 Task: Look for Airbnb options in Wamba, Democratic Republic of the Congo from 1st December, 2023 to 8th December, 2023 for 2 adults, 1 child.1  bedroom having 1 bed and 1 bathroom. Property type can be hotel. Booking option can be shelf check-in. Look for 4 properties as per requirement.
Action: Mouse moved to (525, 168)
Screenshot: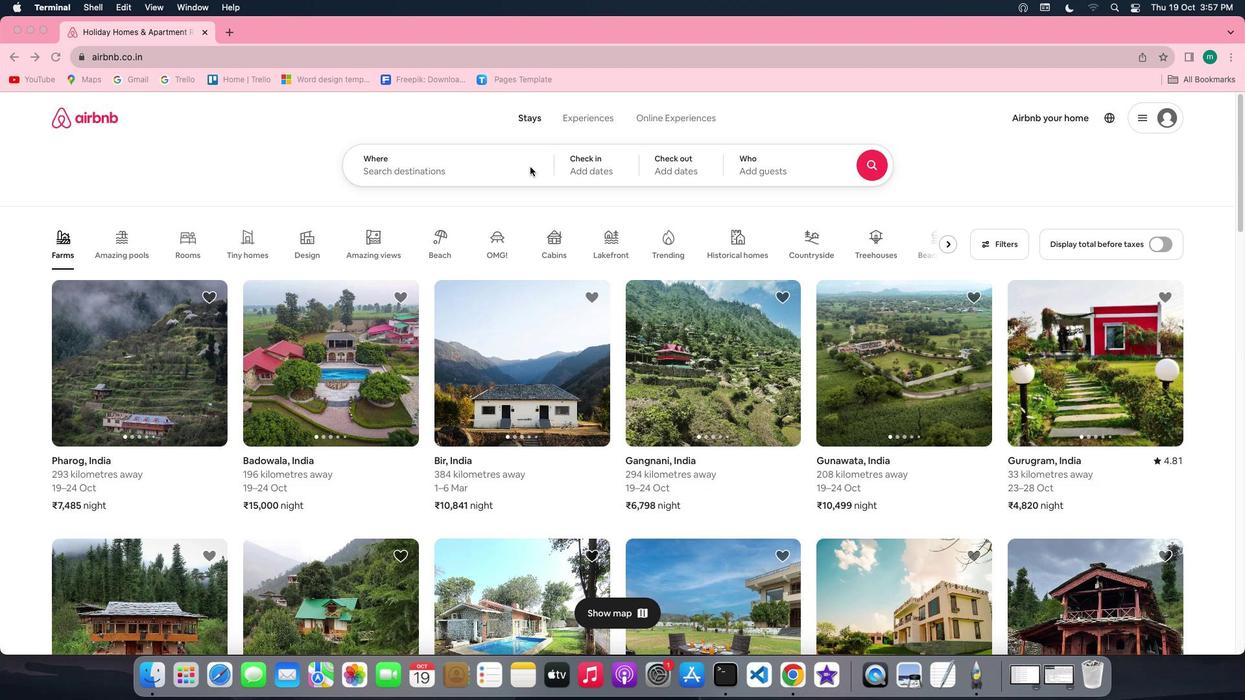 
Action: Mouse pressed left at (525, 168)
Screenshot: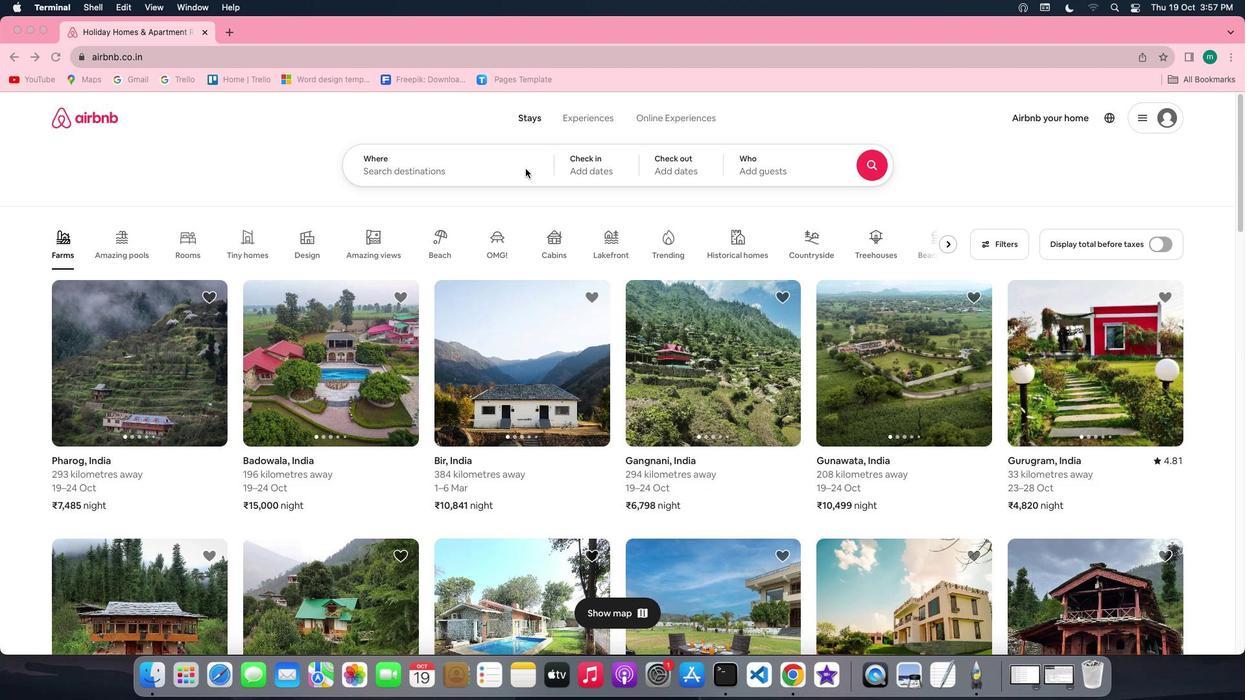 
Action: Mouse pressed left at (525, 168)
Screenshot: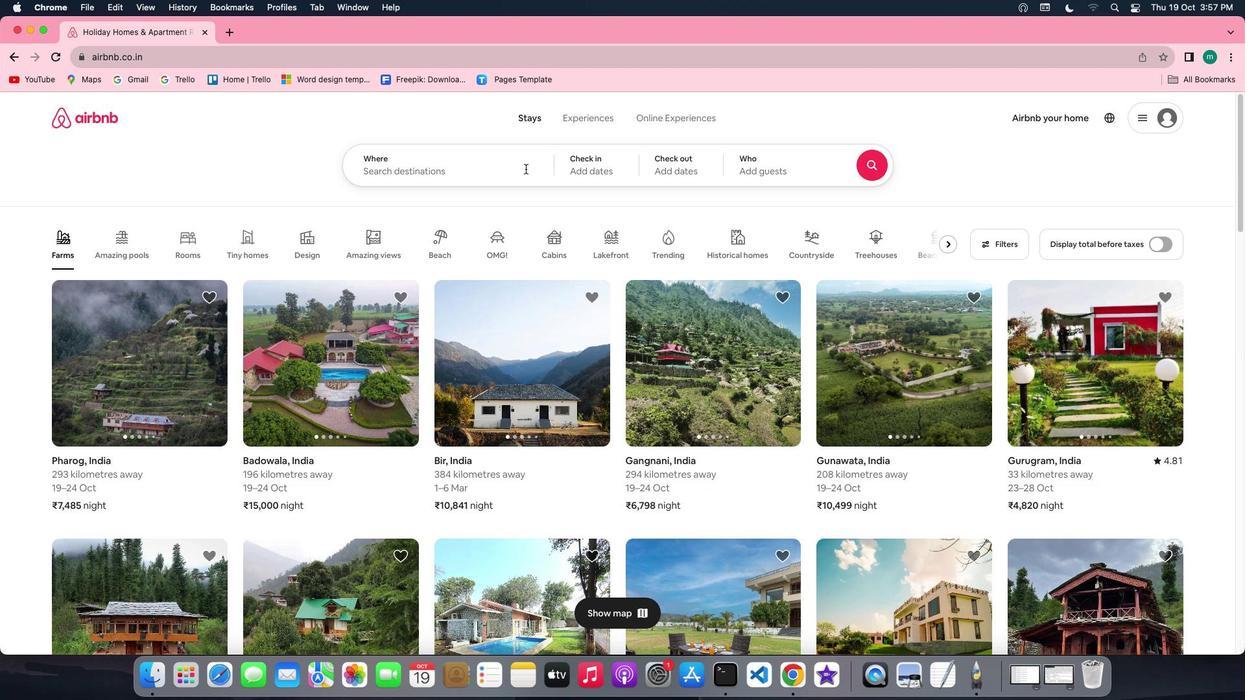 
Action: Key pressed Key.shift'W''a''m''b''a'','Key.shiftKey.space'D''E'Key.backspace'e''m''o''c''r''a''t''i''c'Key.spaceKey.shift'R''e''p''u''b''l''i''c'Key.space'o''f'Key.space't''h''e'Key.space'c''o''n''g''o'
Screenshot: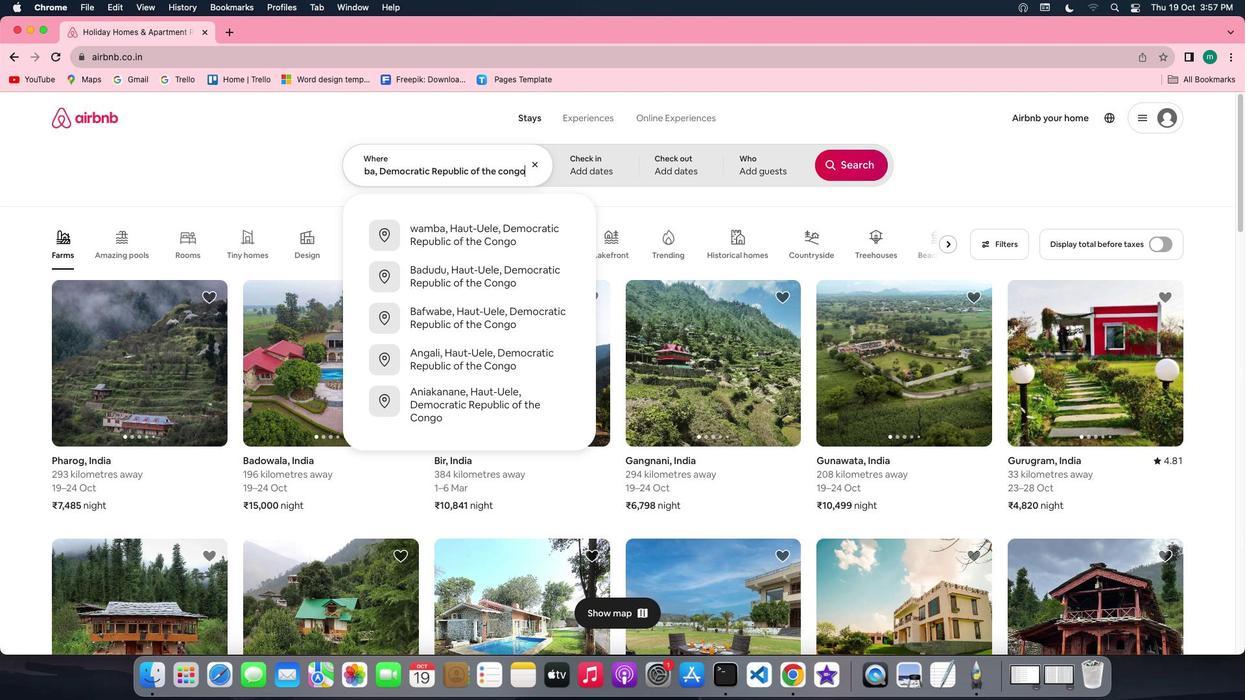 
Action: Mouse moved to (574, 160)
Screenshot: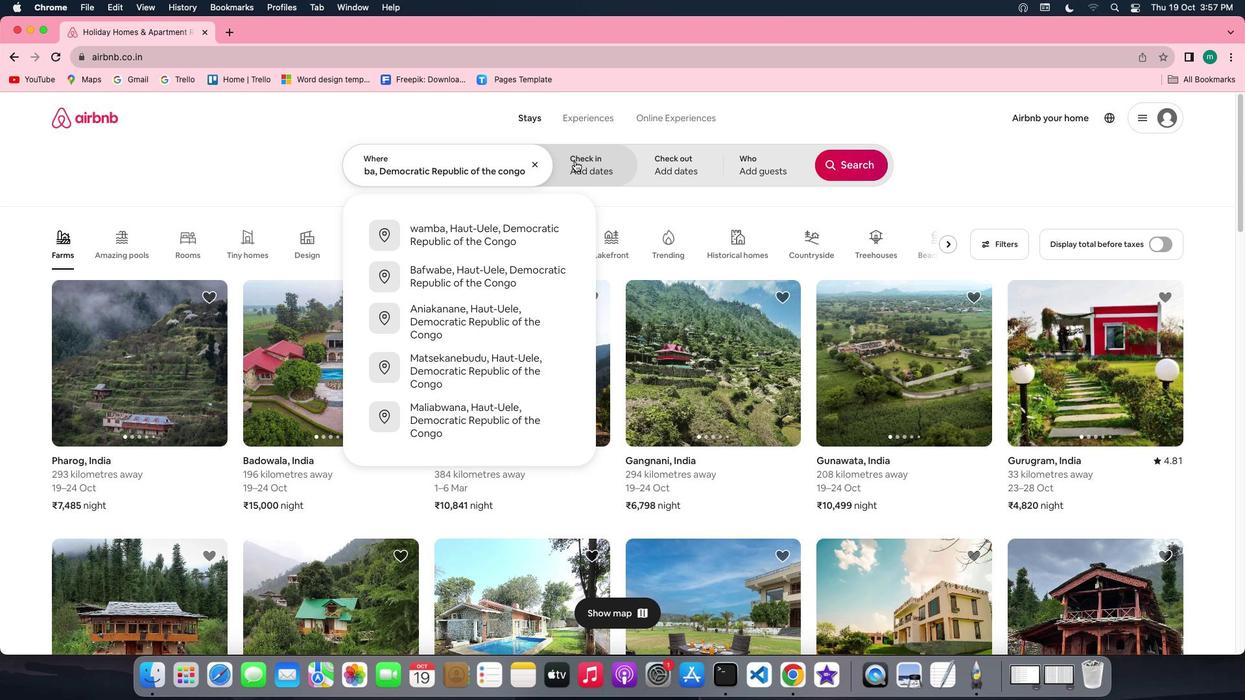 
Action: Mouse pressed left at (574, 160)
Screenshot: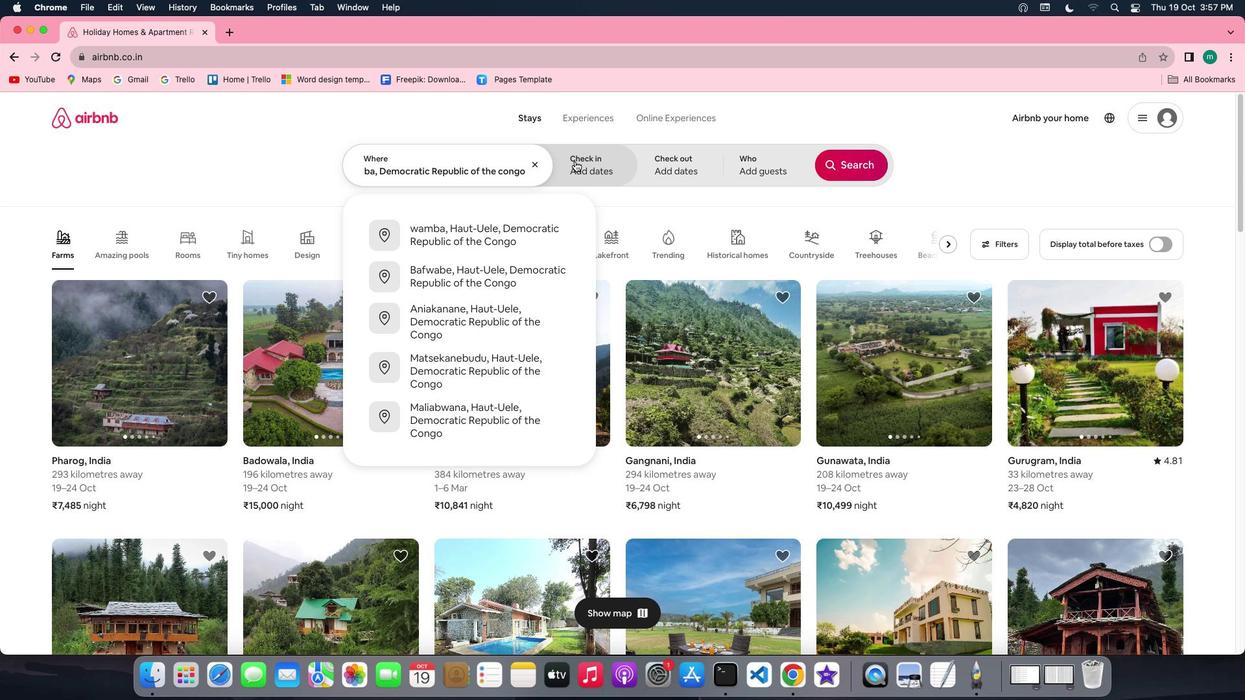 
Action: Mouse moved to (848, 271)
Screenshot: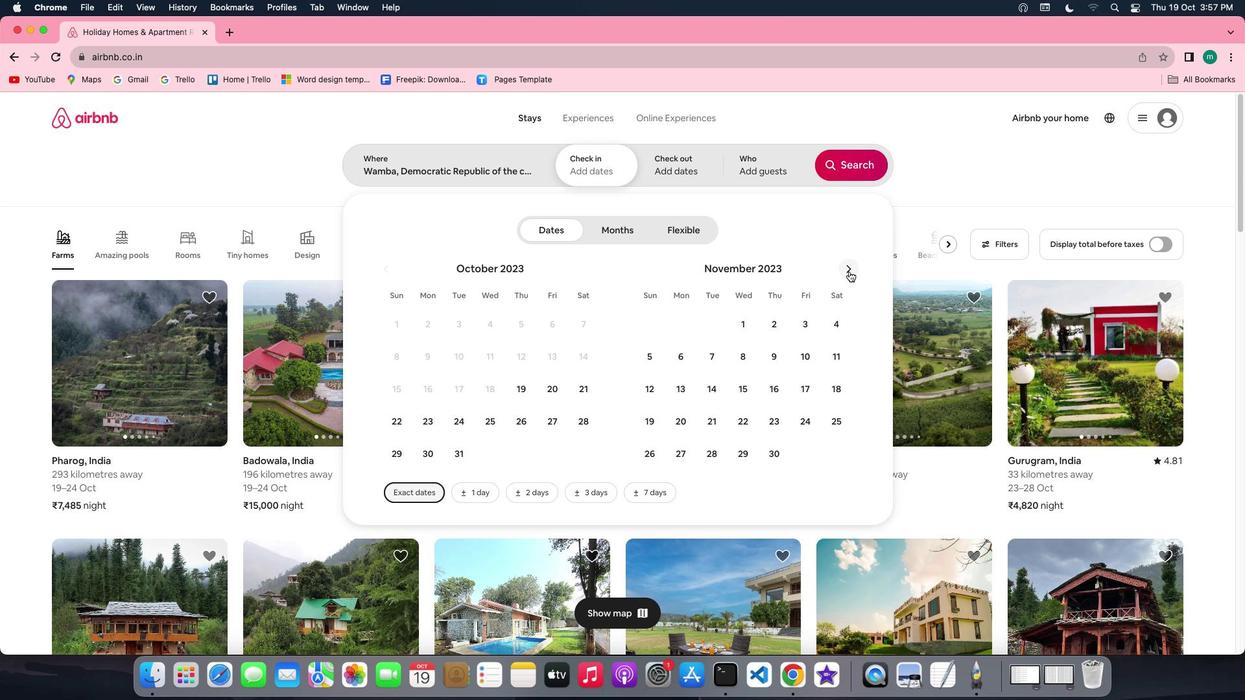 
Action: Mouse pressed left at (848, 271)
Screenshot: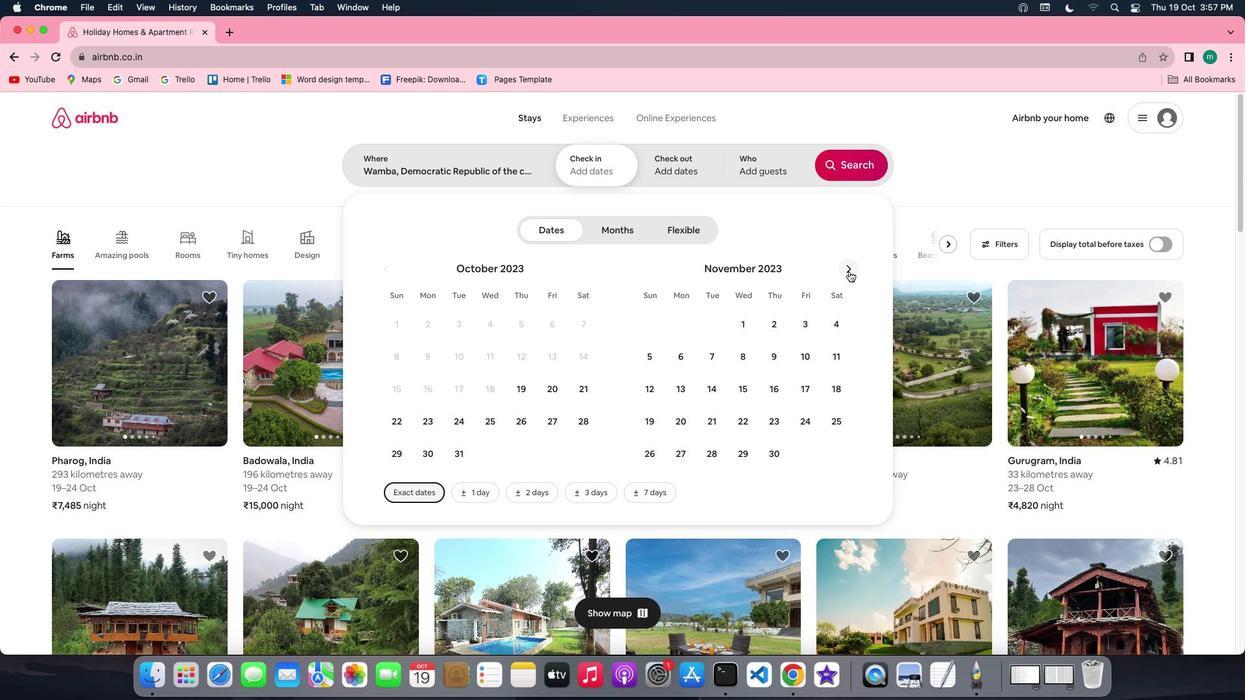 
Action: Mouse moved to (811, 314)
Screenshot: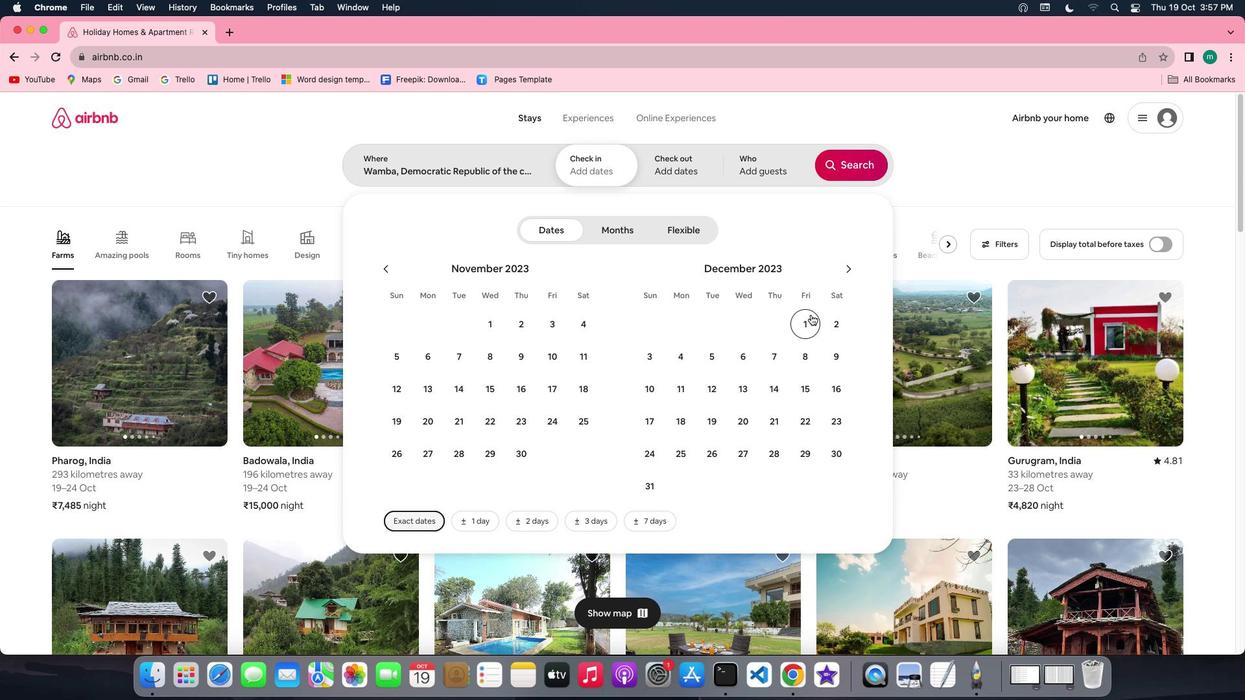 
Action: Mouse pressed left at (811, 314)
Screenshot: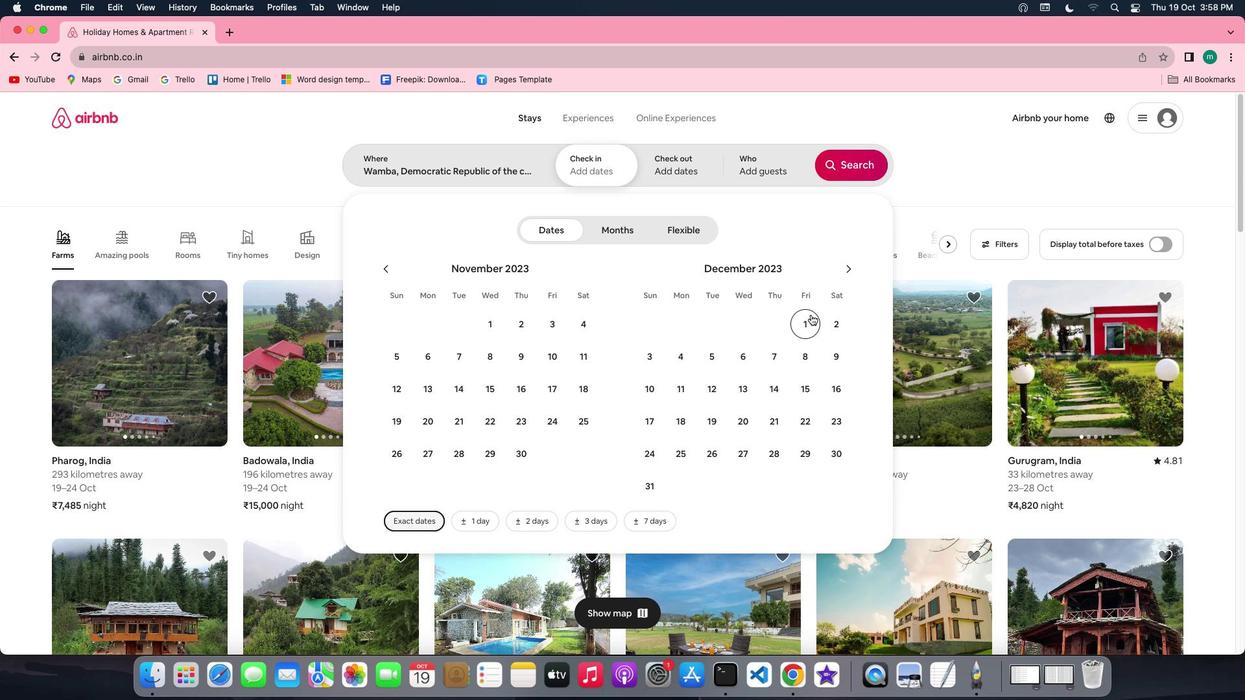 
Action: Mouse moved to (808, 356)
Screenshot: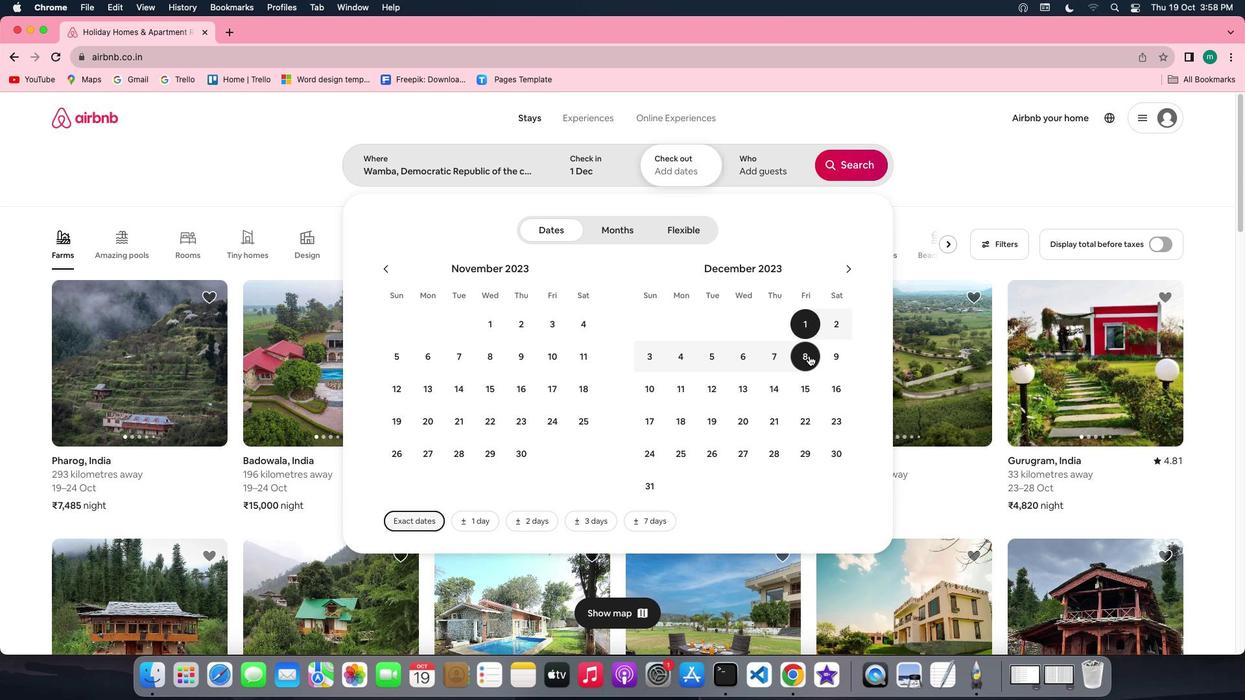 
Action: Mouse pressed left at (808, 356)
Screenshot: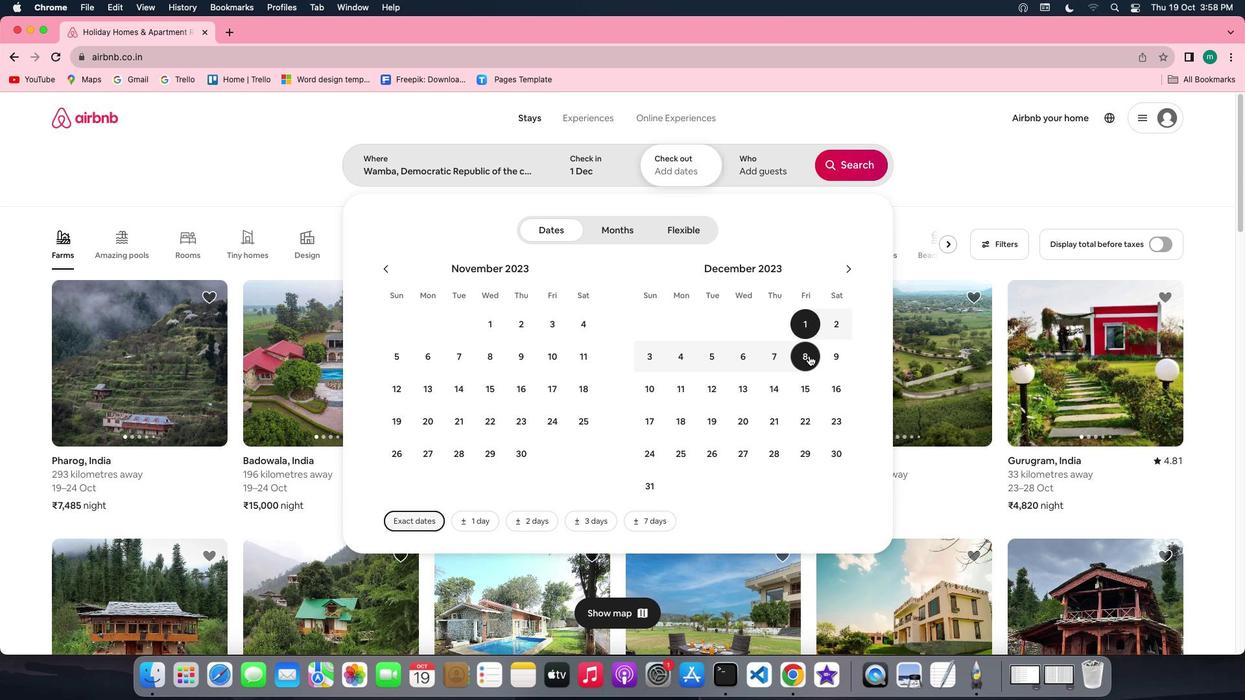 
Action: Mouse moved to (752, 163)
Screenshot: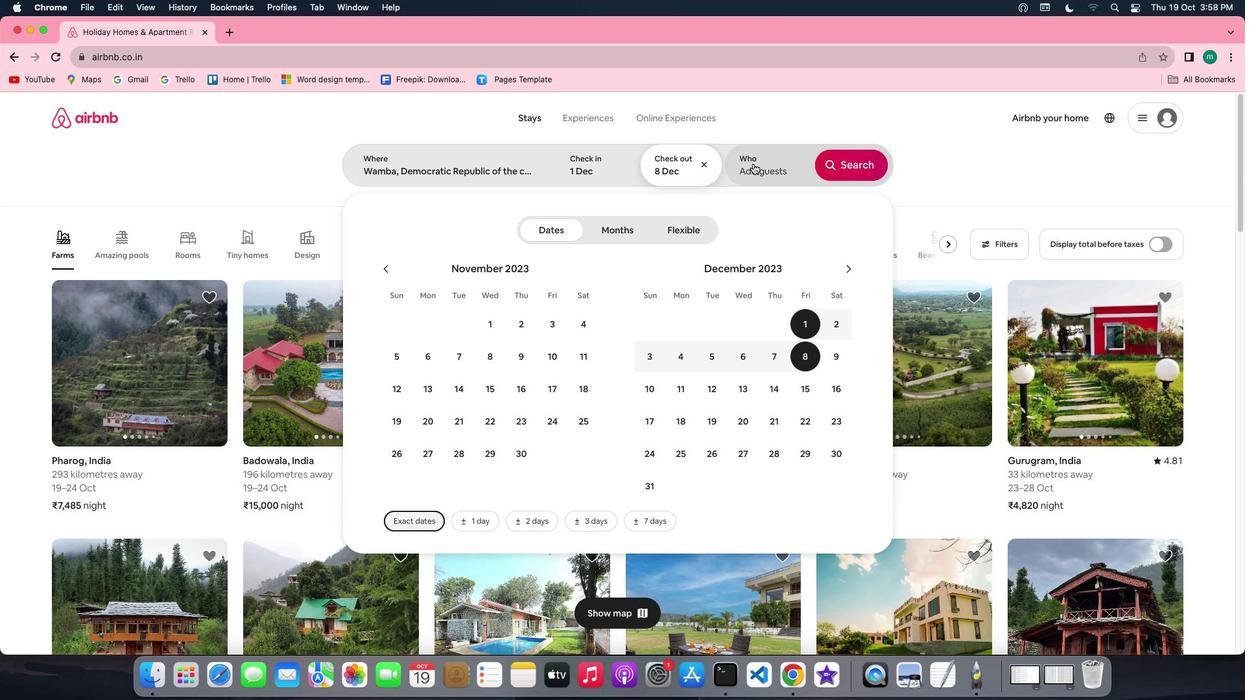 
Action: Mouse pressed left at (752, 163)
Screenshot: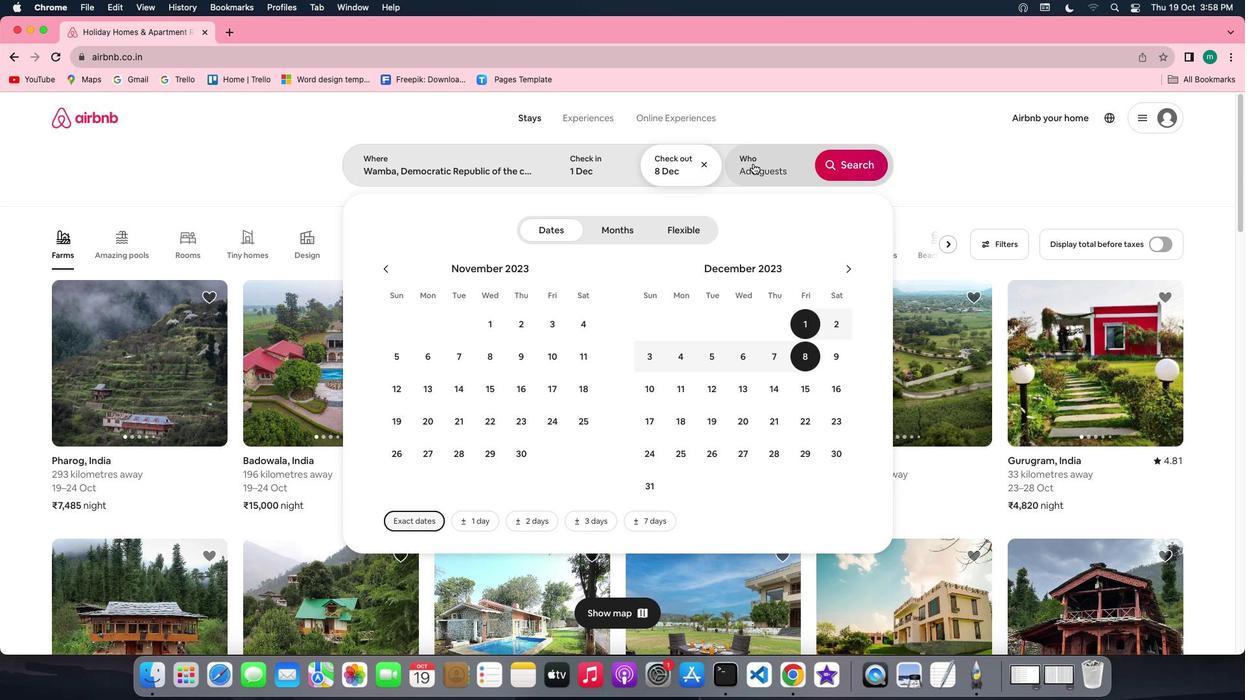 
Action: Mouse moved to (850, 229)
Screenshot: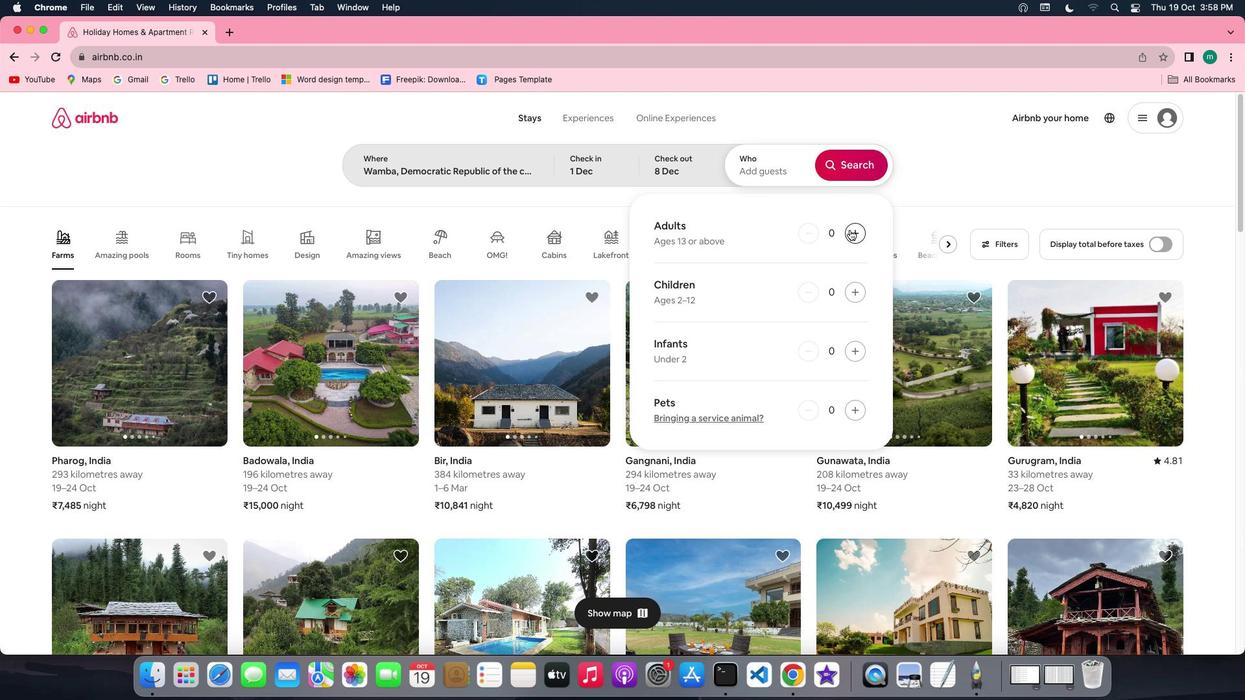 
Action: Mouse pressed left at (850, 229)
Screenshot: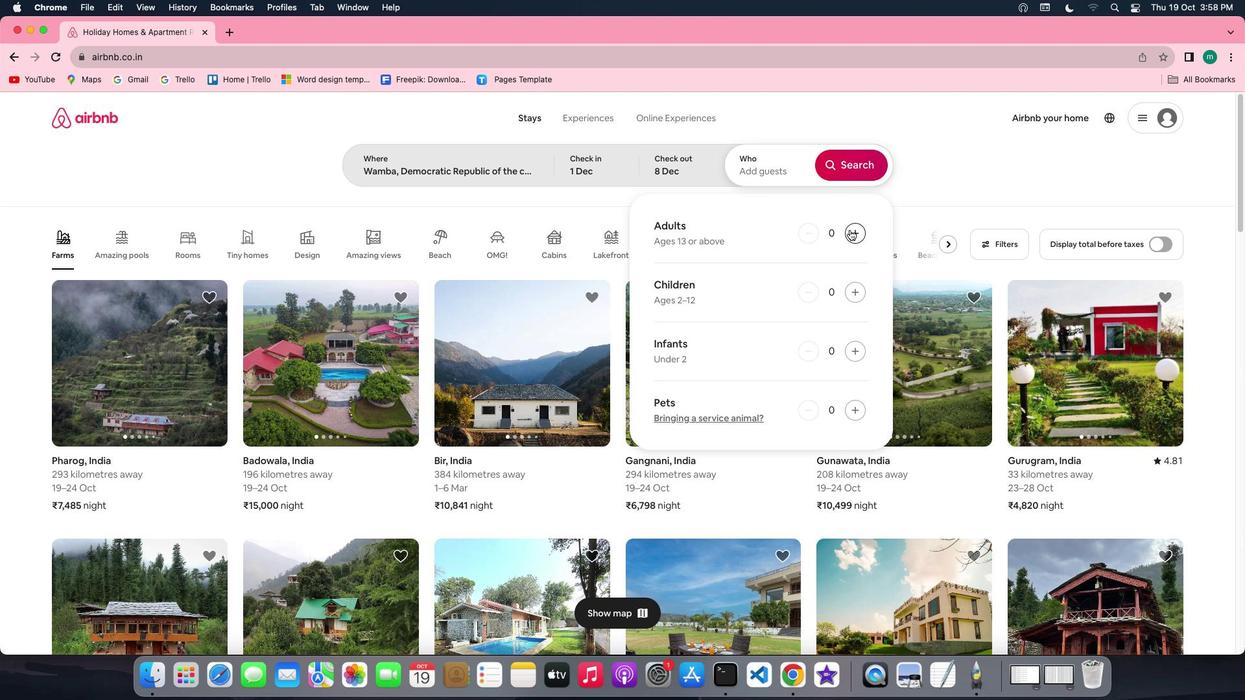 
Action: Mouse pressed left at (850, 229)
Screenshot: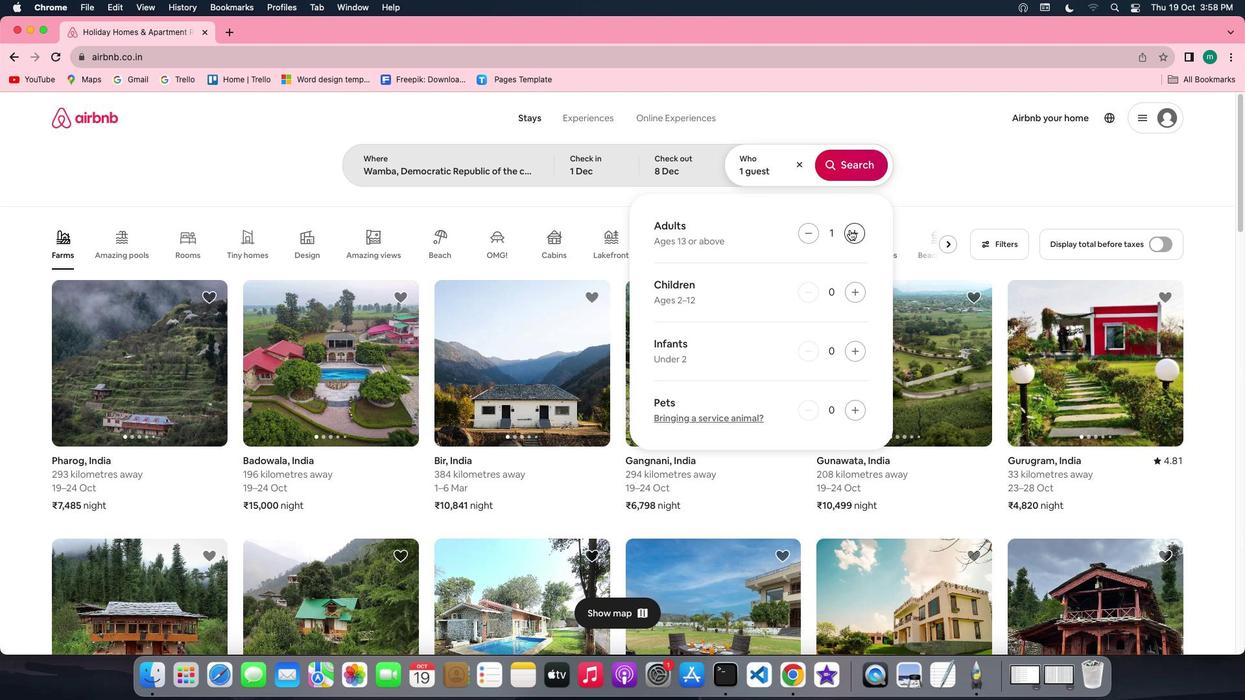 
Action: Mouse moved to (868, 166)
Screenshot: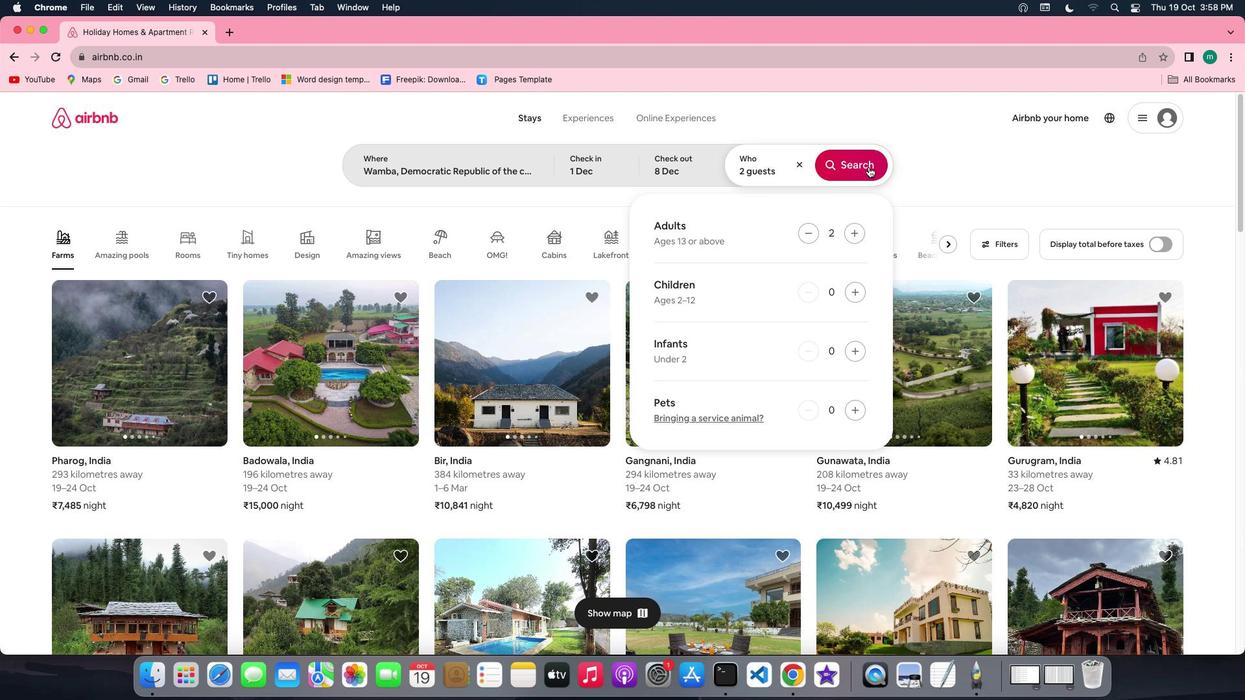 
Action: Mouse pressed left at (868, 166)
Screenshot: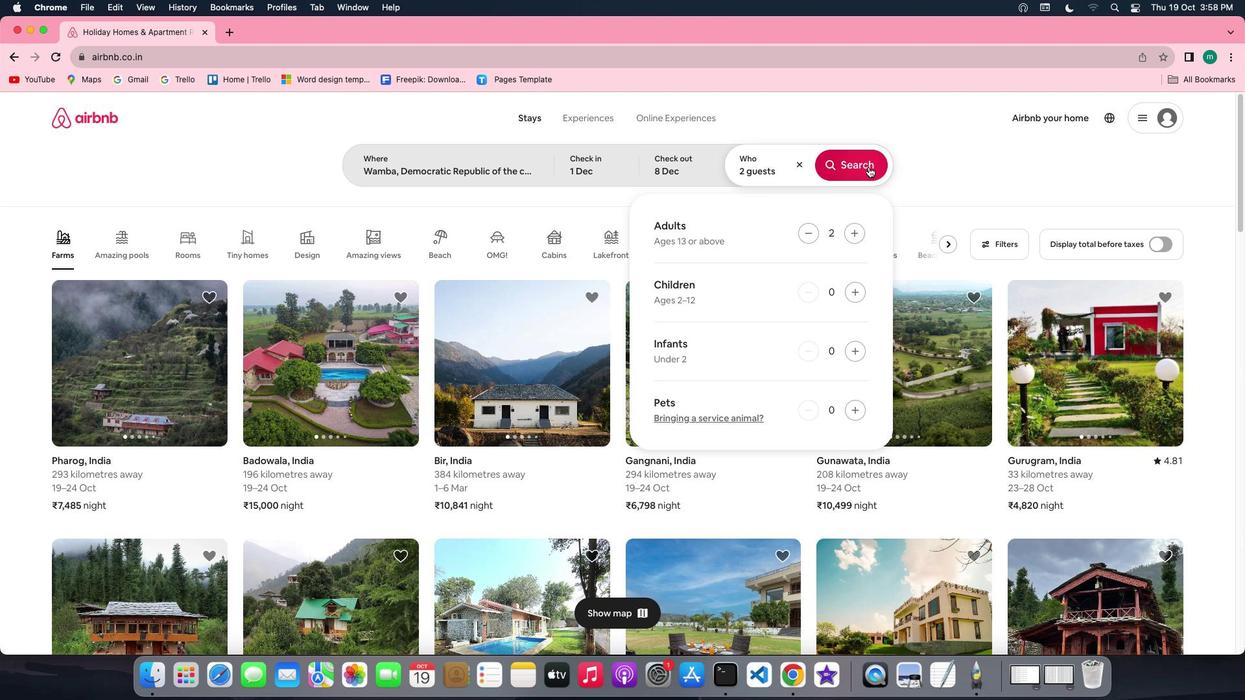 
Action: Mouse moved to (1030, 173)
Screenshot: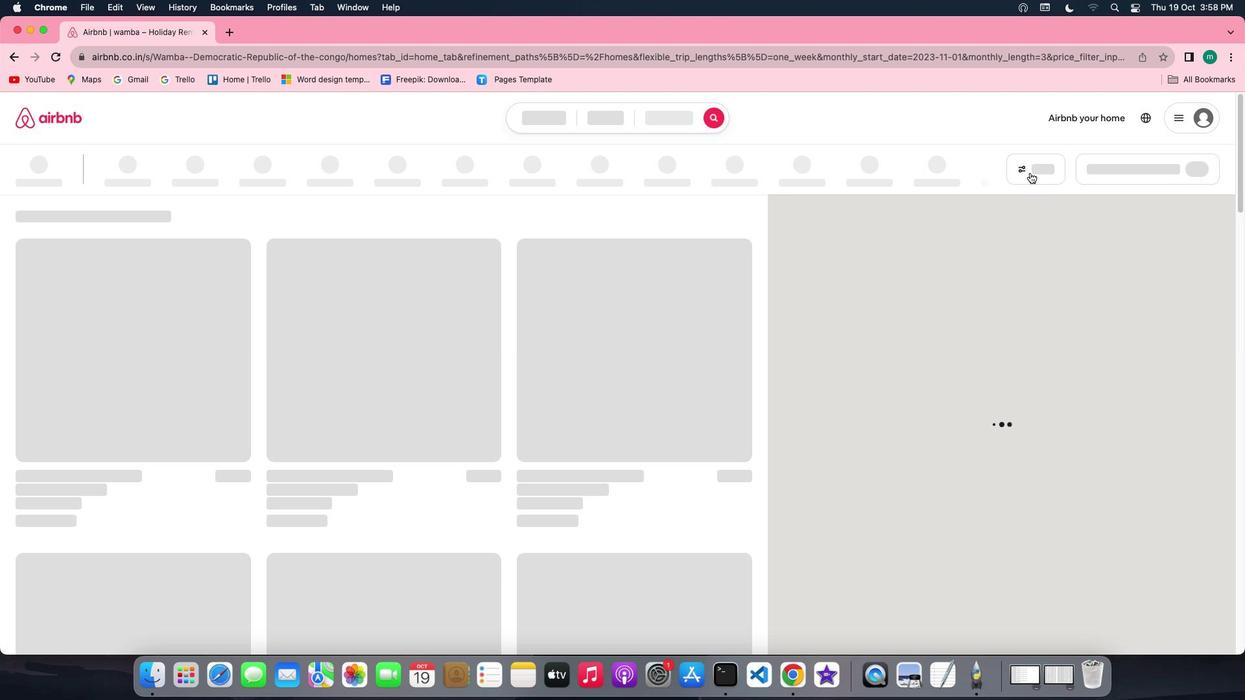 
Action: Mouse pressed left at (1030, 173)
Screenshot: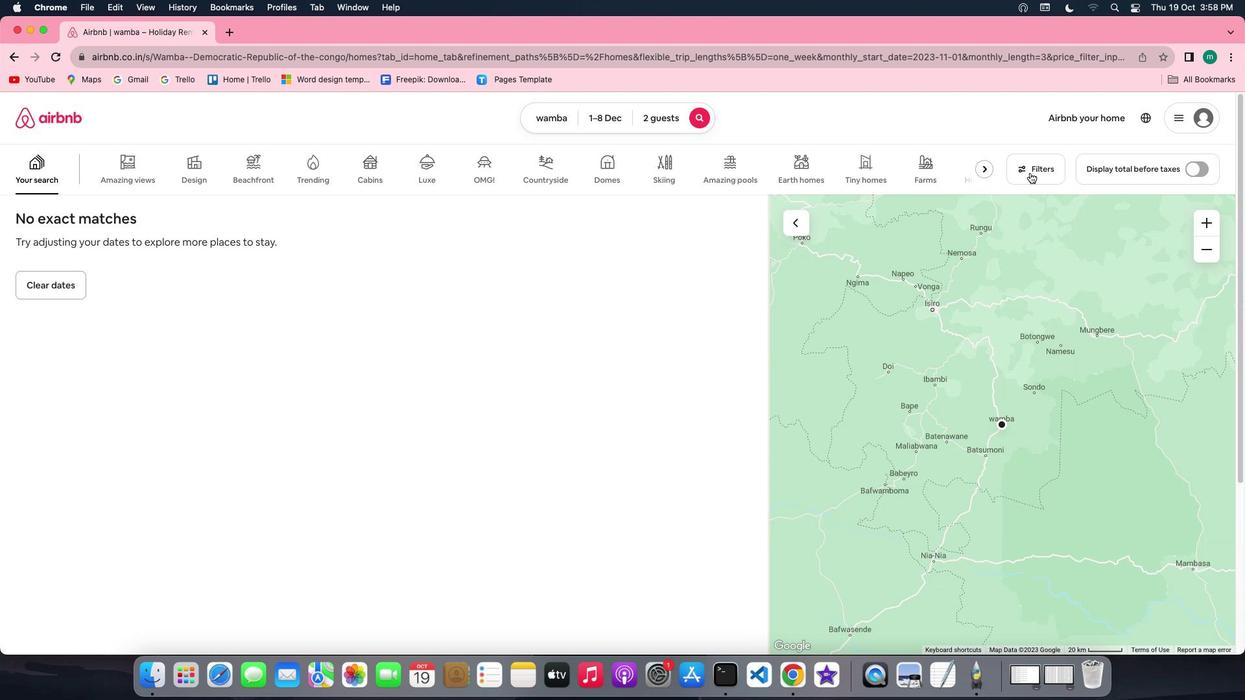
Action: Mouse moved to (721, 341)
Screenshot: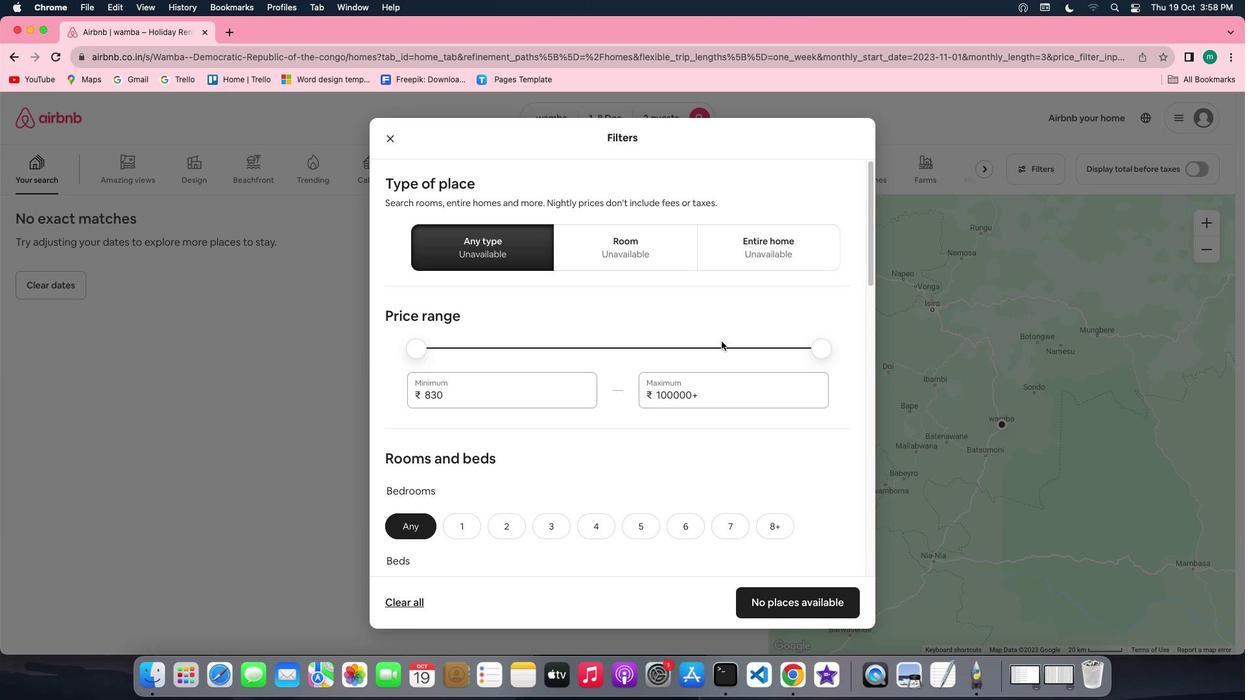 
Action: Mouse scrolled (721, 341) with delta (0, 0)
Screenshot: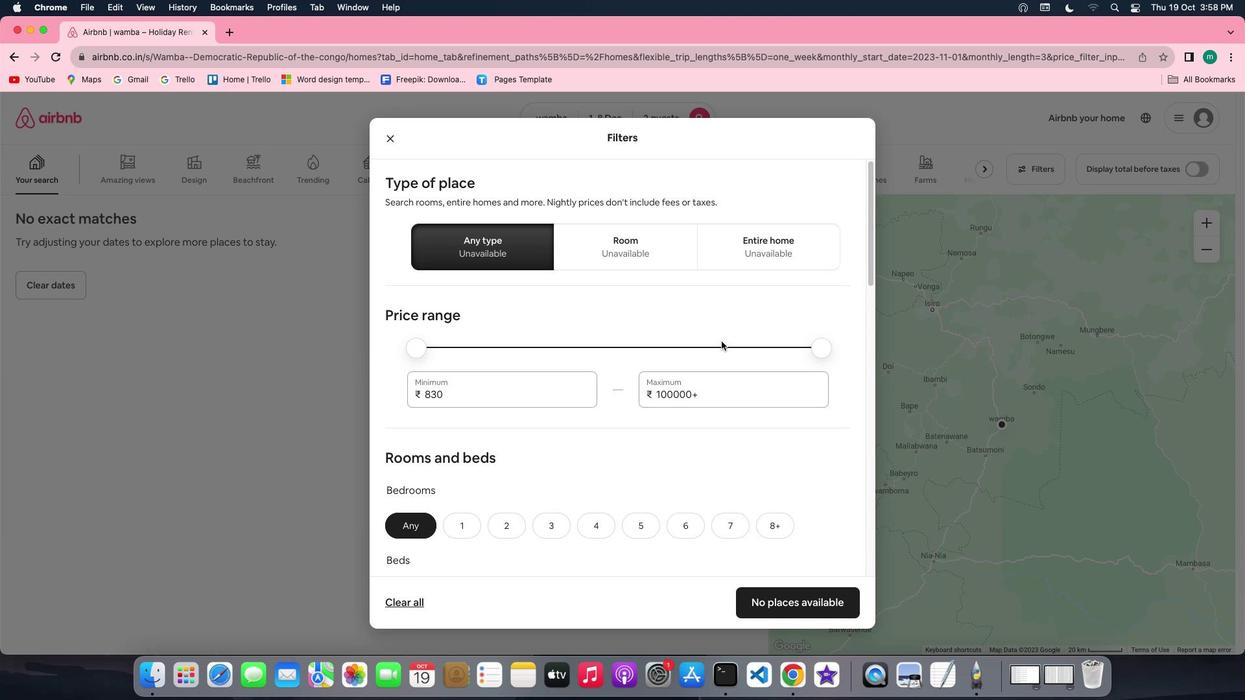 
Action: Mouse scrolled (721, 341) with delta (0, 0)
Screenshot: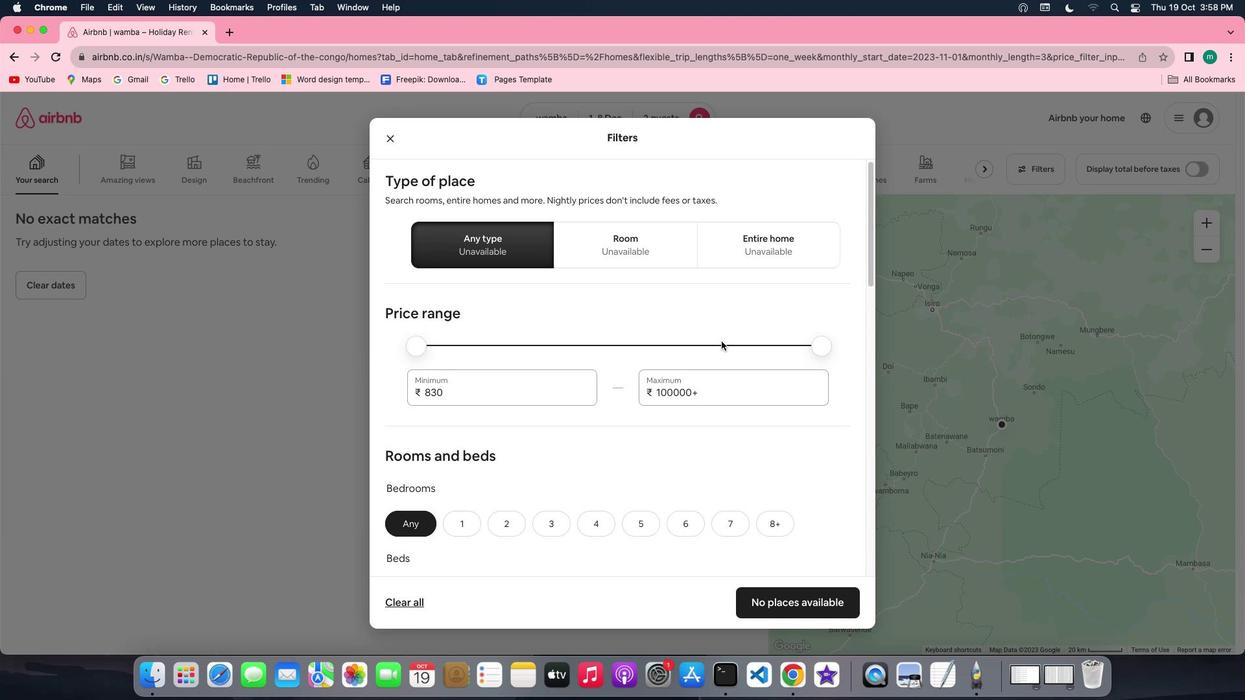 
Action: Mouse scrolled (721, 341) with delta (0, 0)
Screenshot: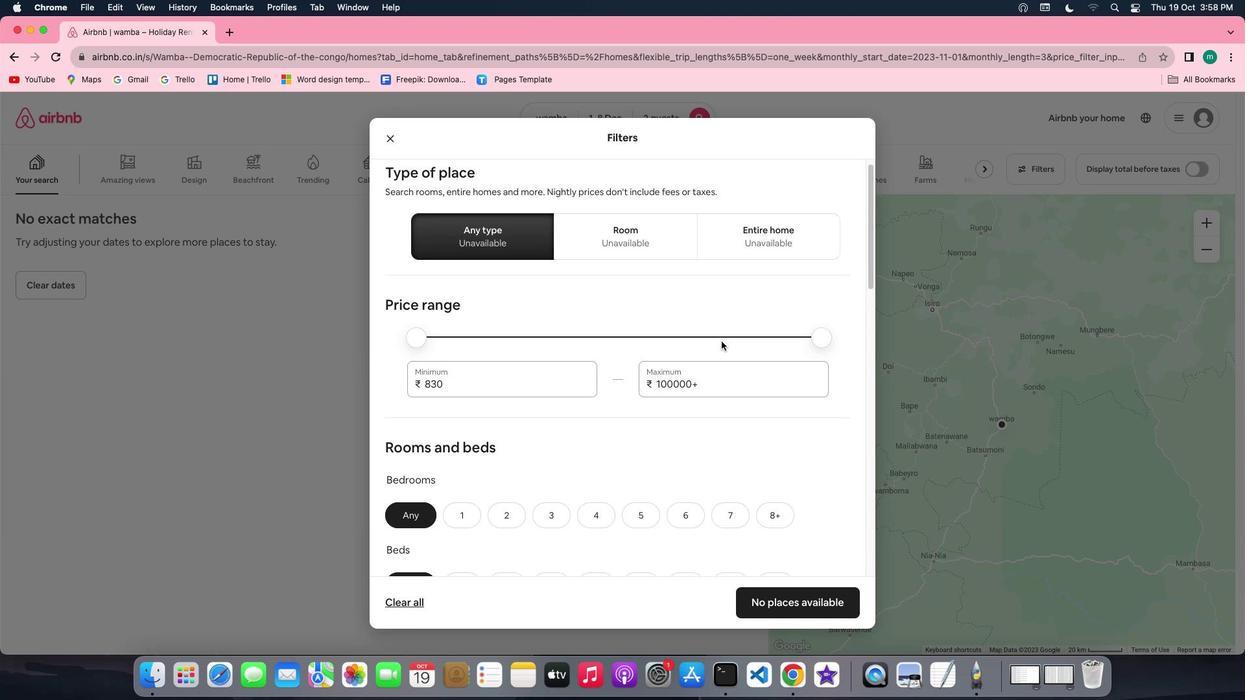 
Action: Mouse scrolled (721, 341) with delta (0, 0)
Screenshot: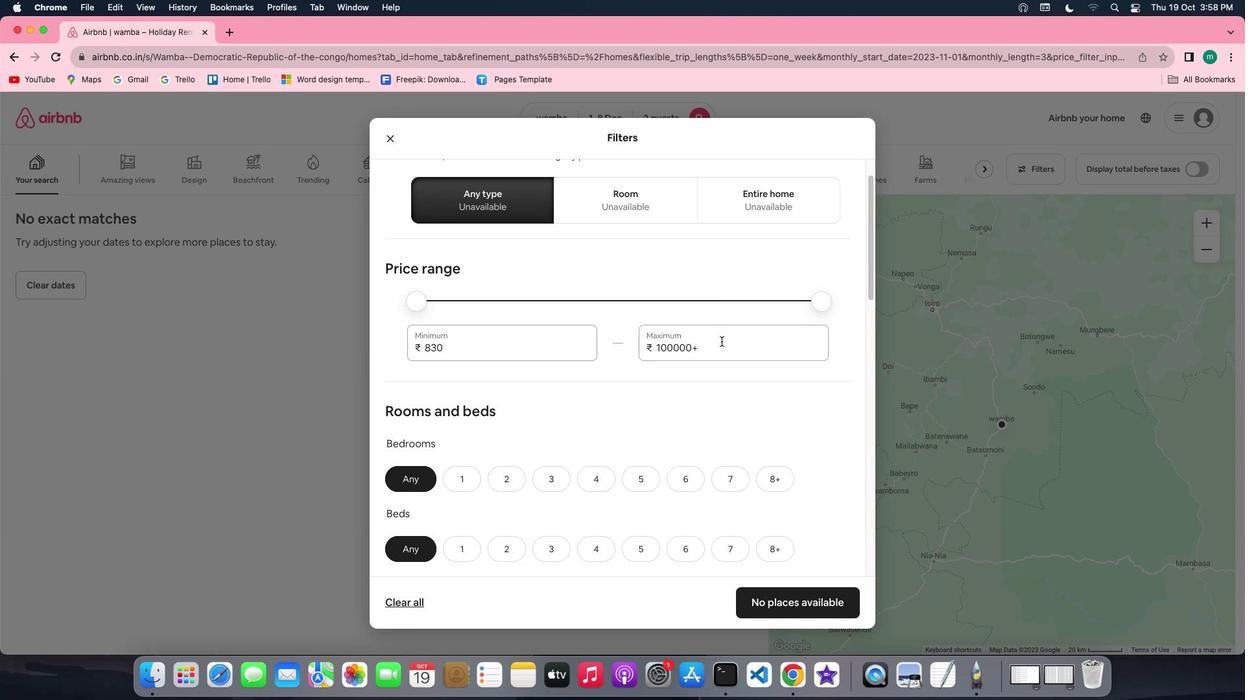 
Action: Mouse scrolled (721, 341) with delta (0, 0)
Screenshot: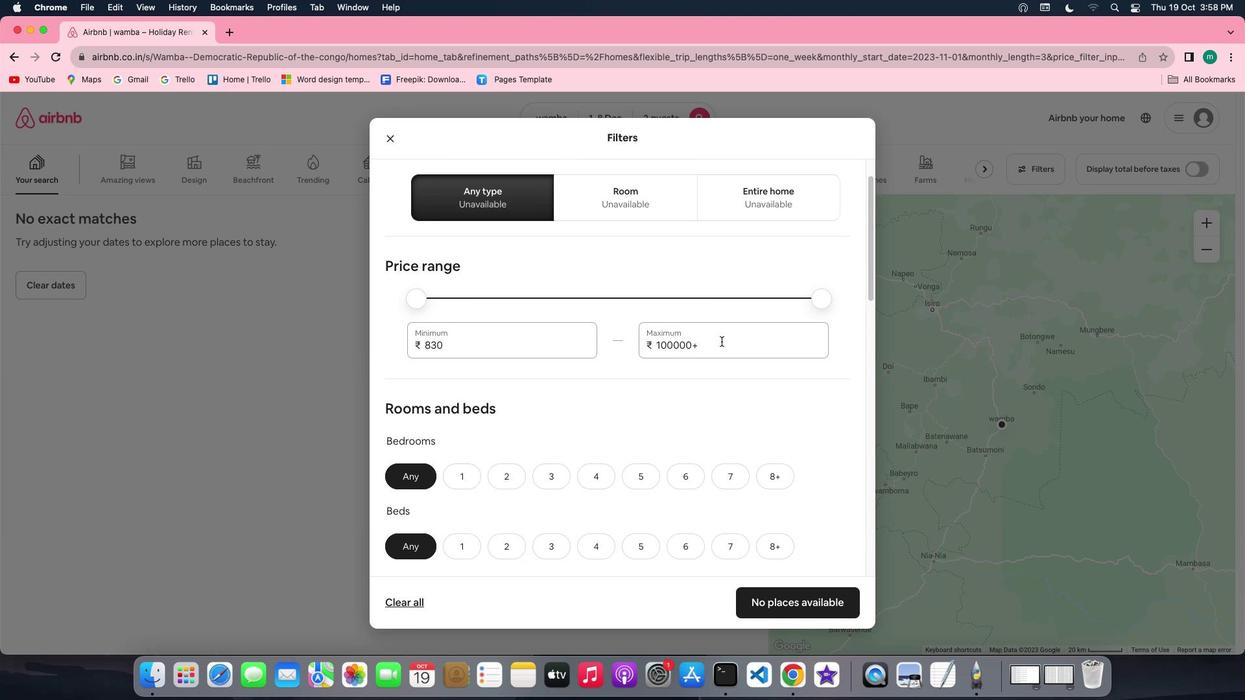 
Action: Mouse scrolled (721, 341) with delta (0, 0)
Screenshot: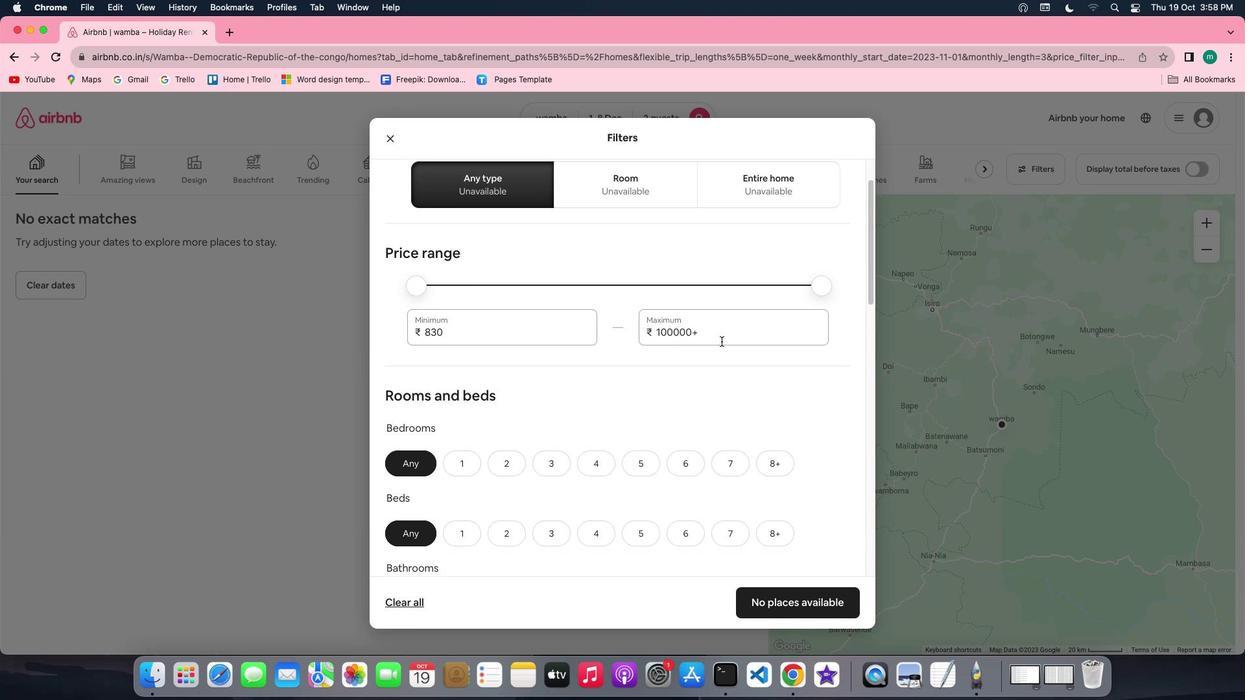 
Action: Mouse scrolled (721, 341) with delta (0, 0)
Screenshot: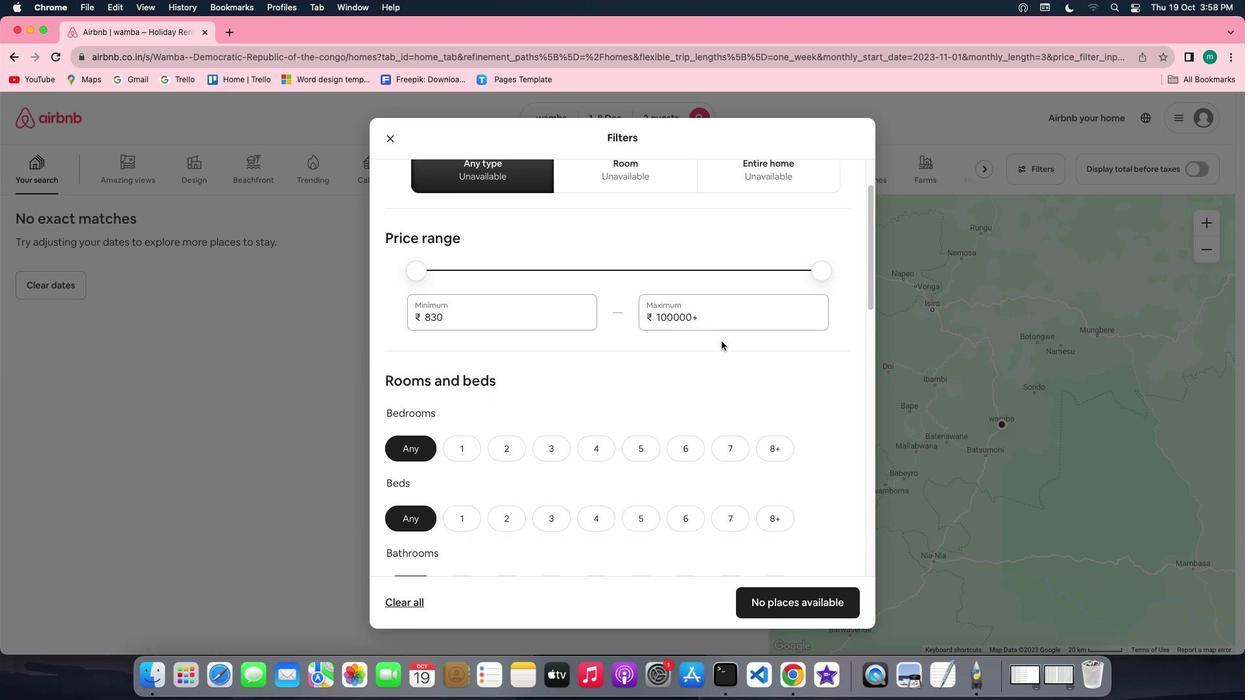 
Action: Mouse scrolled (721, 341) with delta (0, 0)
Screenshot: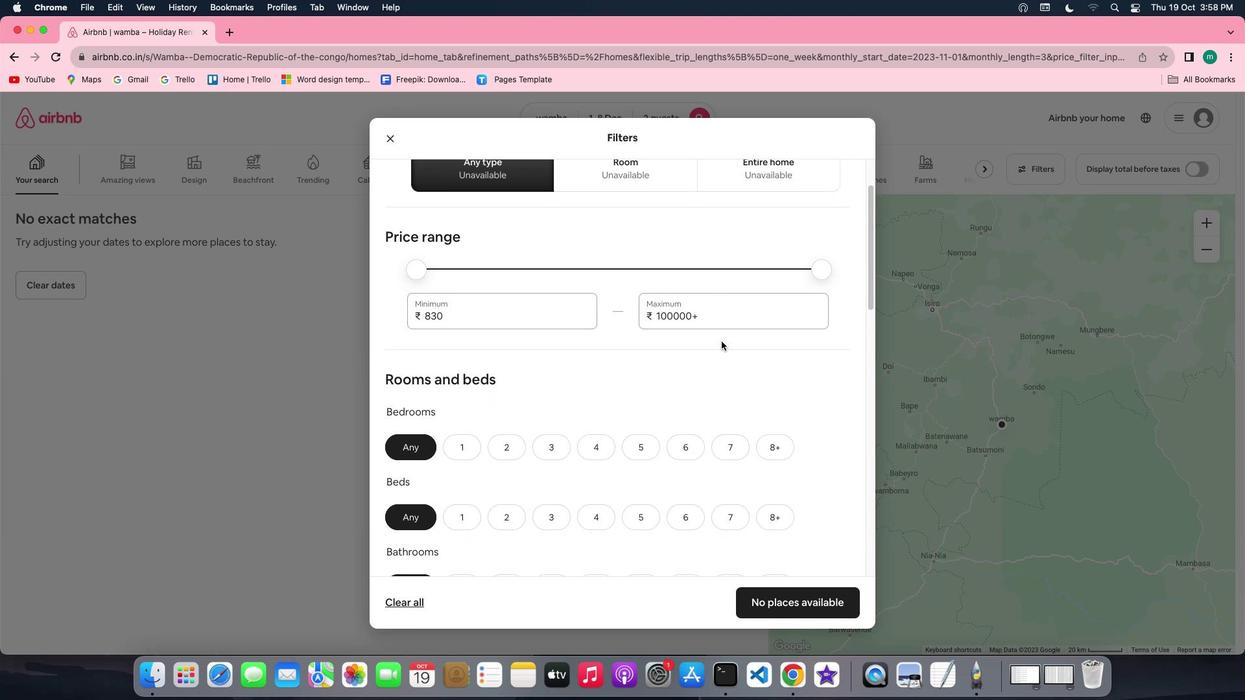 
Action: Mouse scrolled (721, 341) with delta (0, 0)
Screenshot: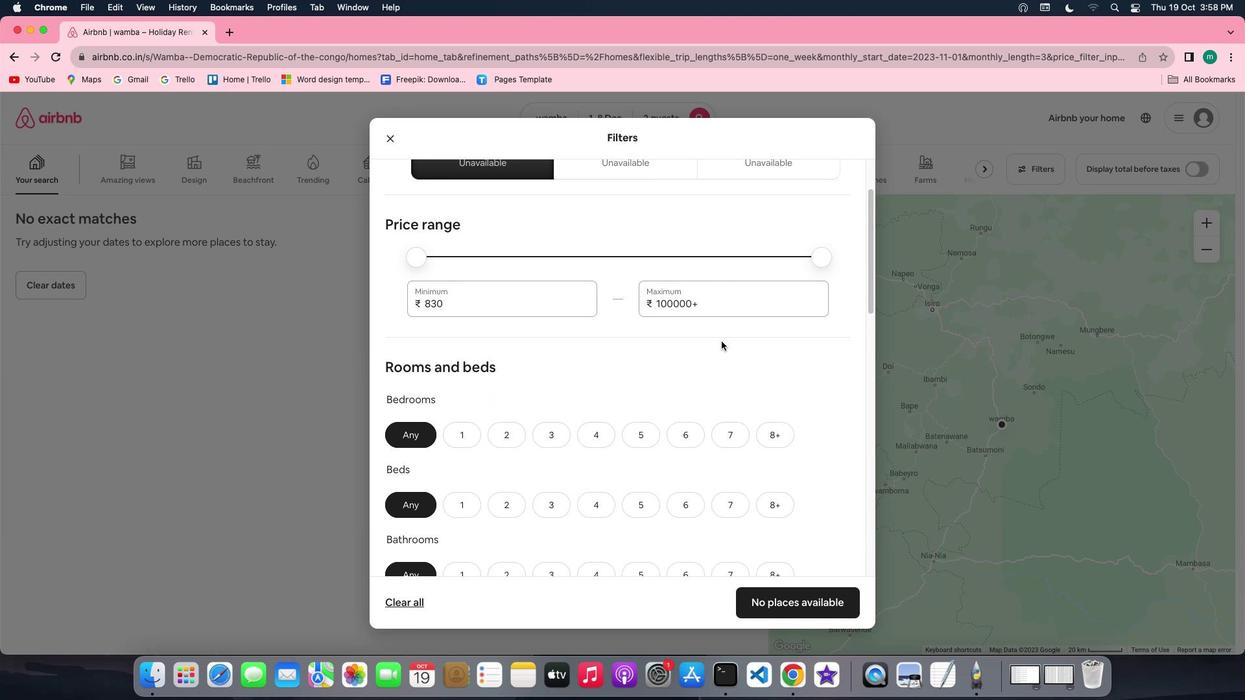 
Action: Mouse scrolled (721, 341) with delta (0, 0)
Screenshot: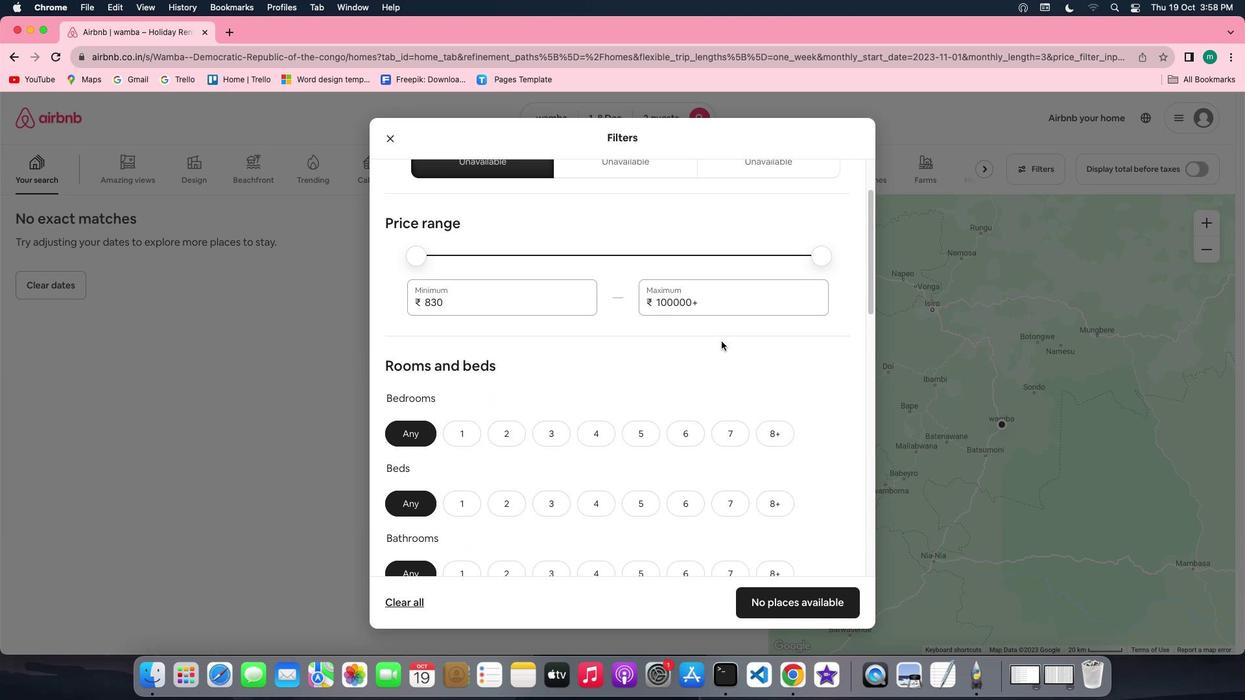 
Action: Mouse scrolled (721, 341) with delta (0, 0)
Screenshot: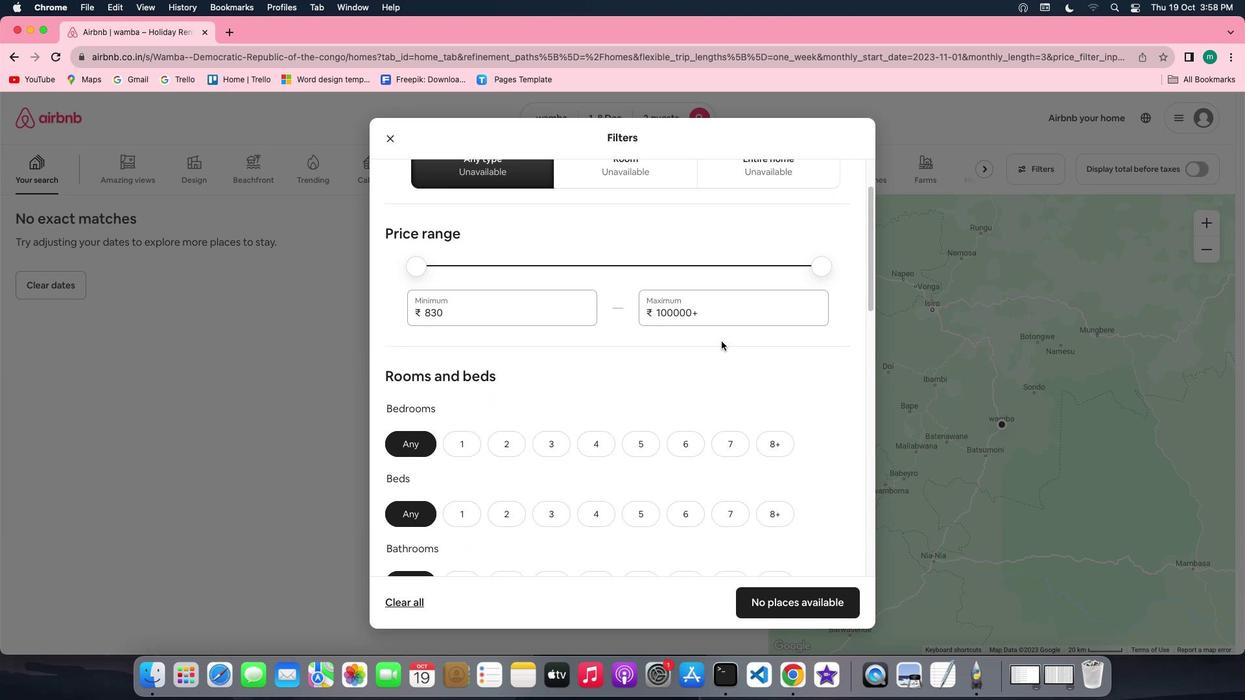 
Action: Mouse scrolled (721, 341) with delta (0, 1)
Screenshot: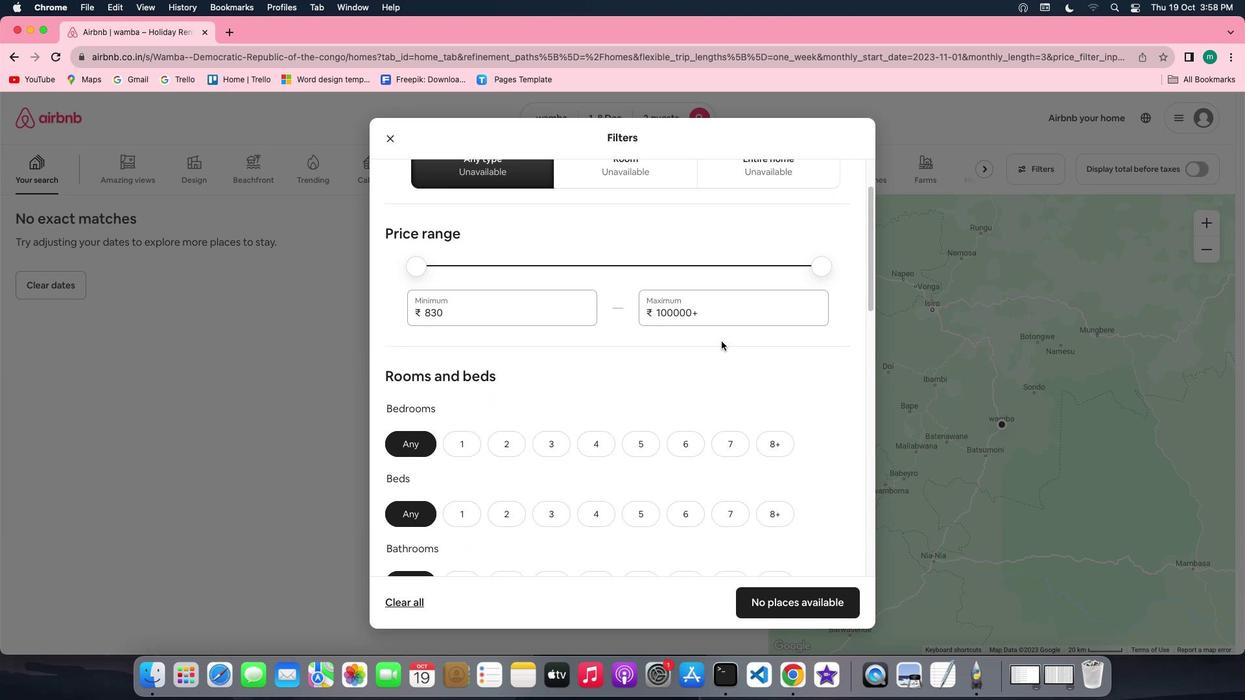 
Action: Mouse scrolled (721, 341) with delta (0, 3)
Screenshot: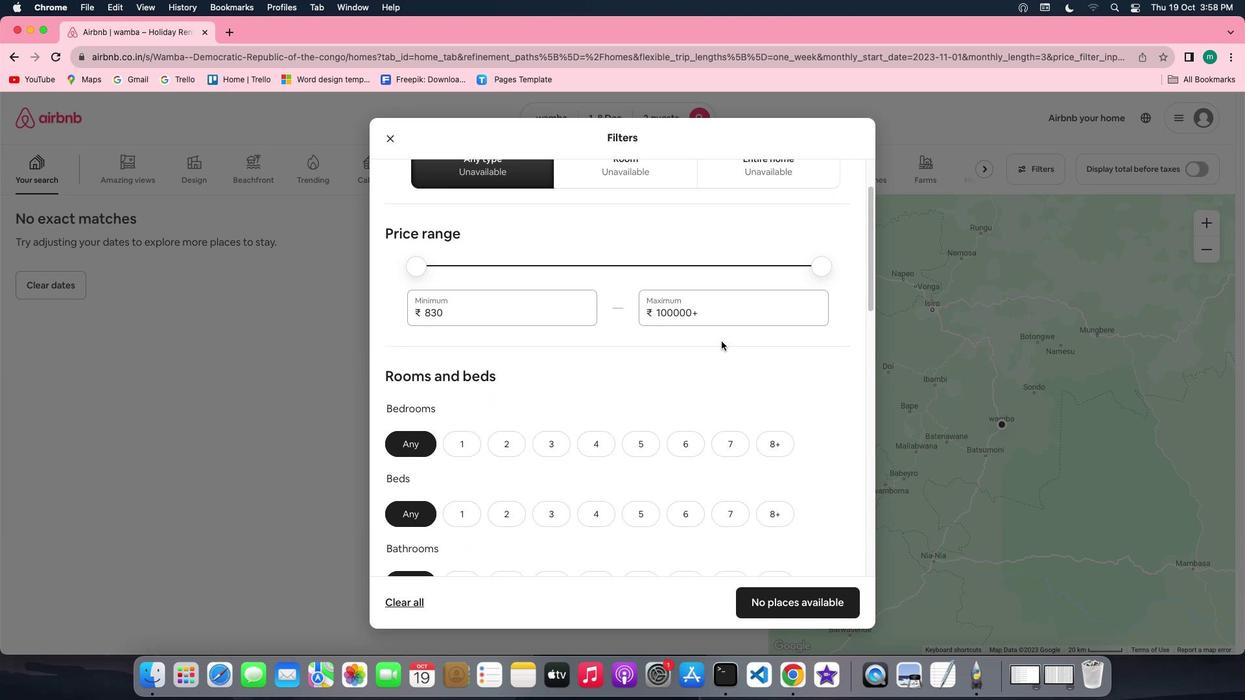 
Action: Mouse scrolled (721, 341) with delta (0, 0)
Screenshot: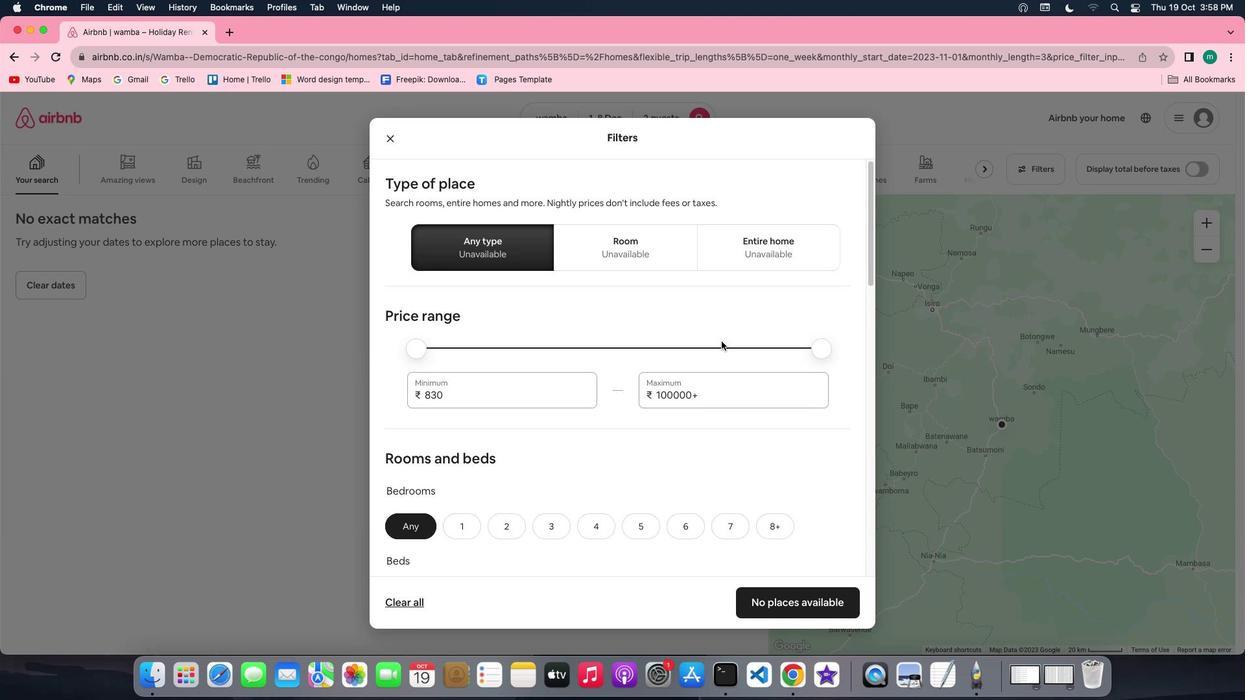 
Action: Mouse scrolled (721, 341) with delta (0, 0)
Screenshot: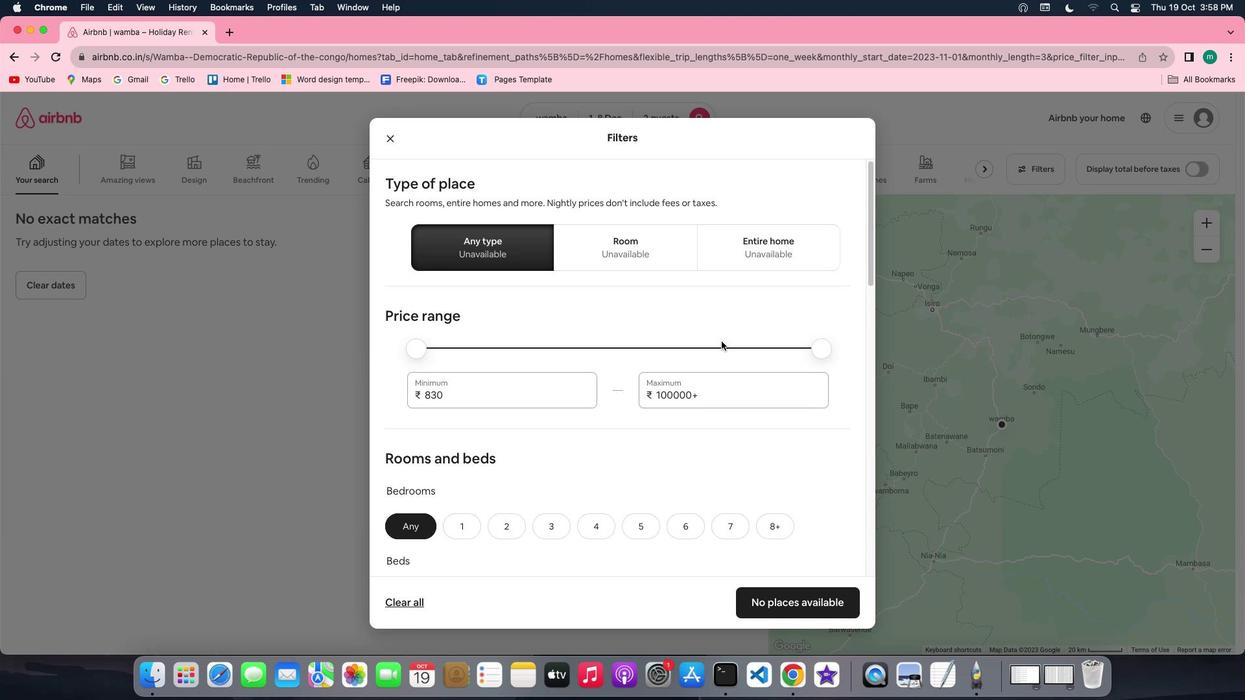
Action: Mouse scrolled (721, 341) with delta (0, 2)
Screenshot: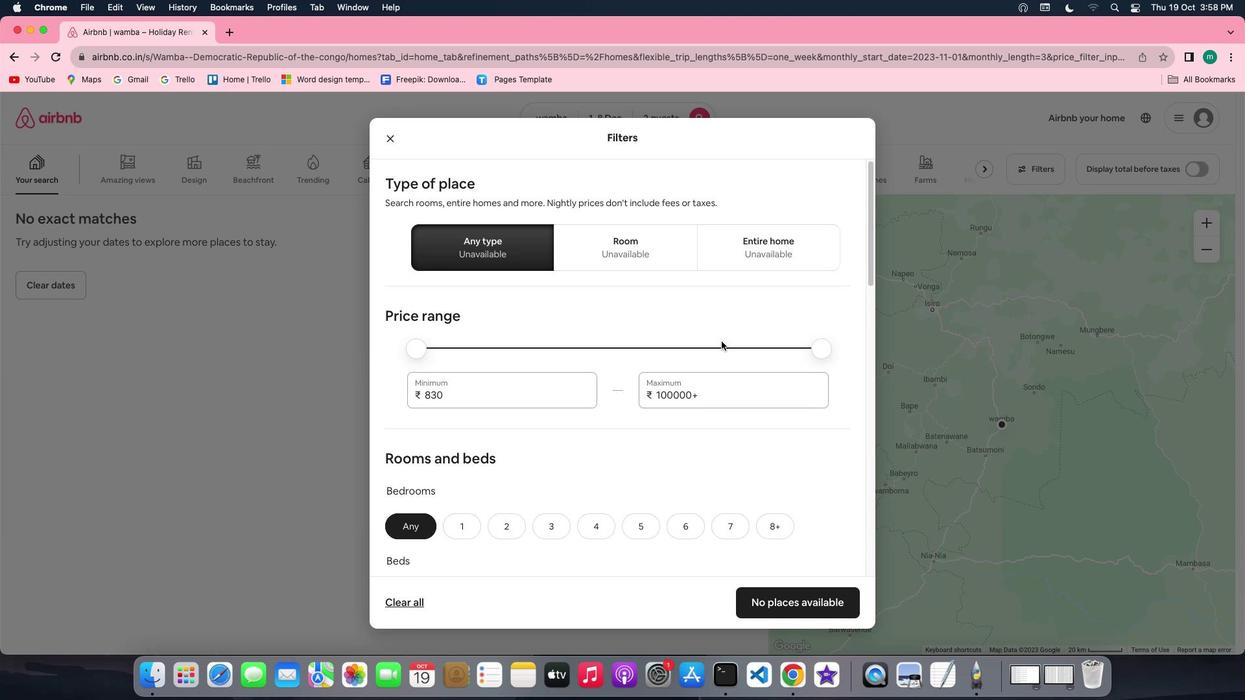 
Action: Mouse scrolled (721, 341) with delta (0, 3)
Screenshot: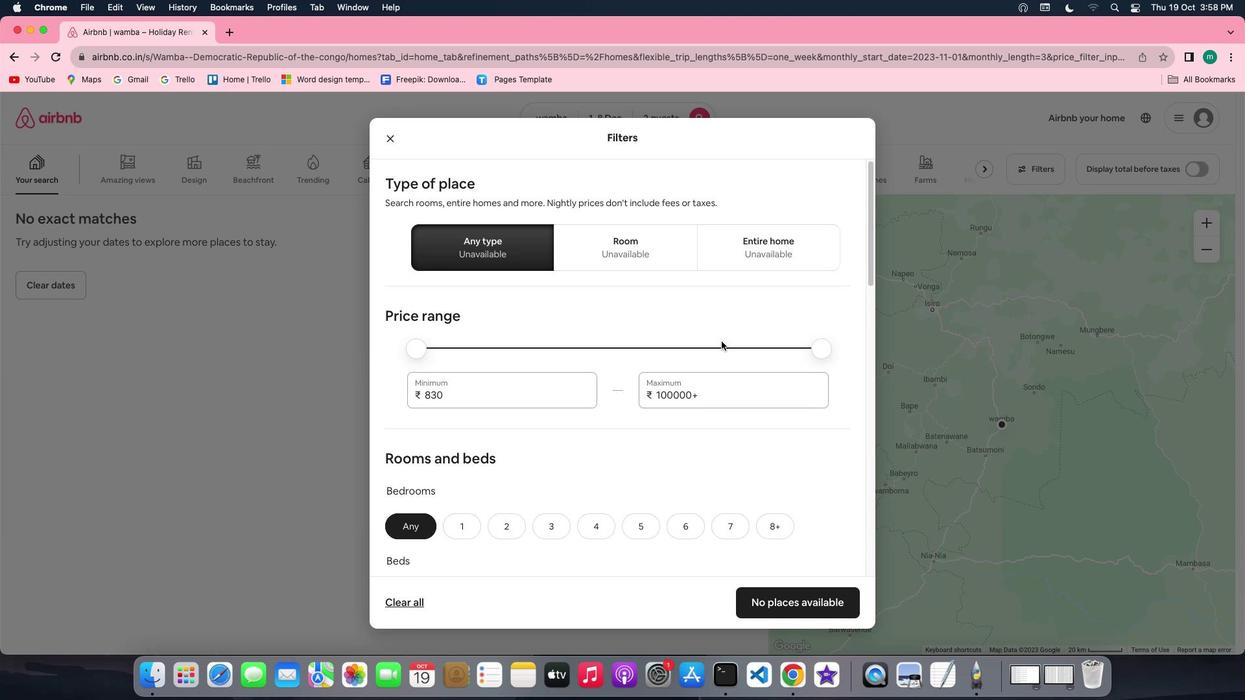 
Action: Mouse moved to (400, 137)
Screenshot: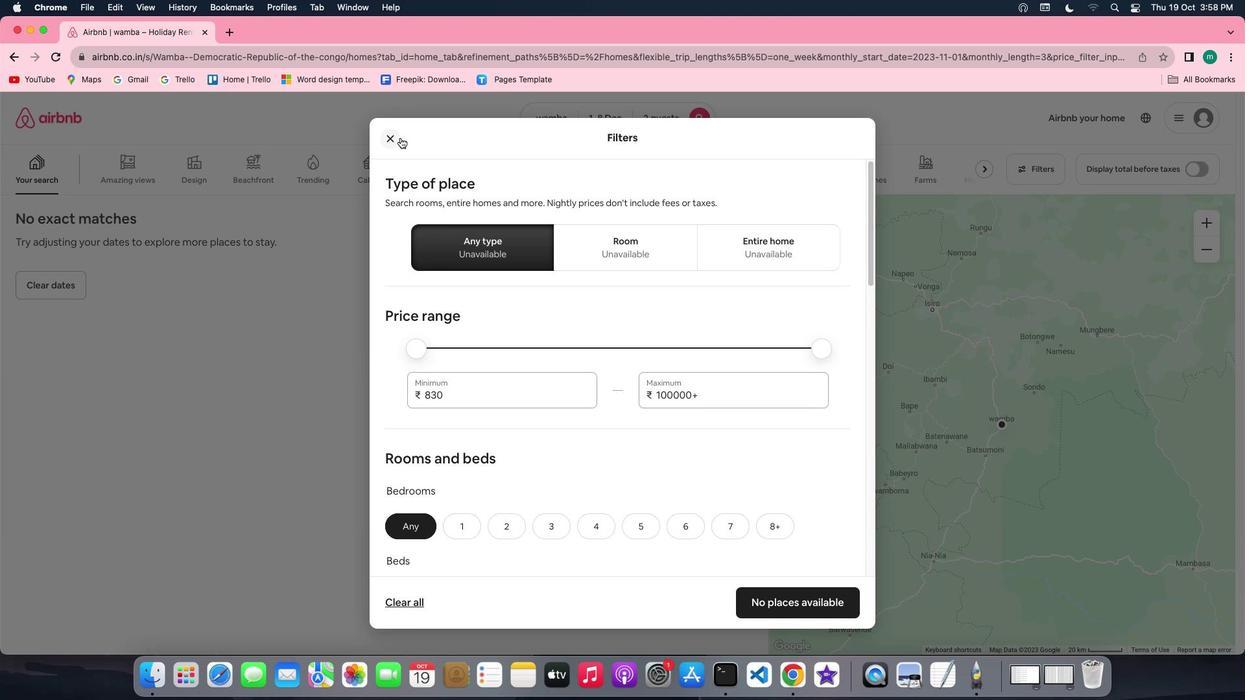 
Action: Mouse pressed left at (400, 137)
Screenshot: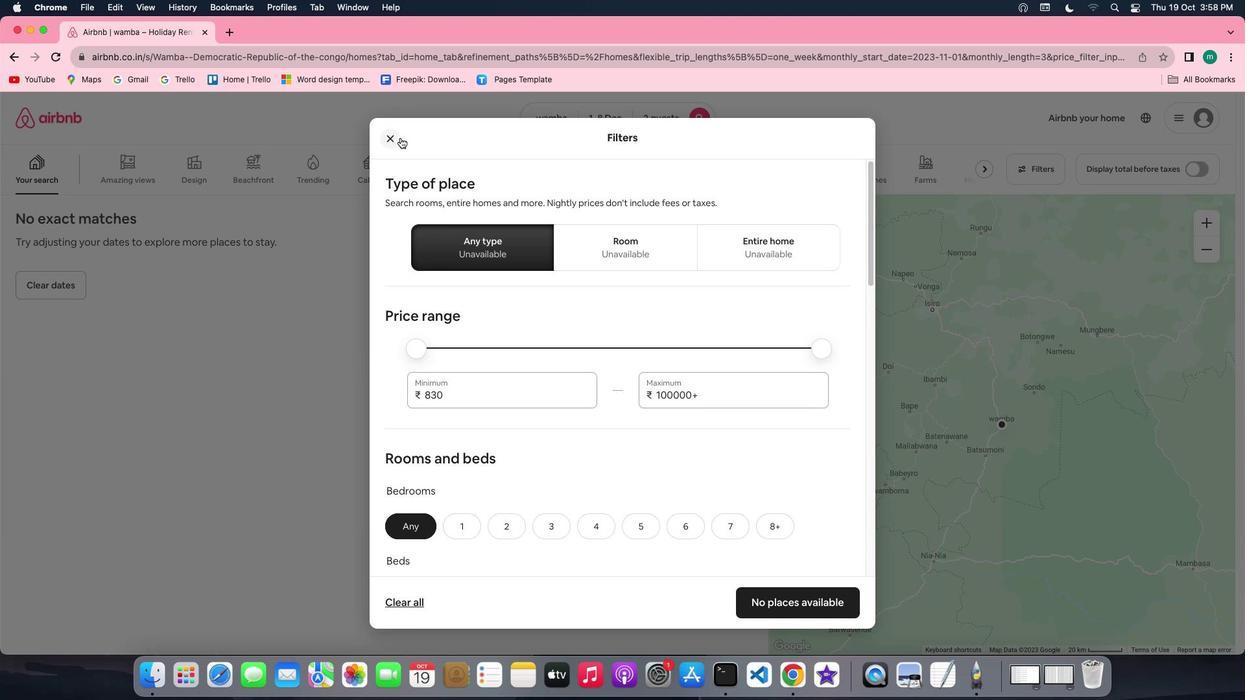 
Action: Mouse moved to (396, 142)
Screenshot: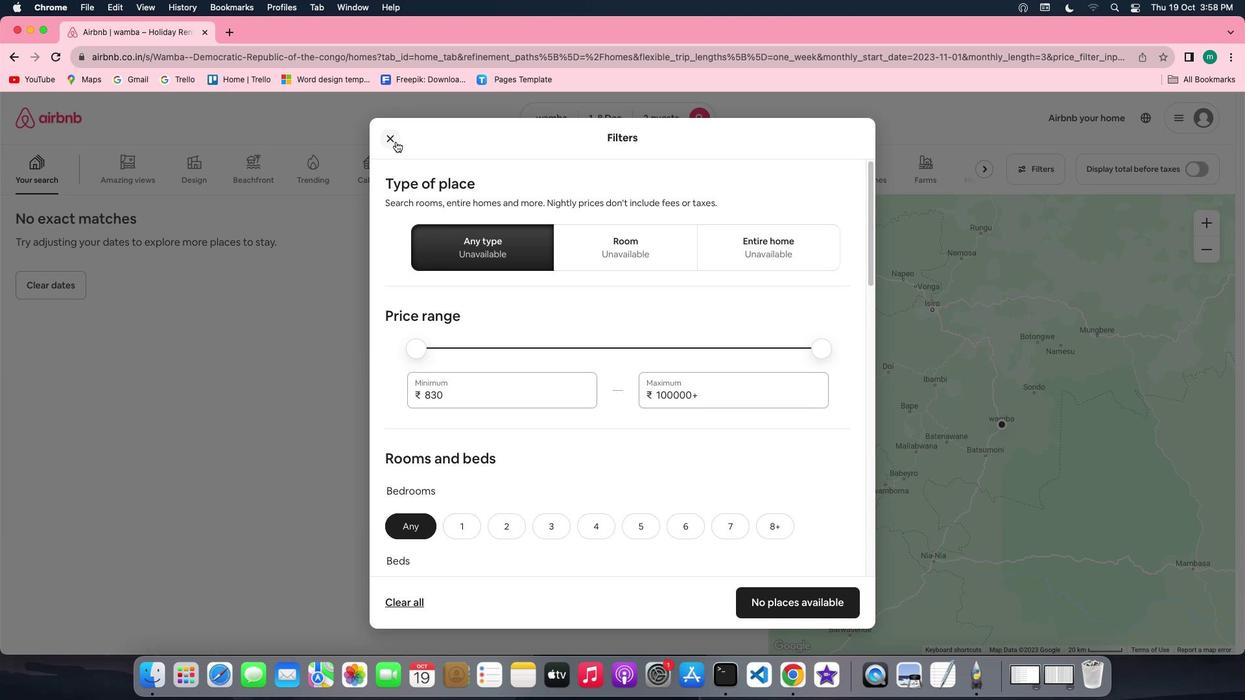 
Action: Mouse pressed left at (396, 142)
Screenshot: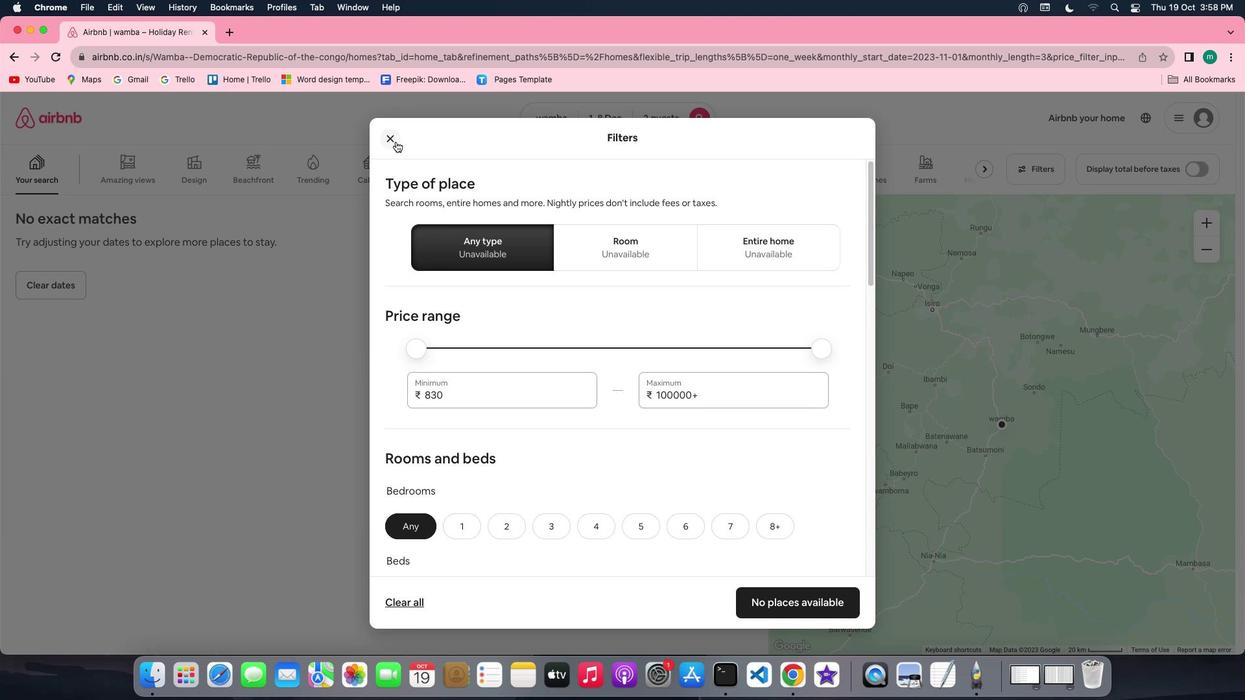 
Action: Mouse moved to (659, 110)
Screenshot: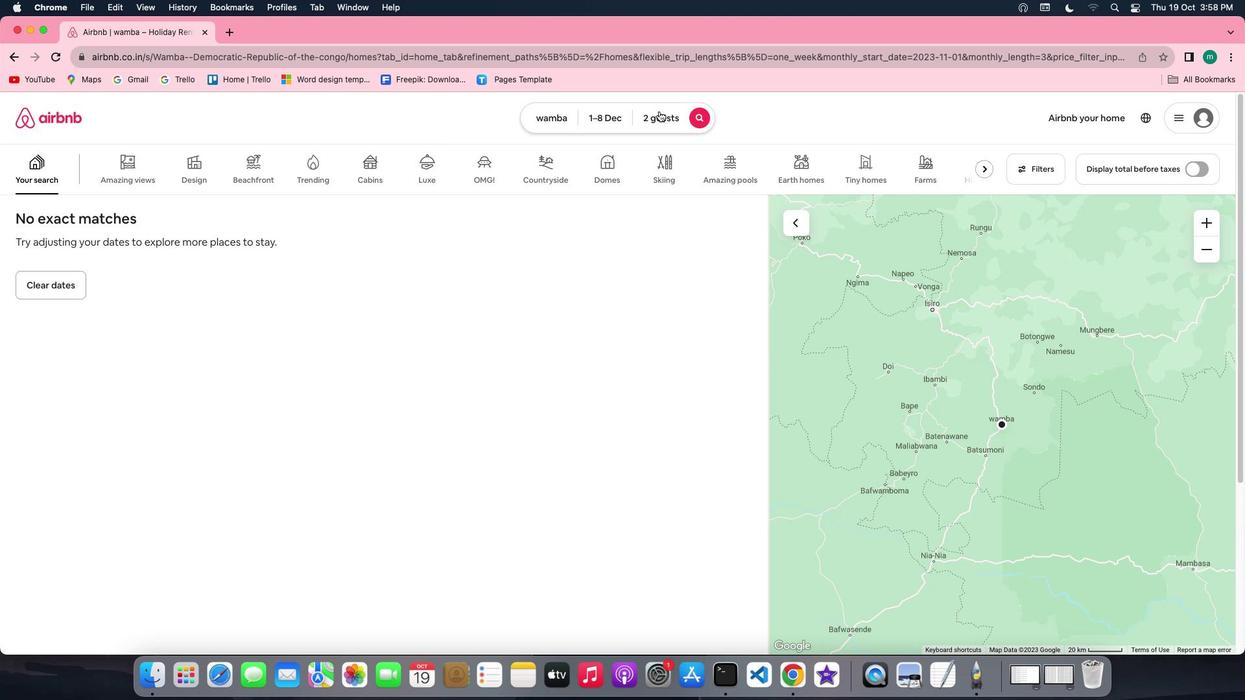 
Action: Mouse pressed left at (659, 110)
Screenshot: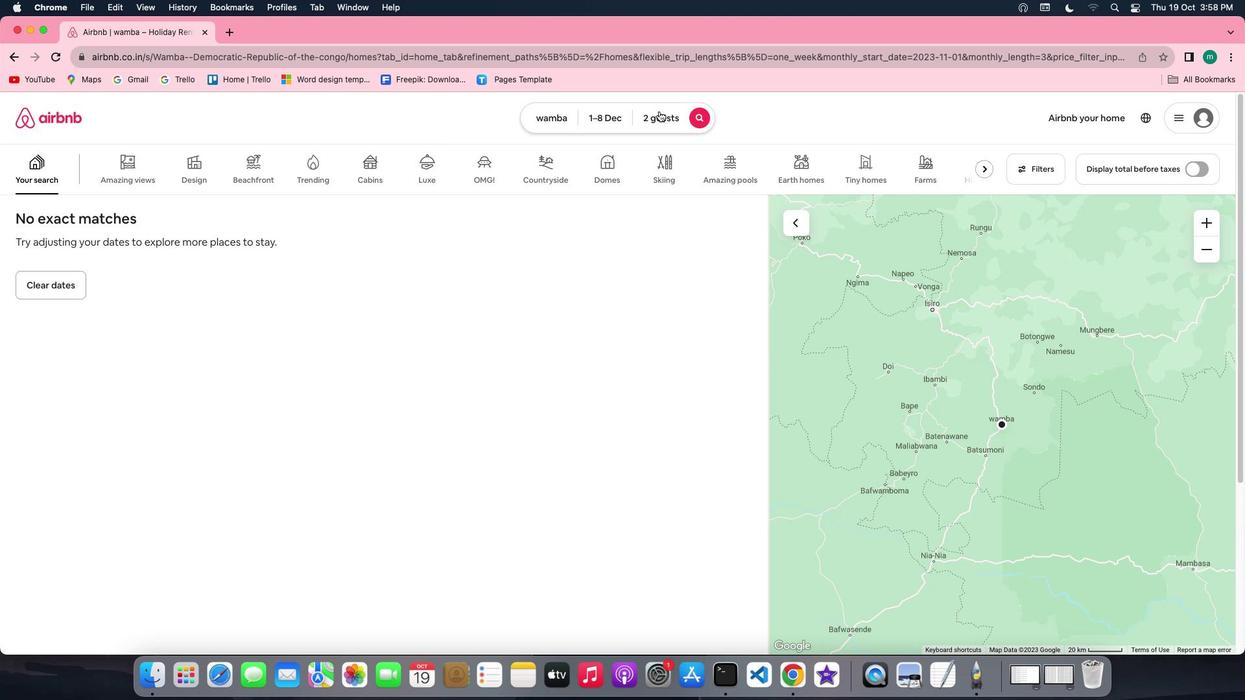 
Action: Mouse moved to (846, 282)
Screenshot: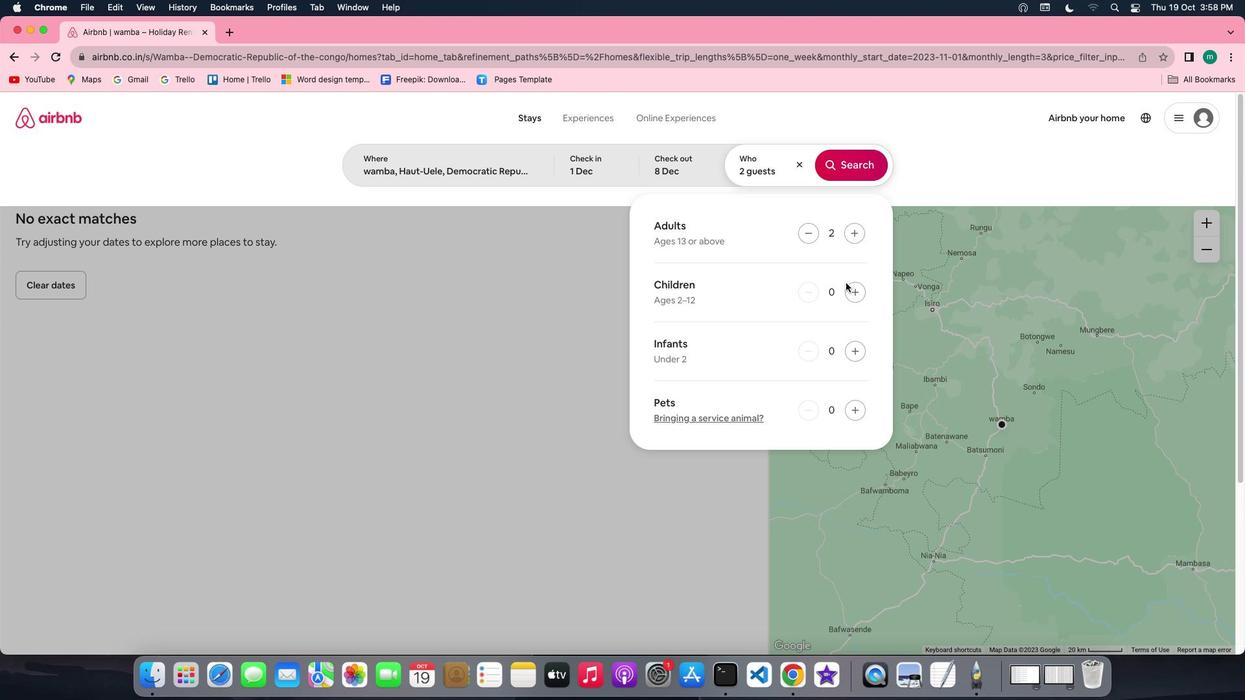 
Action: Mouse pressed left at (846, 282)
Screenshot: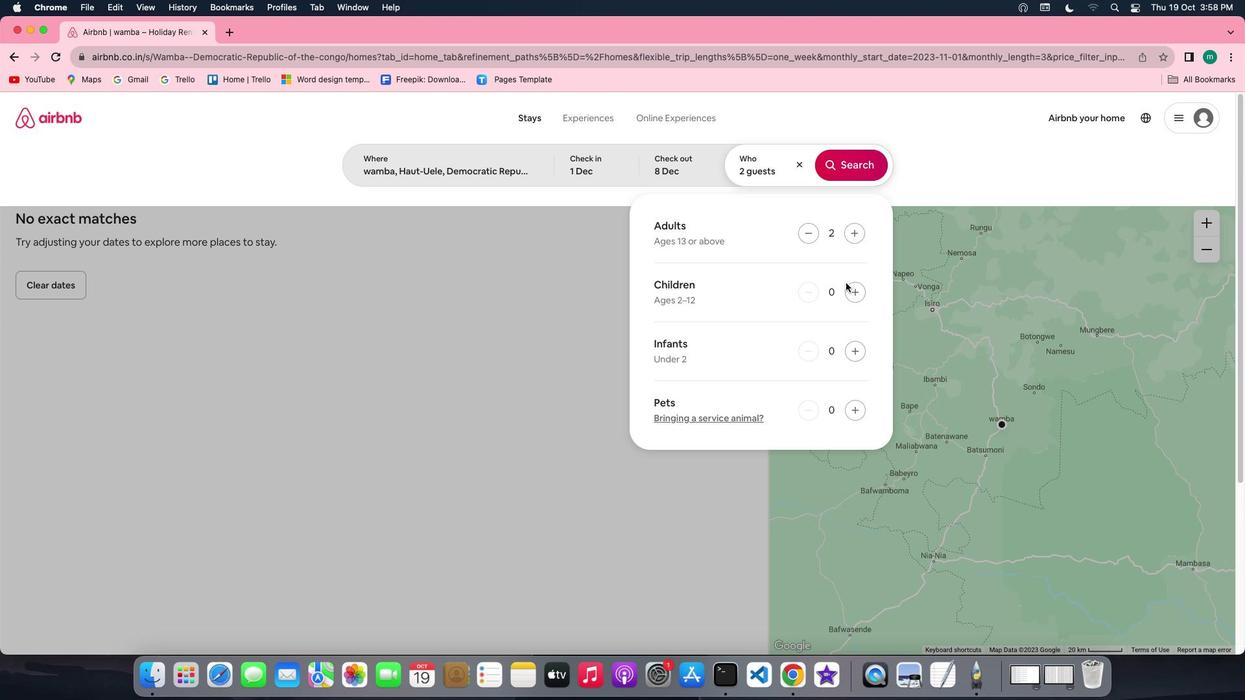 
Action: Mouse moved to (852, 296)
Screenshot: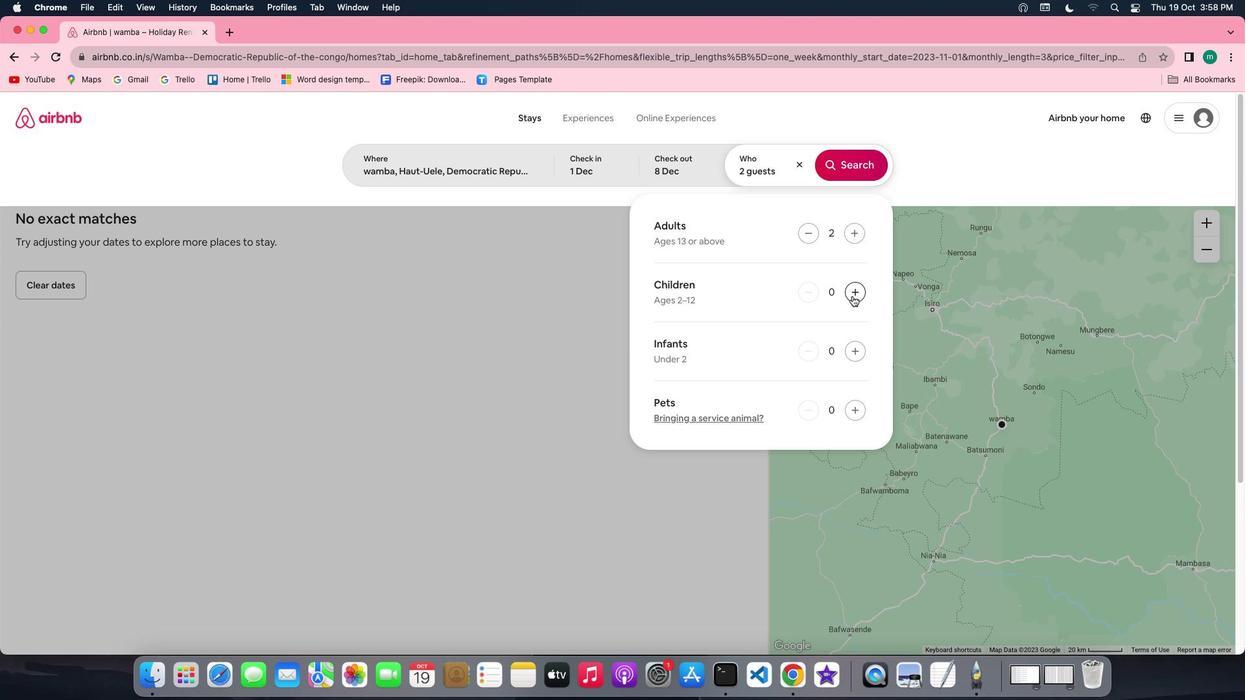 
Action: Mouse pressed left at (852, 296)
Screenshot: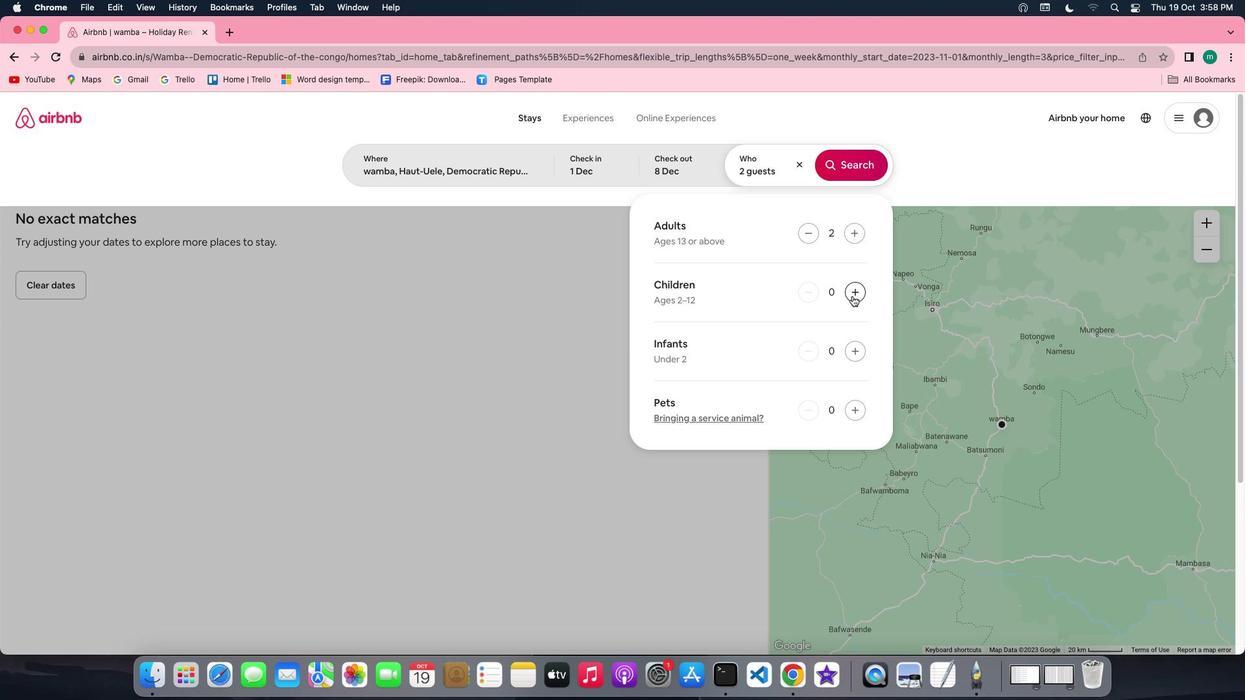 
Action: Mouse moved to (843, 158)
Screenshot: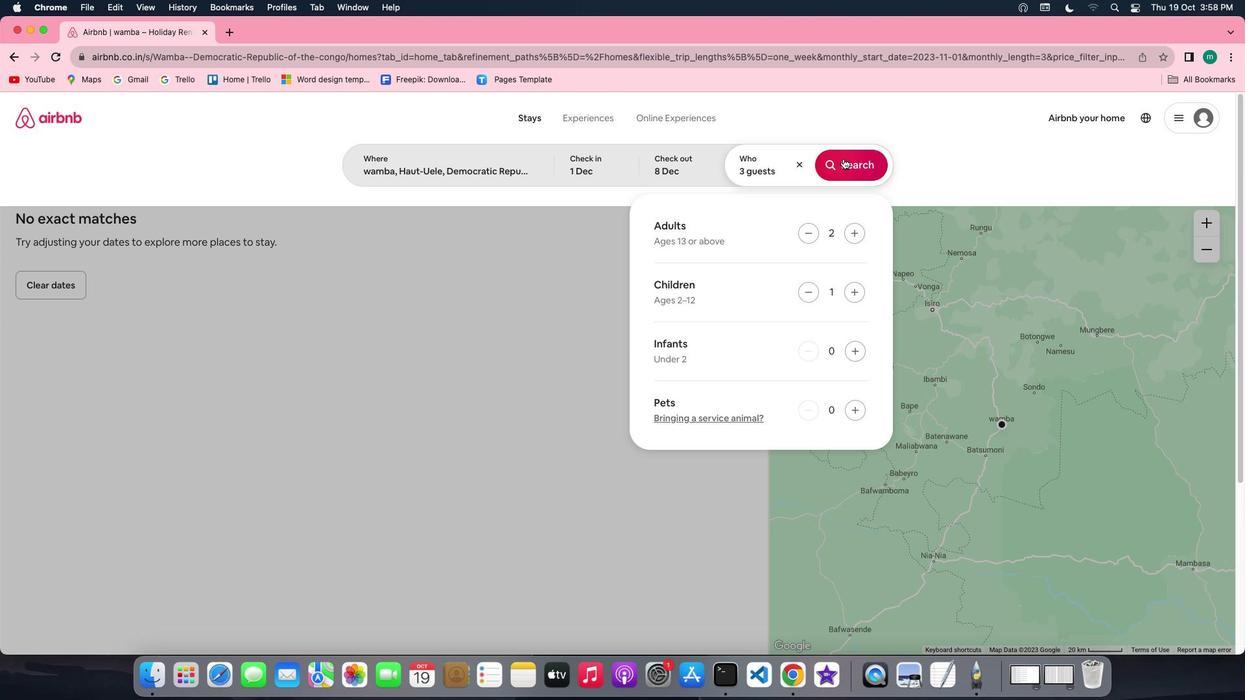 
Action: Mouse pressed left at (843, 158)
Screenshot: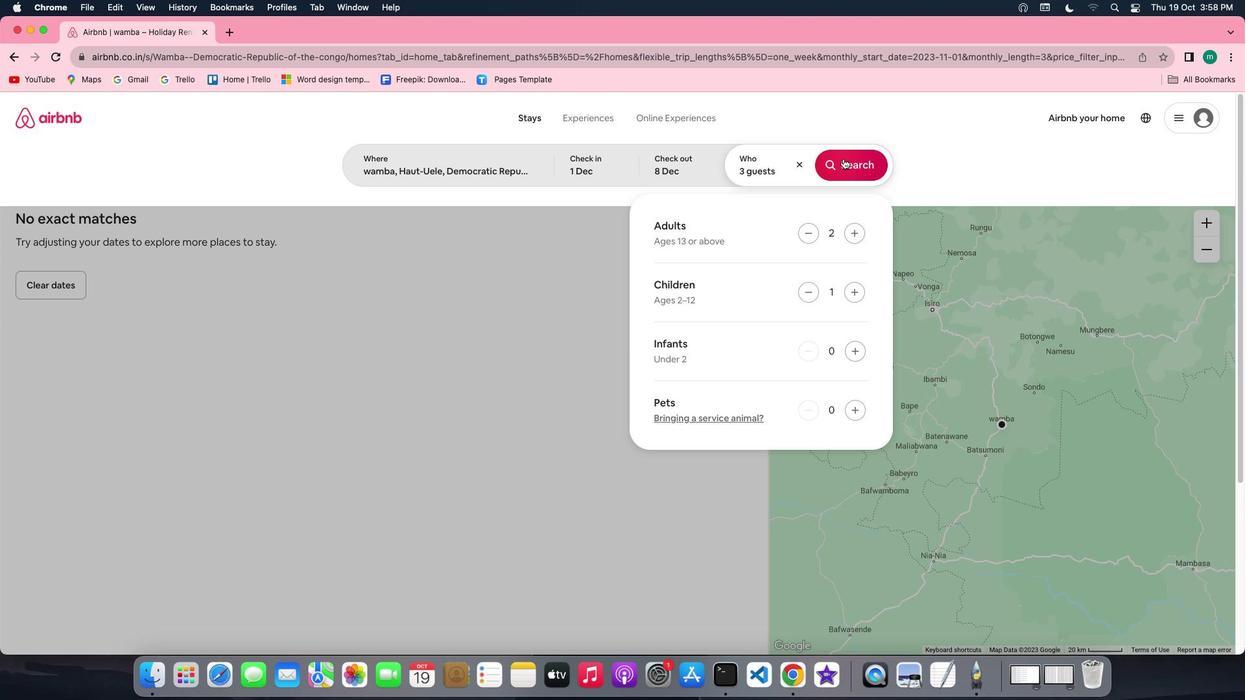 
Action: Mouse moved to (1024, 163)
Screenshot: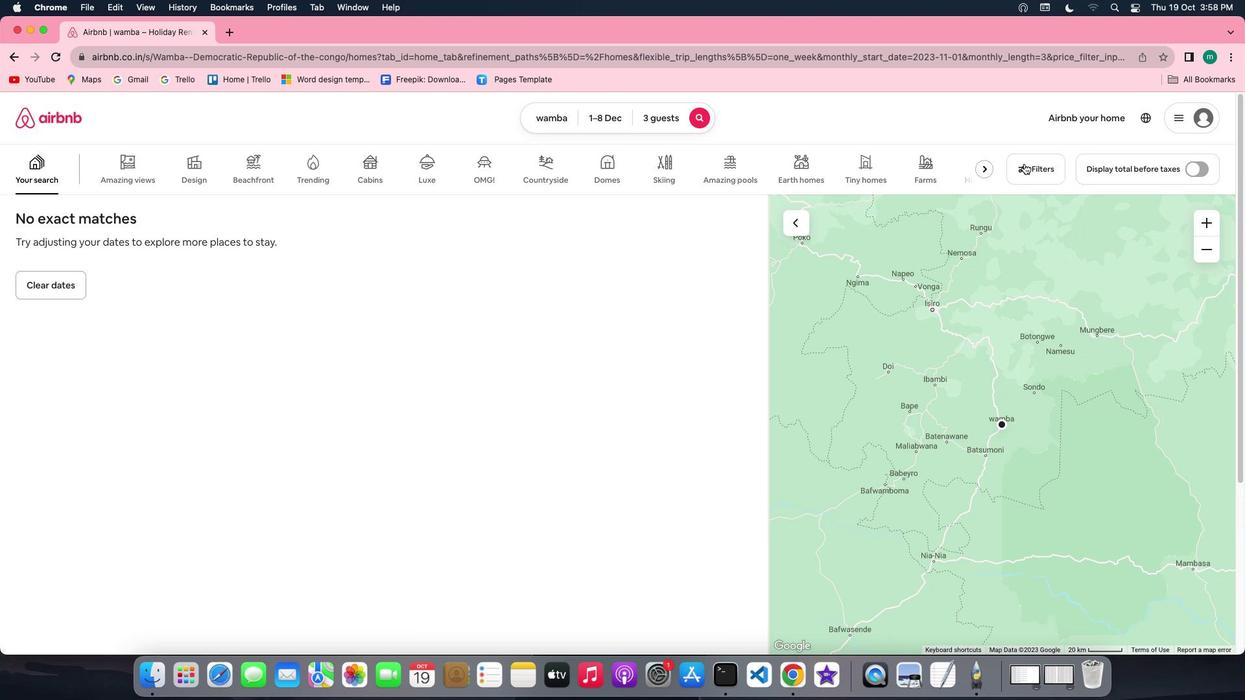 
Action: Mouse pressed left at (1024, 163)
Screenshot: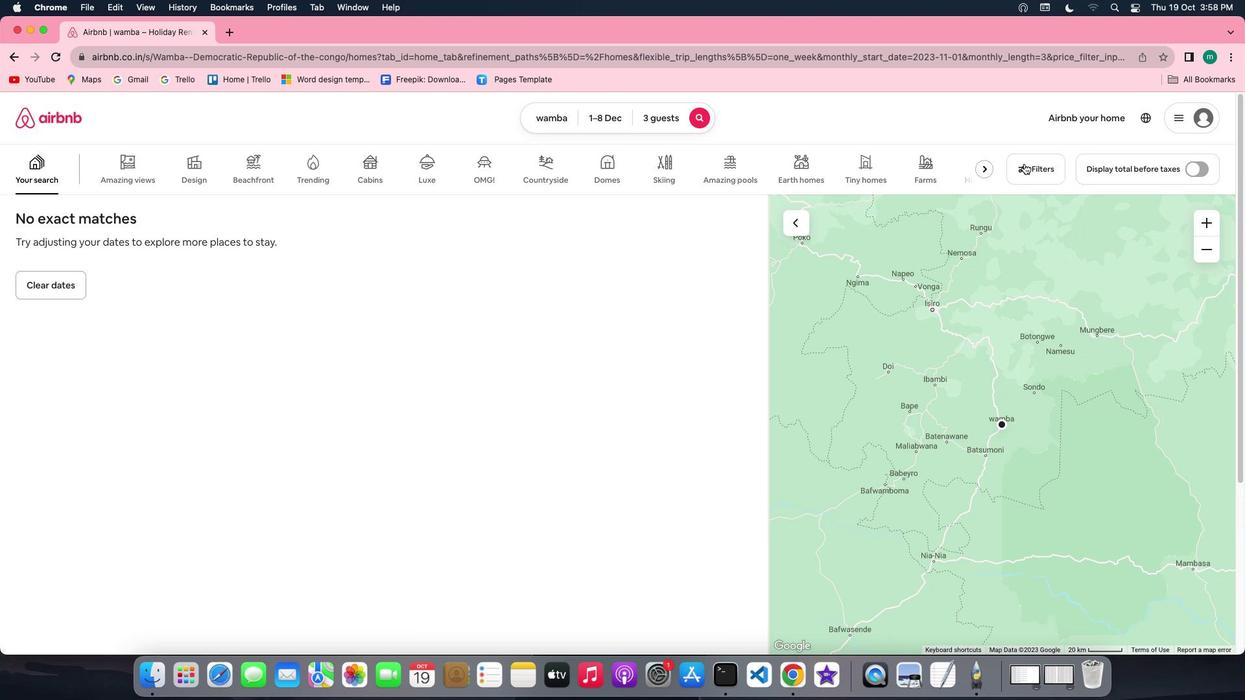 
Action: Mouse moved to (675, 324)
Screenshot: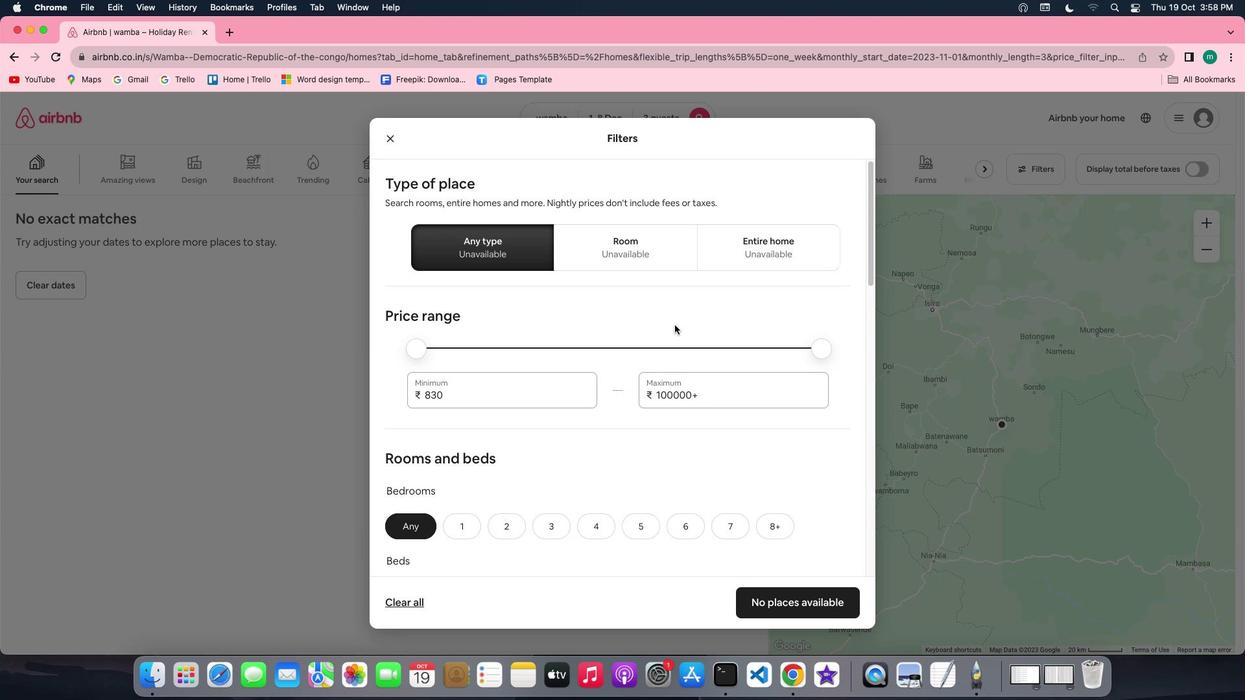 
Action: Mouse scrolled (675, 324) with delta (0, 0)
Screenshot: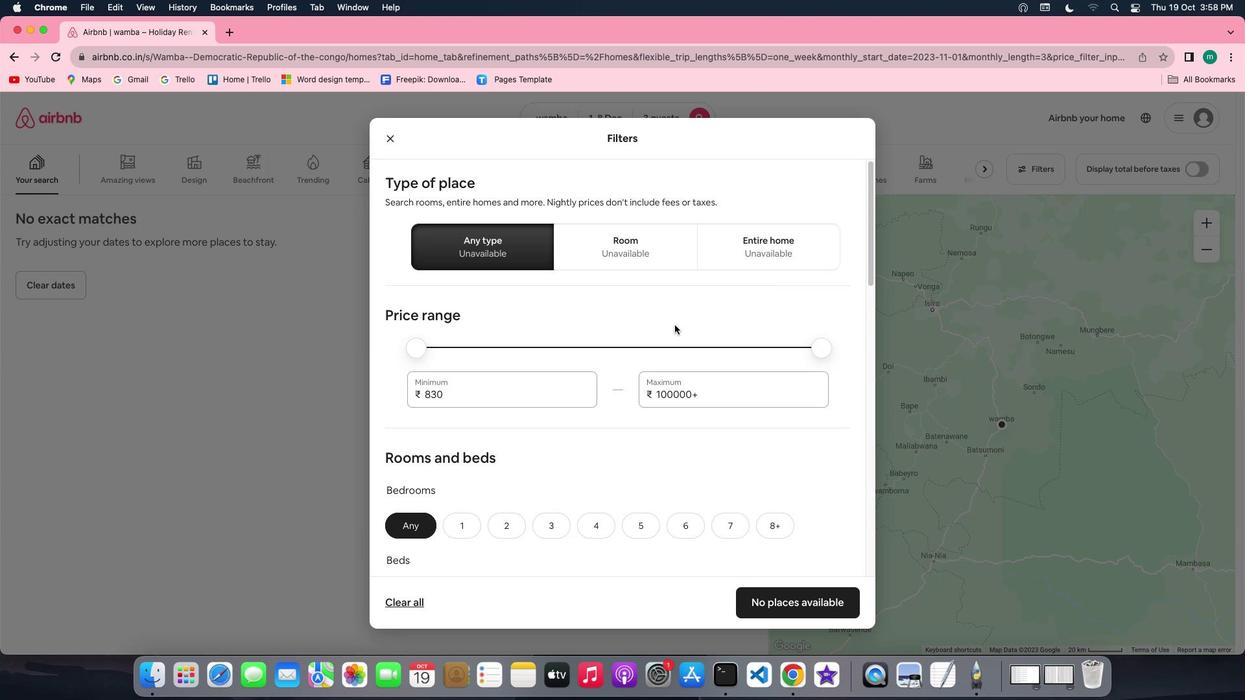
Action: Mouse scrolled (675, 324) with delta (0, 0)
Screenshot: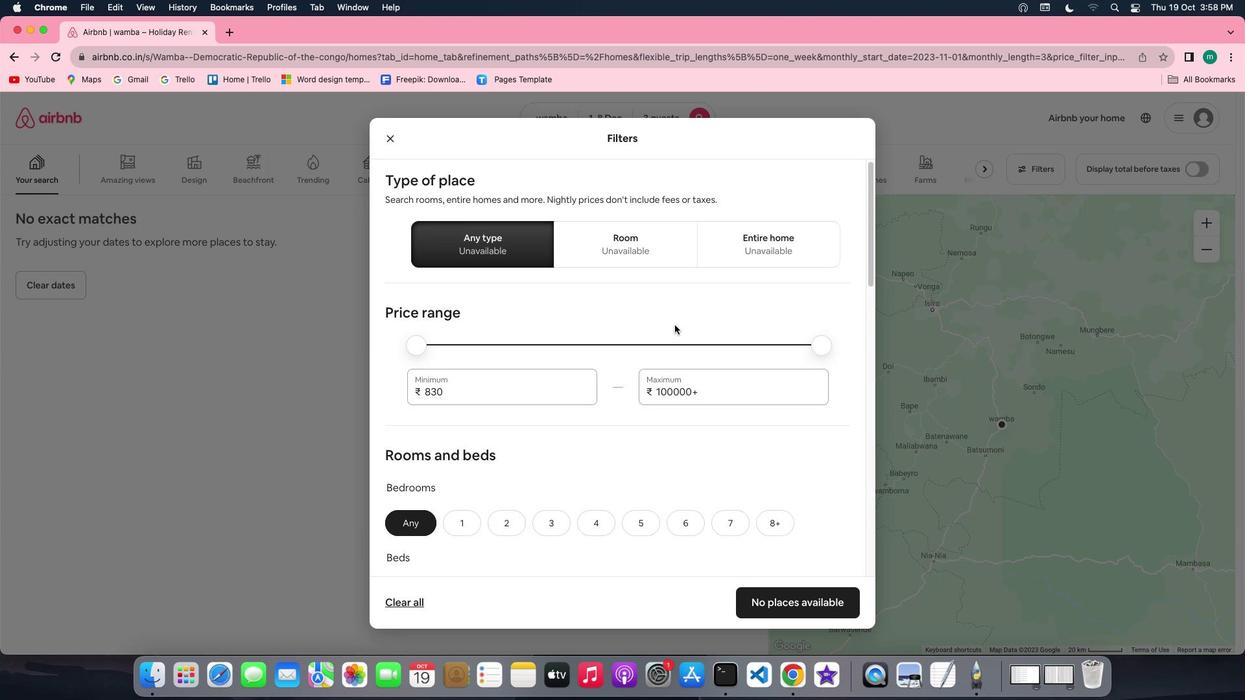 
Action: Mouse scrolled (675, 324) with delta (0, 0)
Screenshot: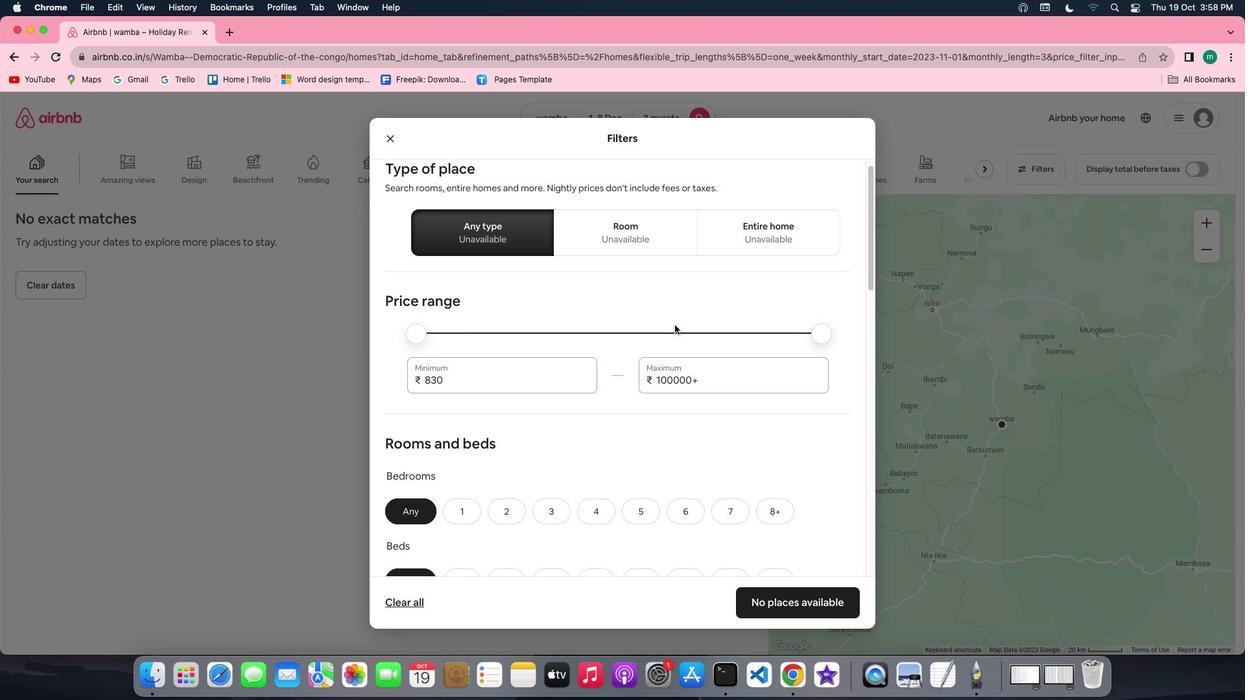 
Action: Mouse scrolled (675, 324) with delta (0, 0)
Screenshot: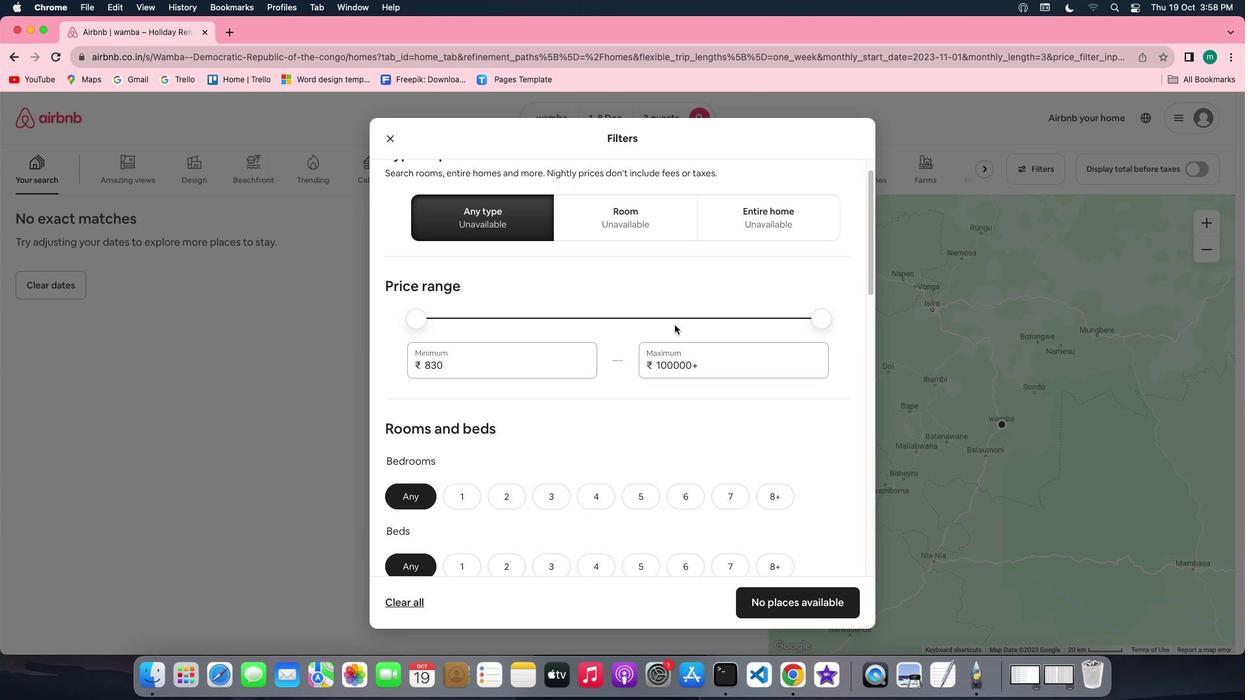 
Action: Mouse scrolled (675, 324) with delta (0, 0)
Screenshot: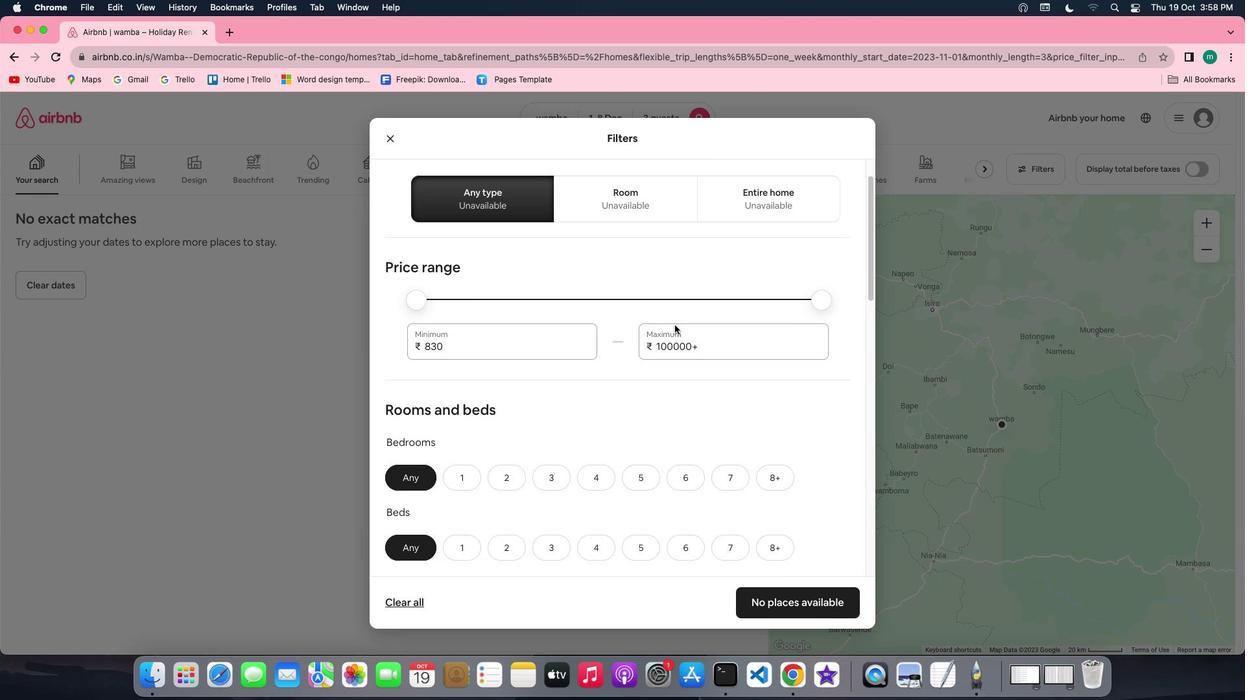 
Action: Mouse scrolled (675, 324) with delta (0, 0)
Screenshot: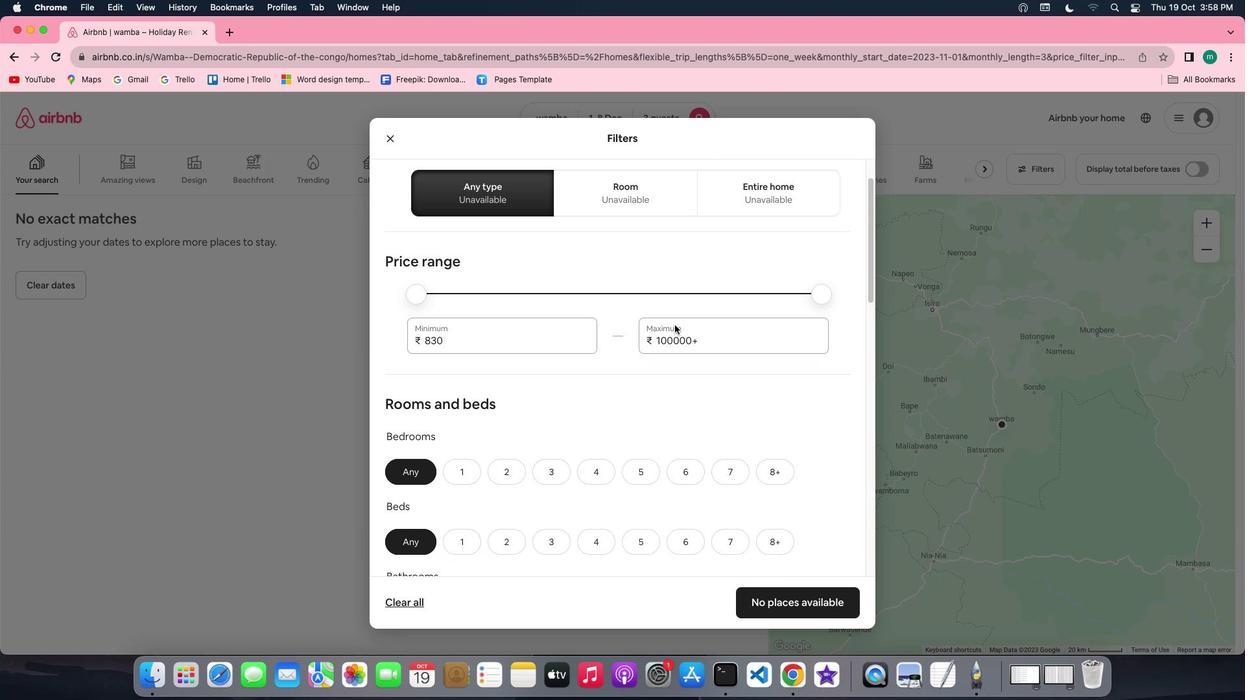 
Action: Mouse scrolled (675, 324) with delta (0, 0)
Screenshot: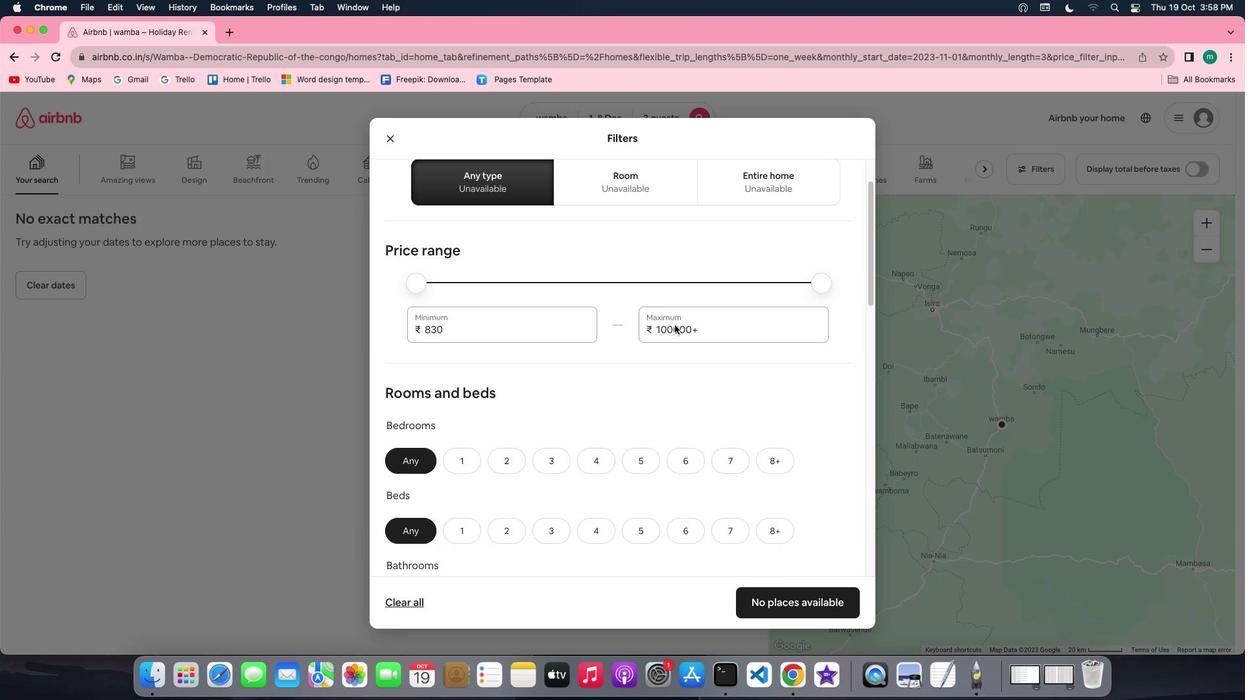 
Action: Mouse scrolled (675, 324) with delta (0, 0)
Screenshot: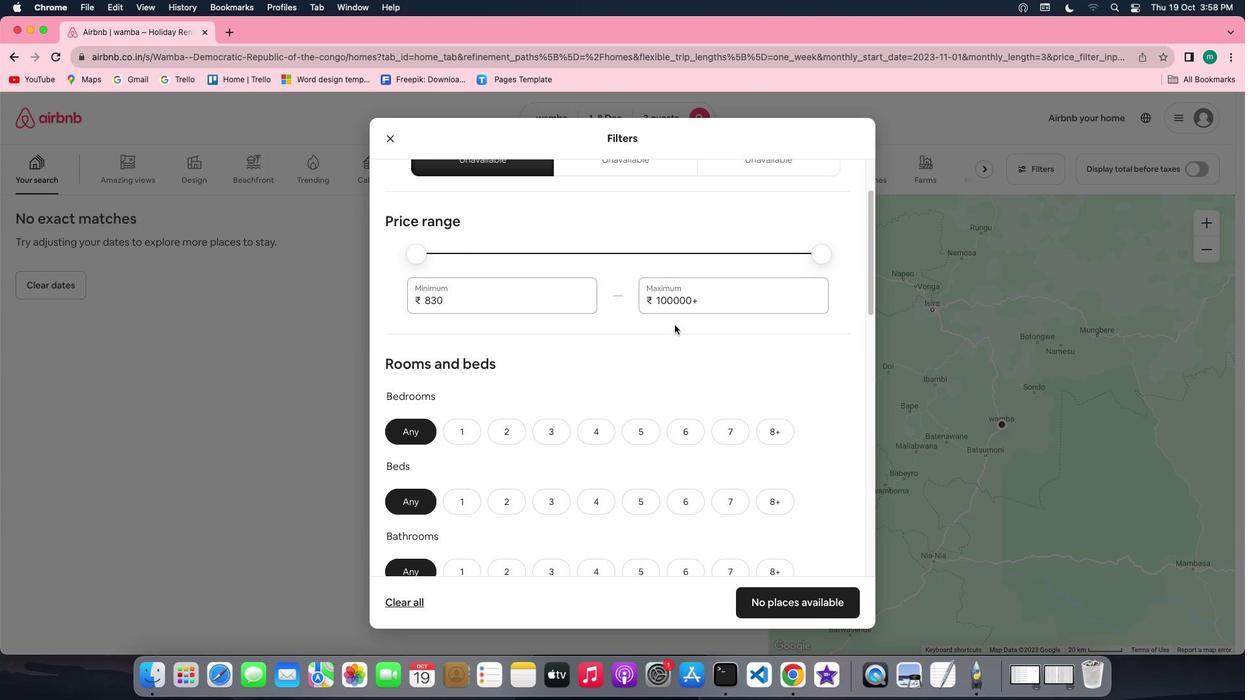 
Action: Mouse scrolled (675, 324) with delta (0, 0)
Screenshot: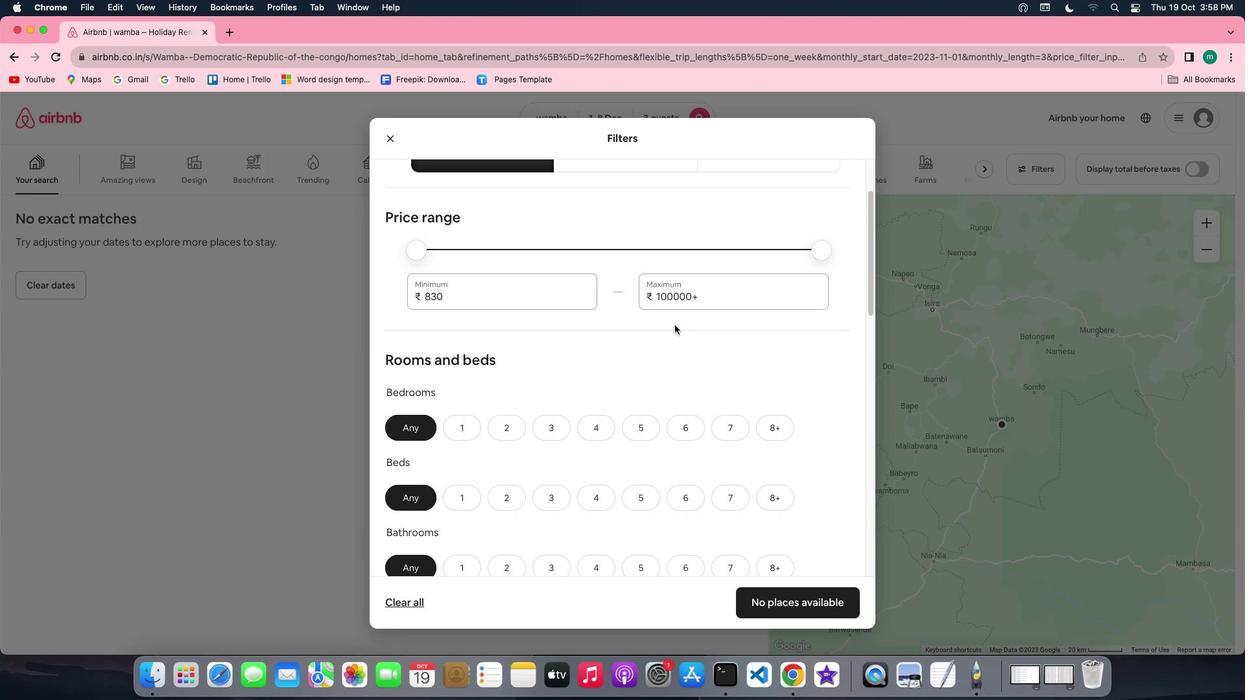 
Action: Mouse scrolled (675, 324) with delta (0, 0)
Screenshot: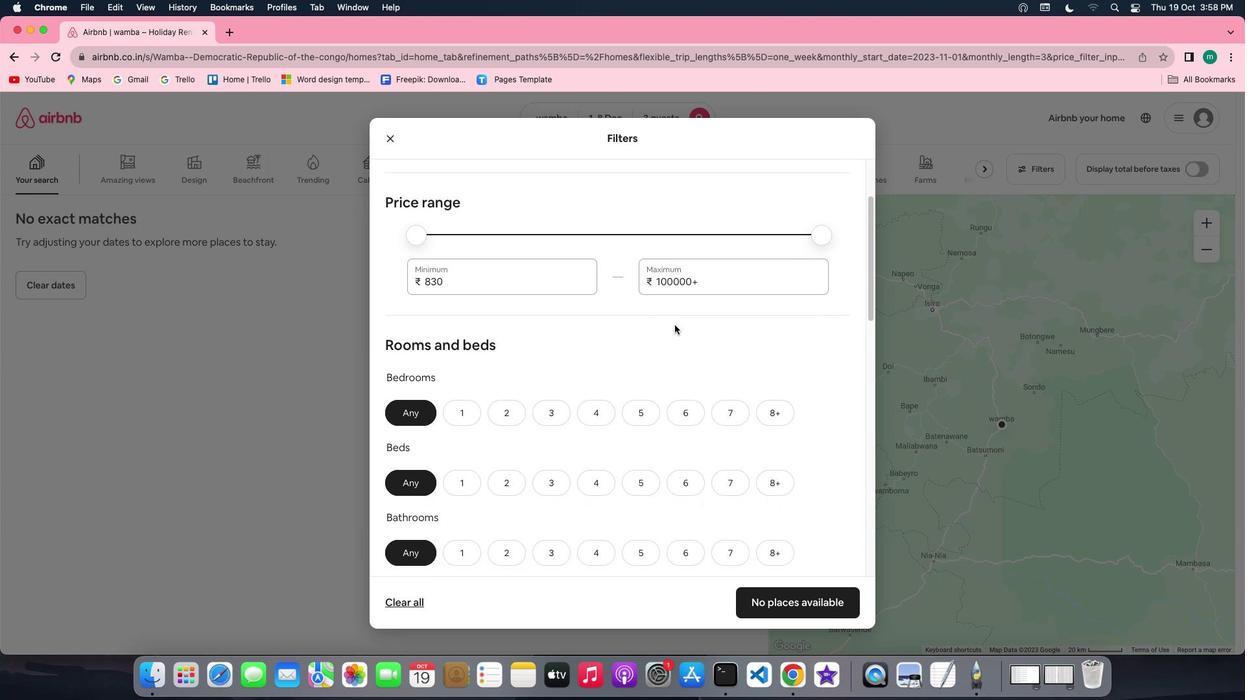 
Action: Mouse scrolled (675, 324) with delta (0, 0)
Screenshot: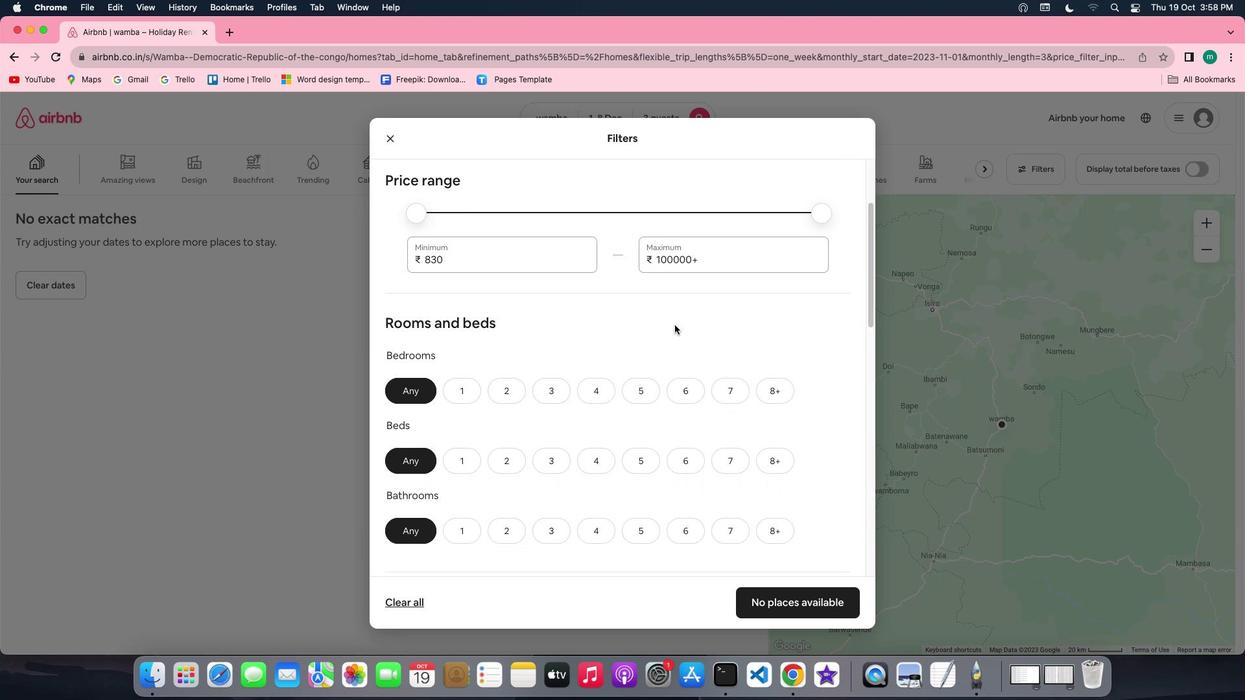 
Action: Mouse scrolled (675, 324) with delta (0, 0)
Screenshot: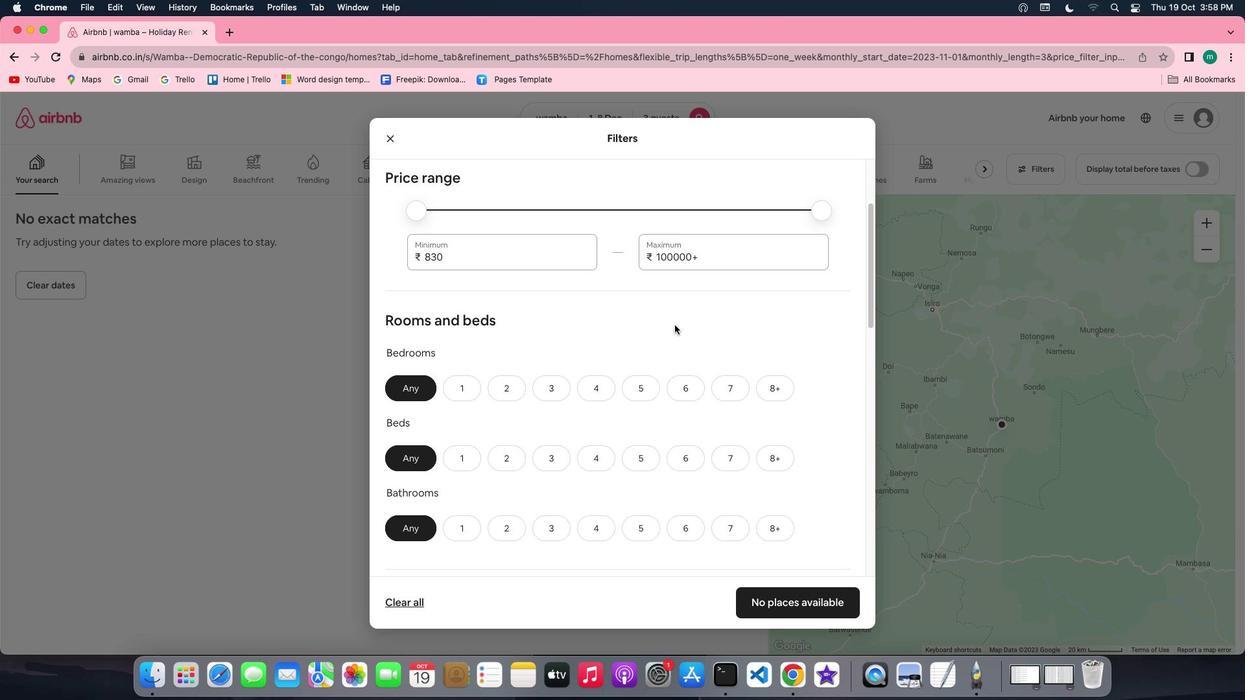 
Action: Mouse scrolled (675, 324) with delta (0, 0)
Screenshot: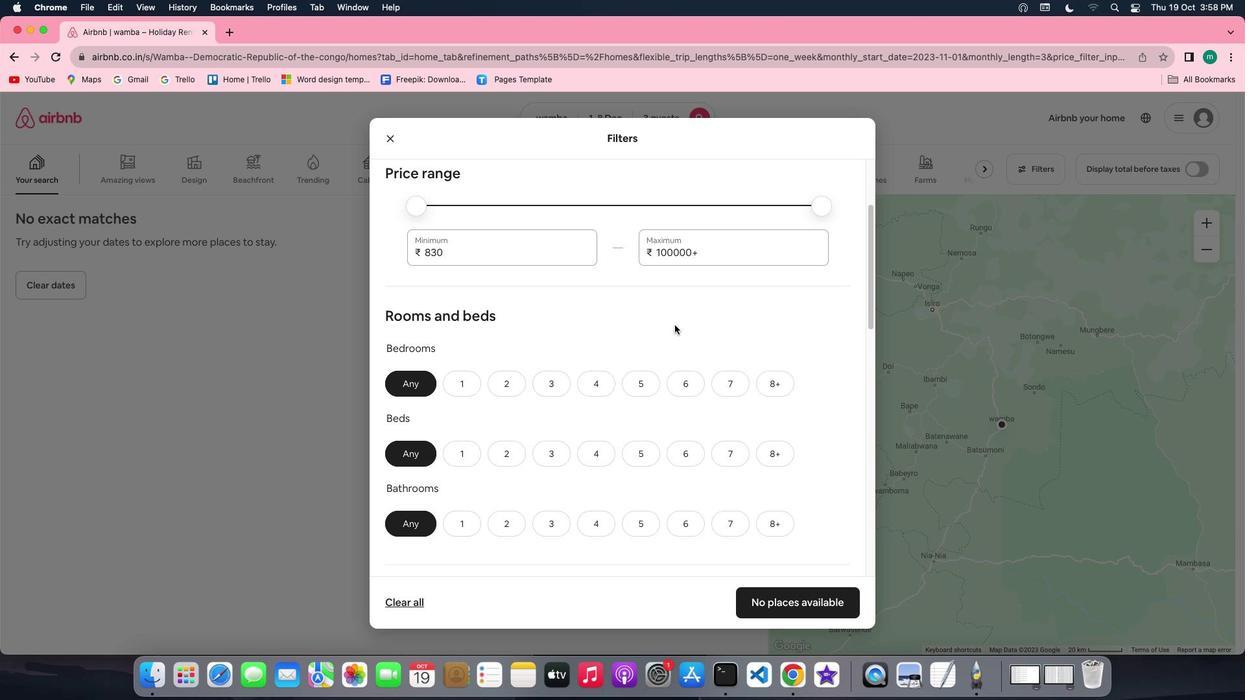 
Action: Mouse scrolled (675, 324) with delta (0, 0)
Screenshot: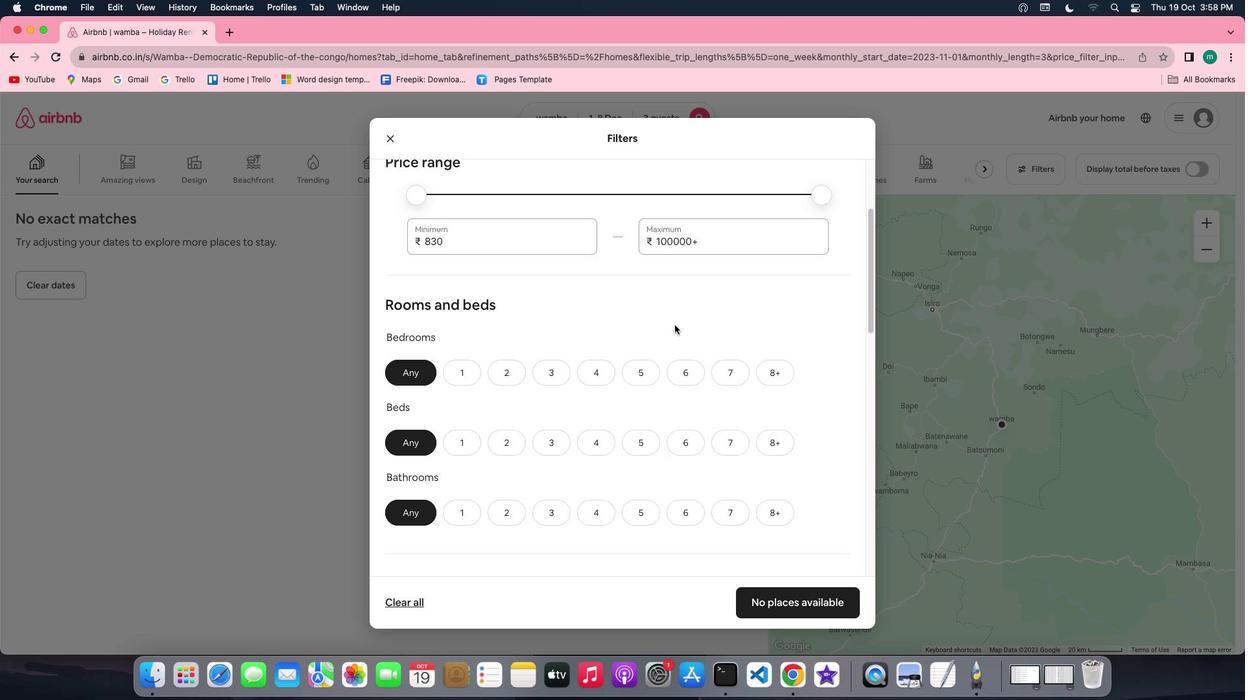 
Action: Mouse scrolled (675, 324) with delta (0, 0)
Screenshot: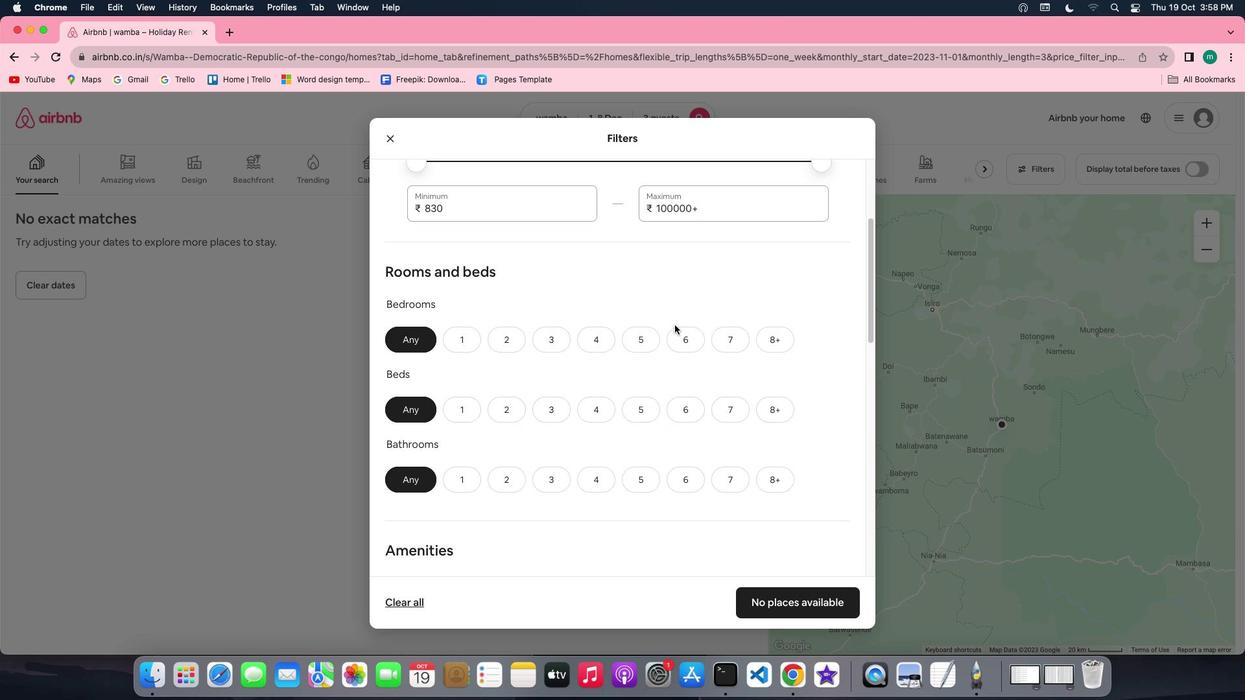 
Action: Mouse scrolled (675, 324) with delta (0, 0)
Screenshot: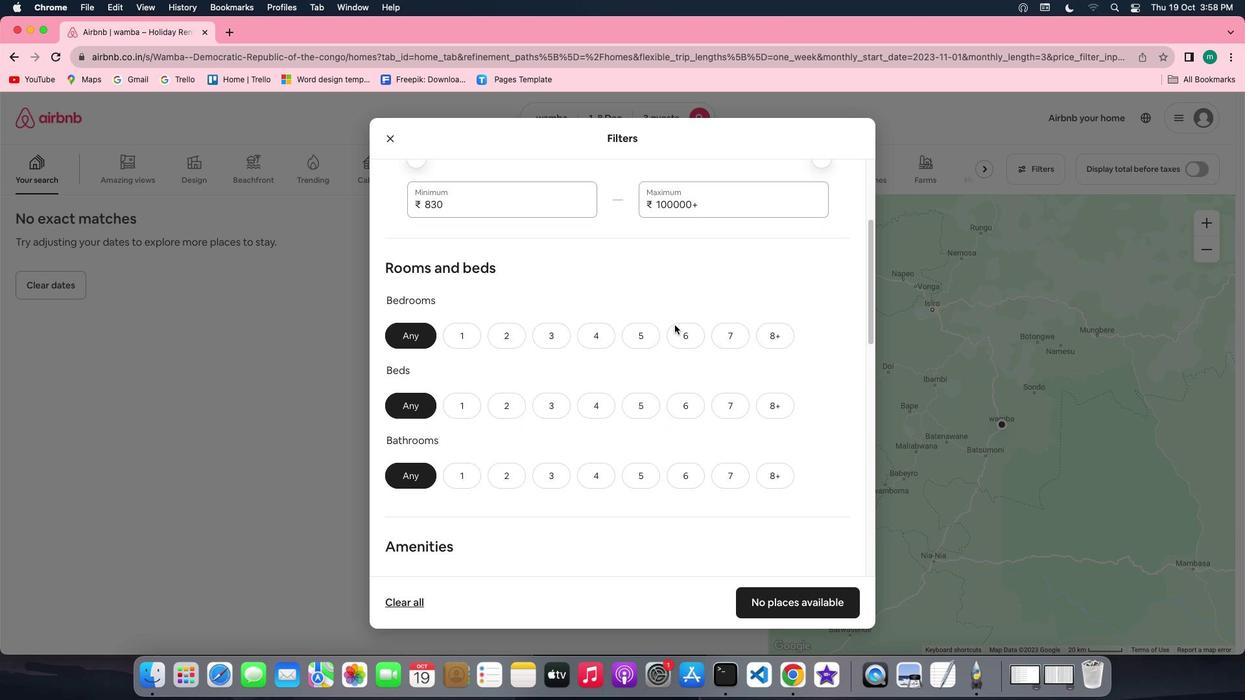 
Action: Mouse scrolled (675, 324) with delta (0, 0)
Screenshot: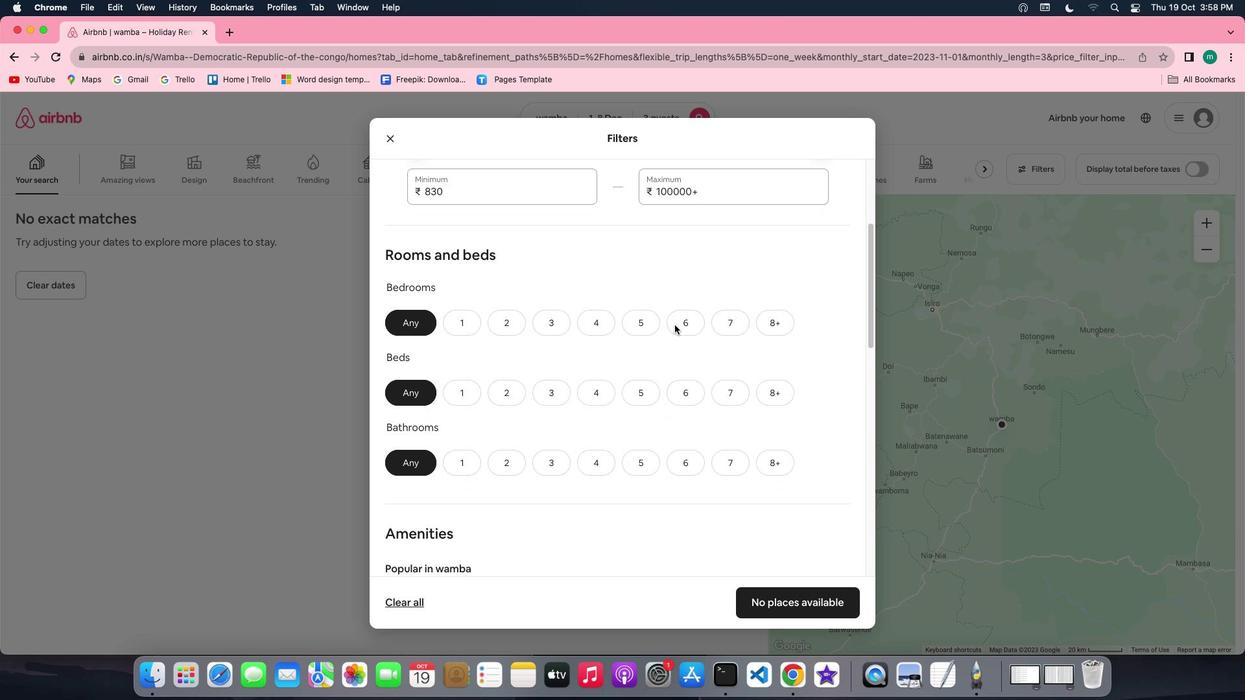 
Action: Mouse scrolled (675, 324) with delta (0, 0)
Screenshot: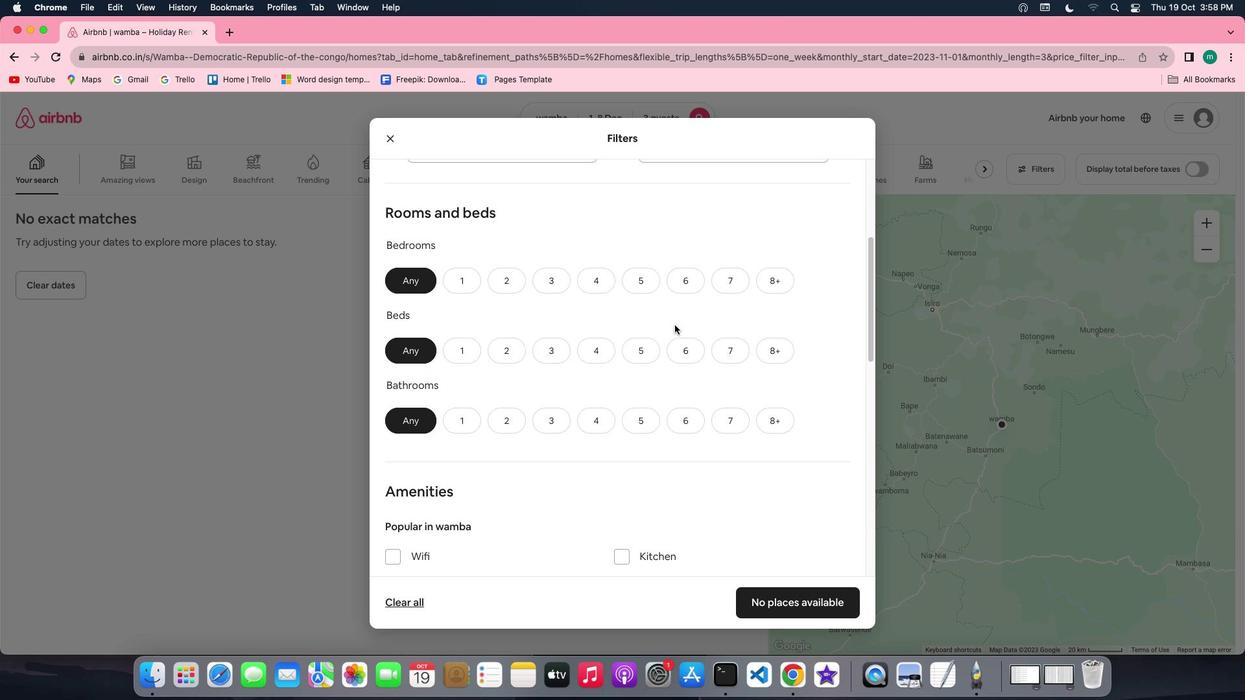 
Action: Mouse scrolled (675, 324) with delta (0, 0)
Screenshot: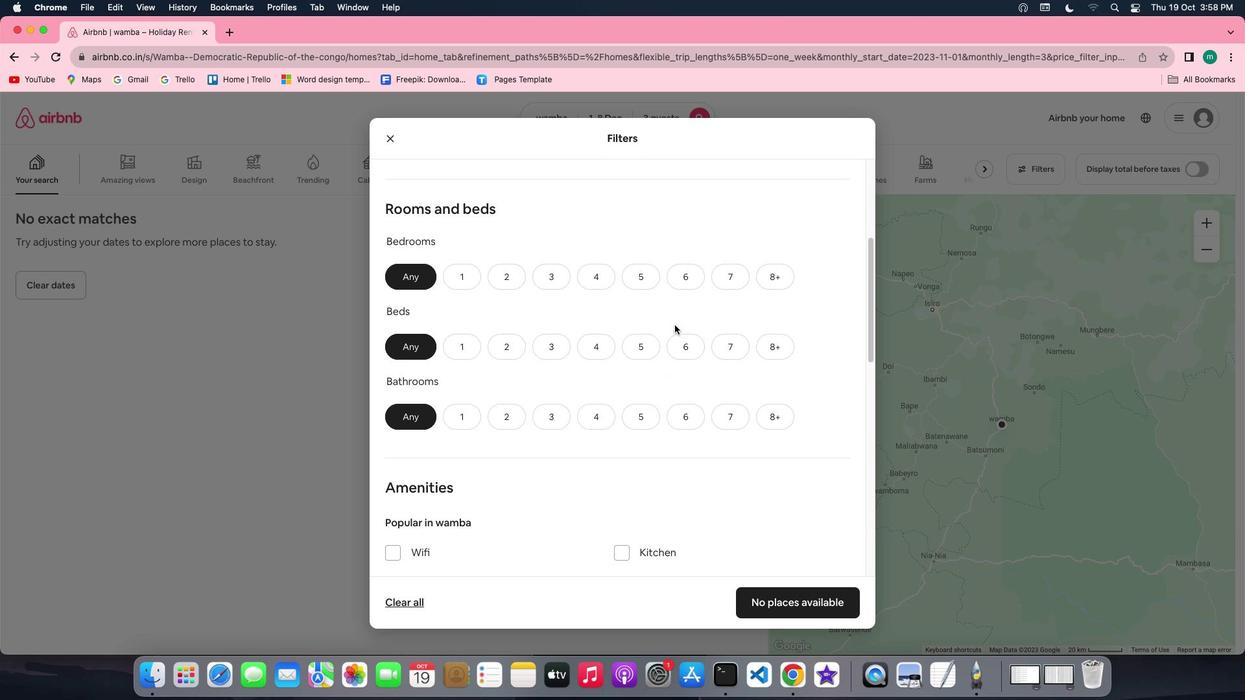 
Action: Mouse scrolled (675, 324) with delta (0, 0)
Screenshot: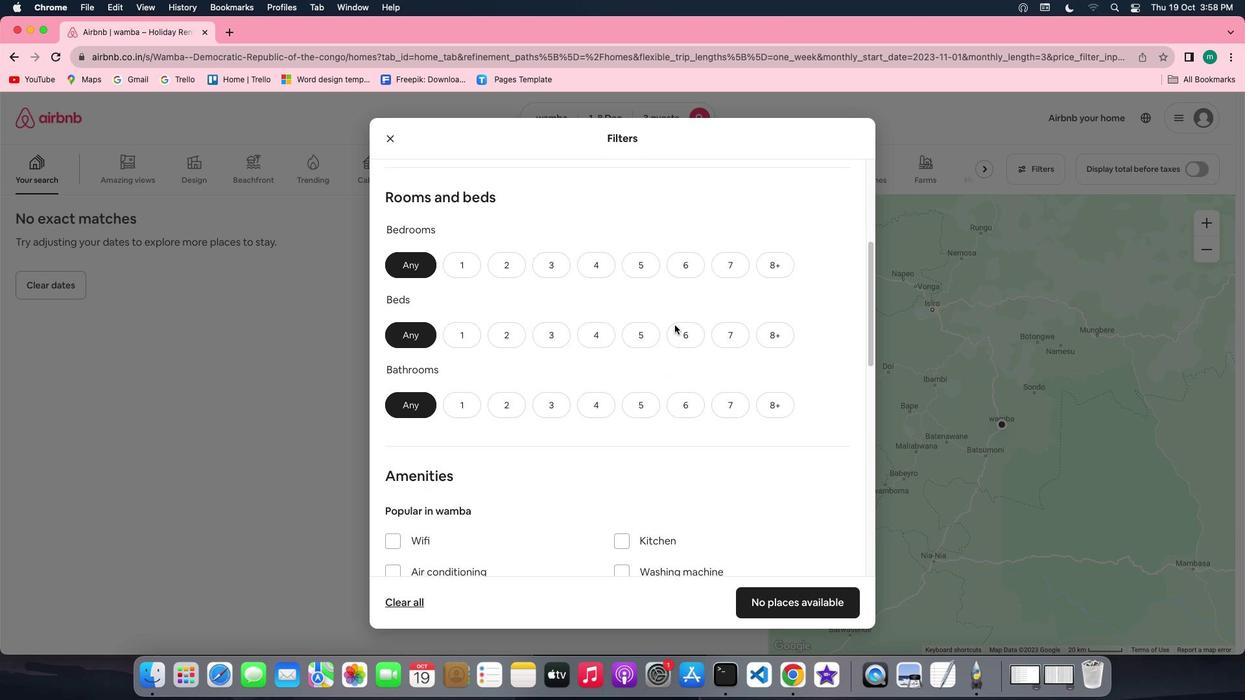 
Action: Mouse moved to (455, 241)
Screenshot: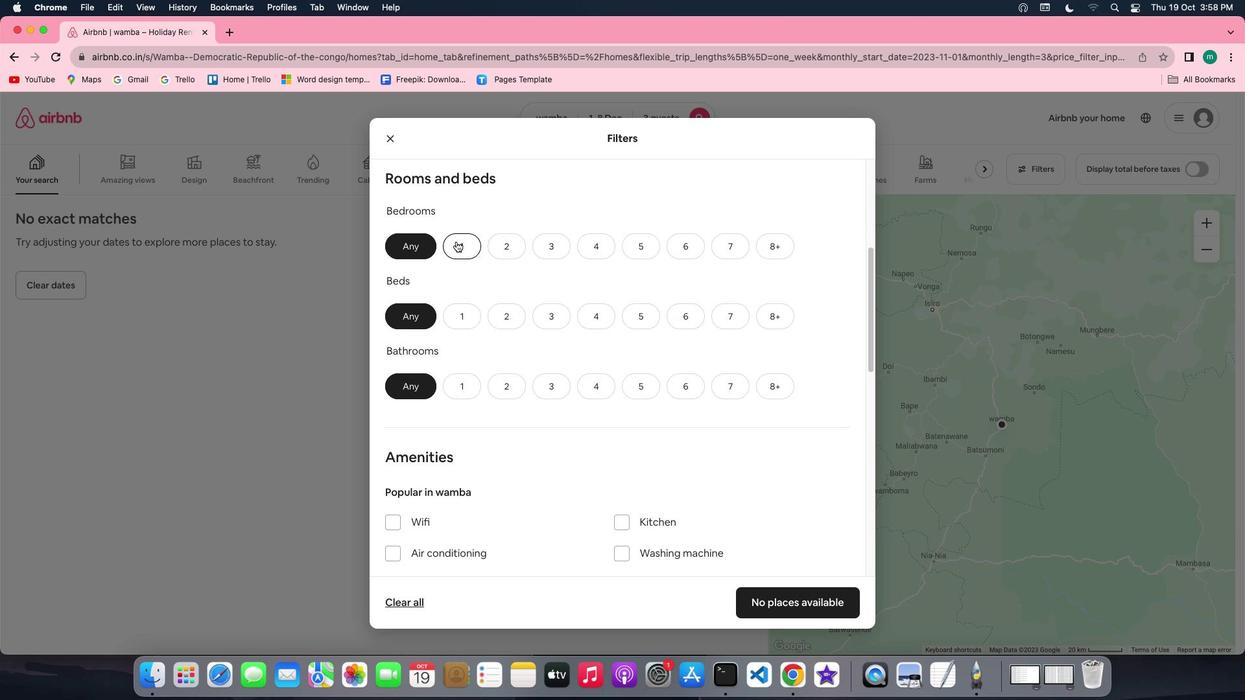 
Action: Mouse pressed left at (455, 241)
Screenshot: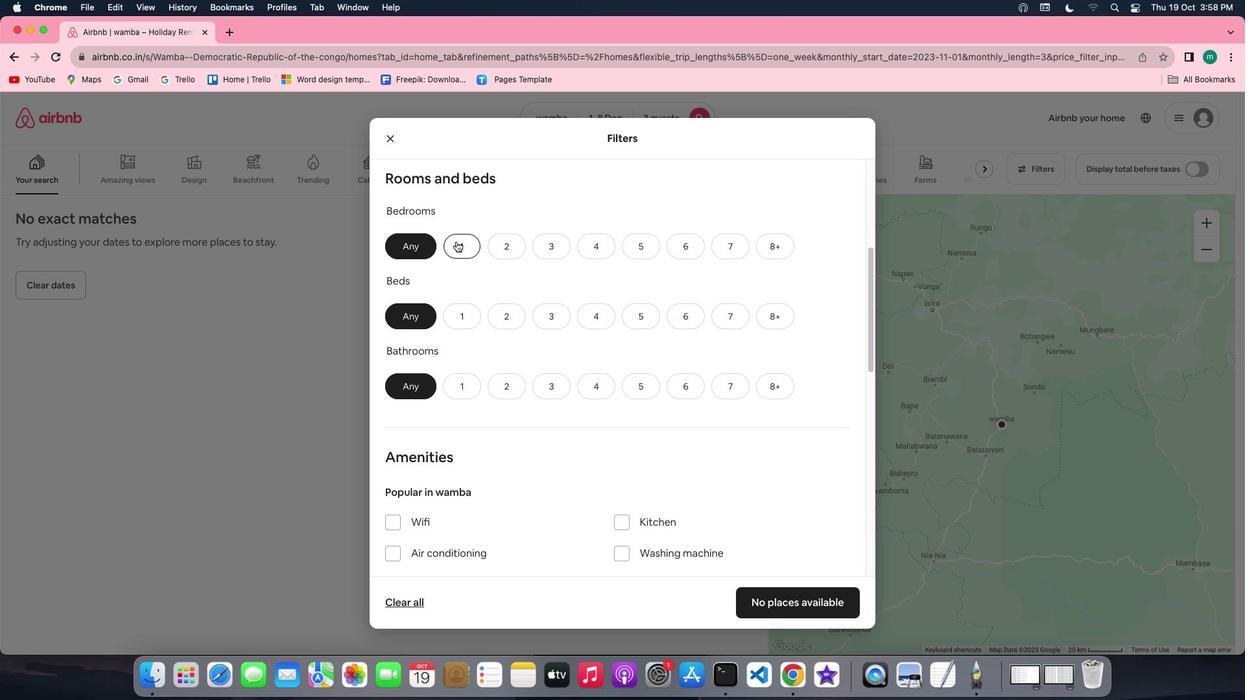 
Action: Mouse moved to (461, 321)
Screenshot: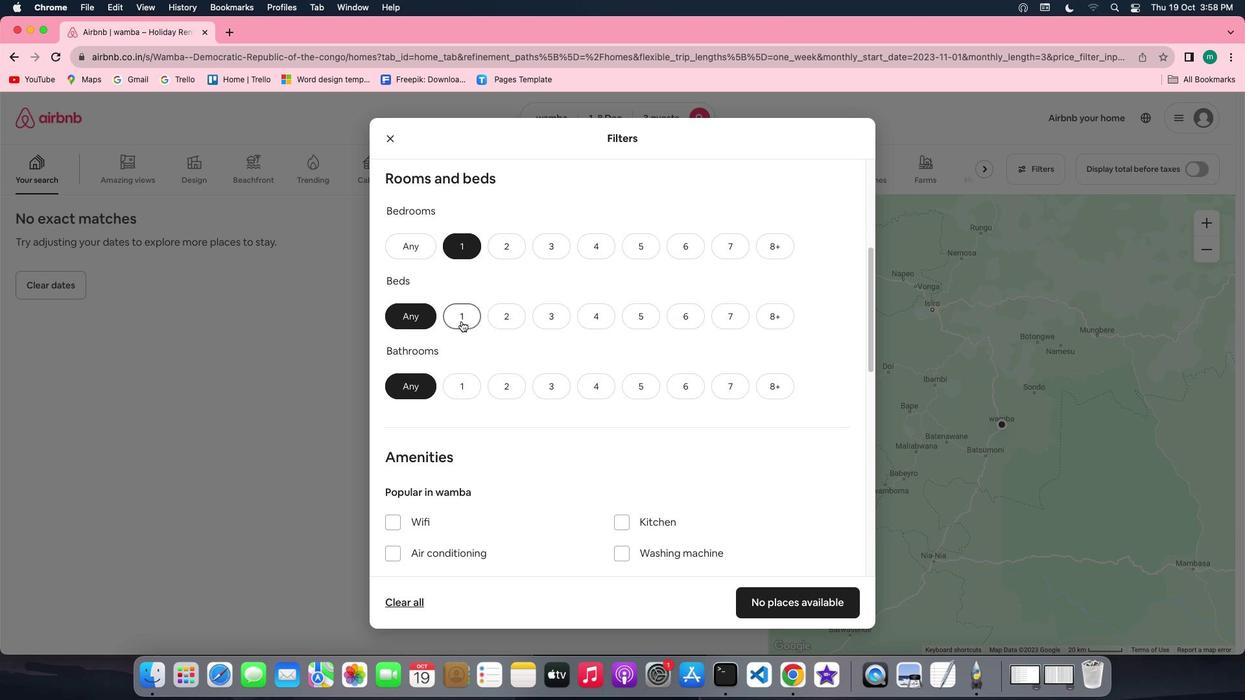
Action: Mouse pressed left at (461, 321)
Screenshot: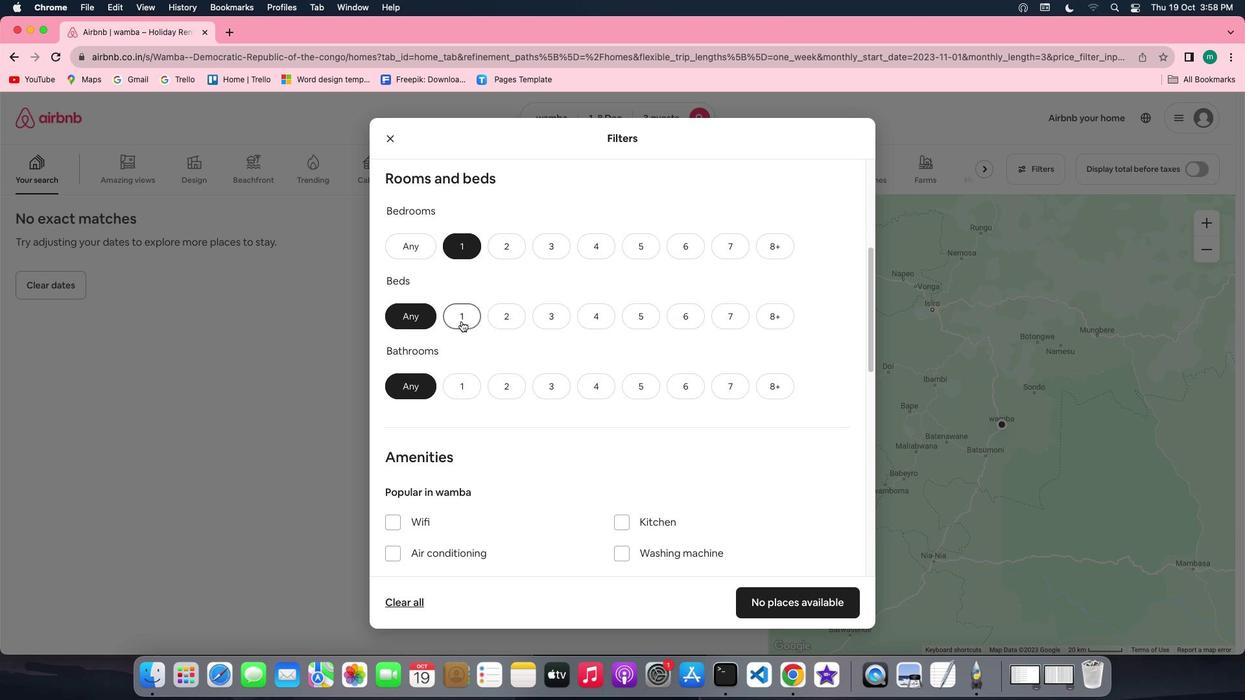 
Action: Mouse moved to (449, 391)
Screenshot: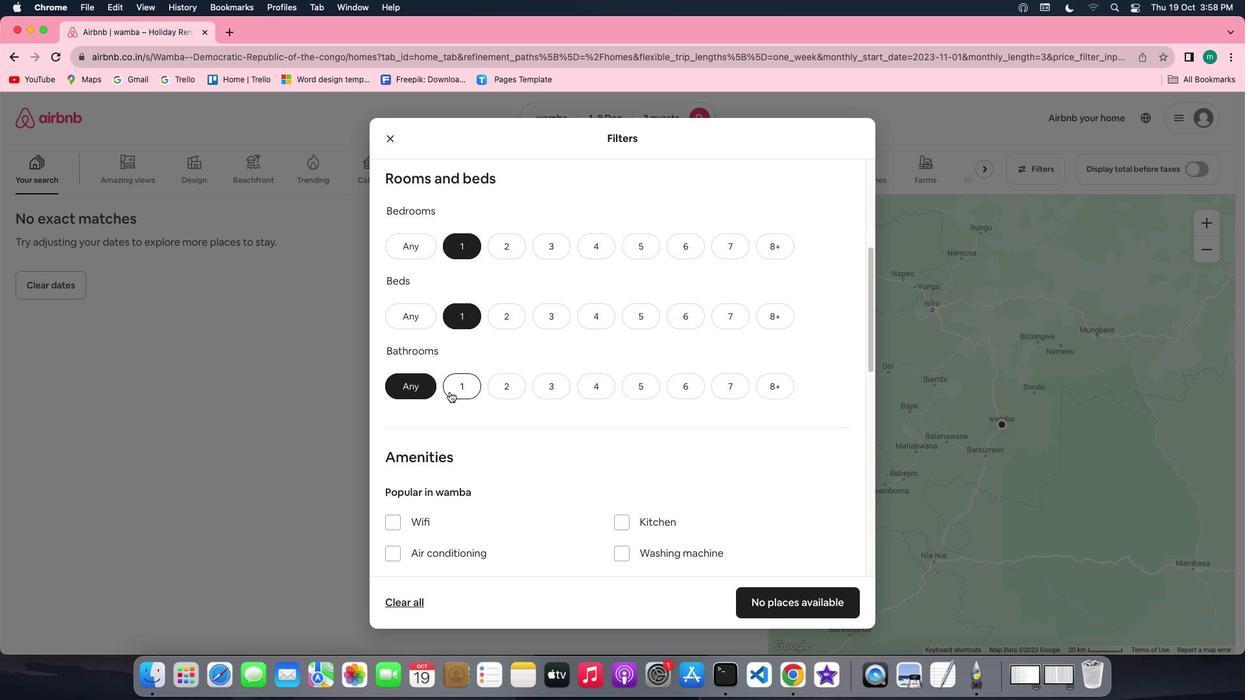 
Action: Mouse pressed left at (449, 391)
Screenshot: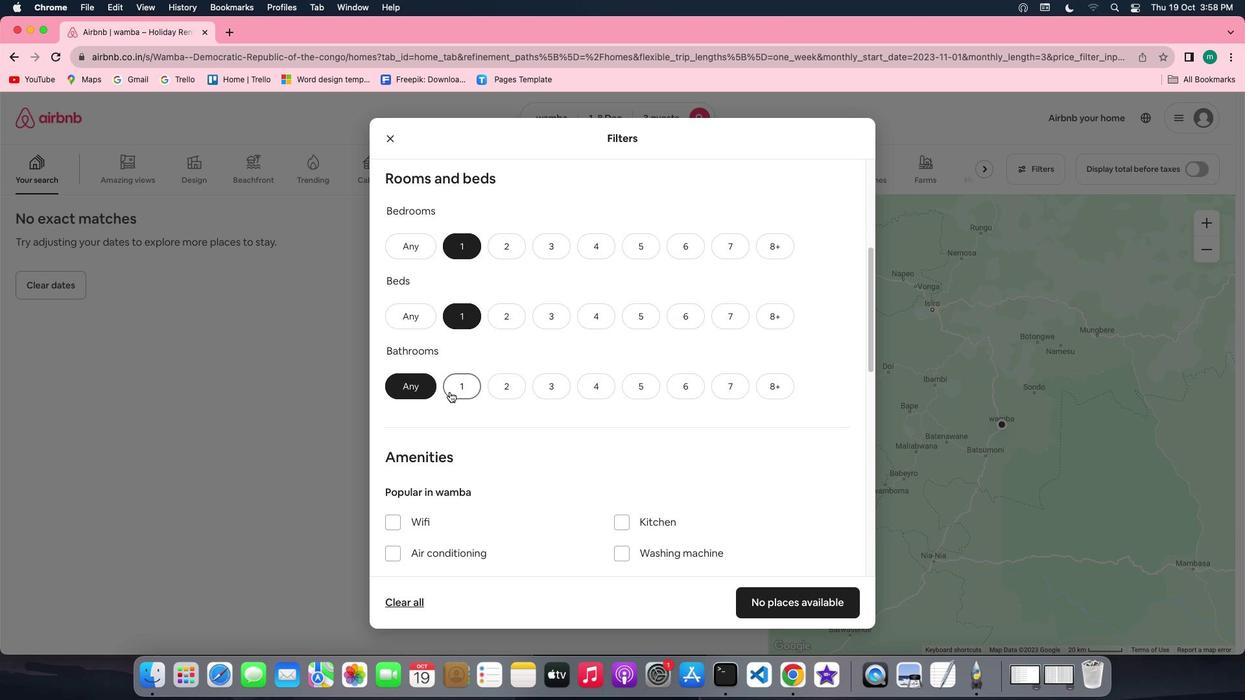 
Action: Mouse moved to (648, 391)
Screenshot: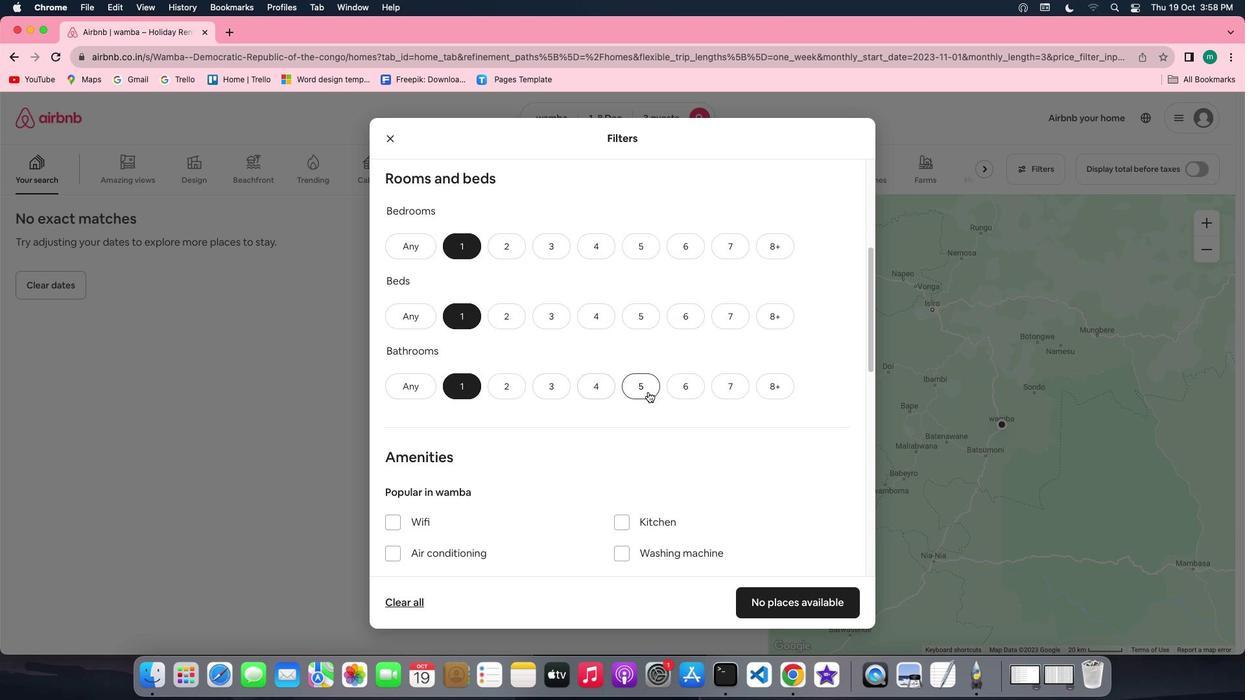 
Action: Mouse scrolled (648, 391) with delta (0, 0)
Screenshot: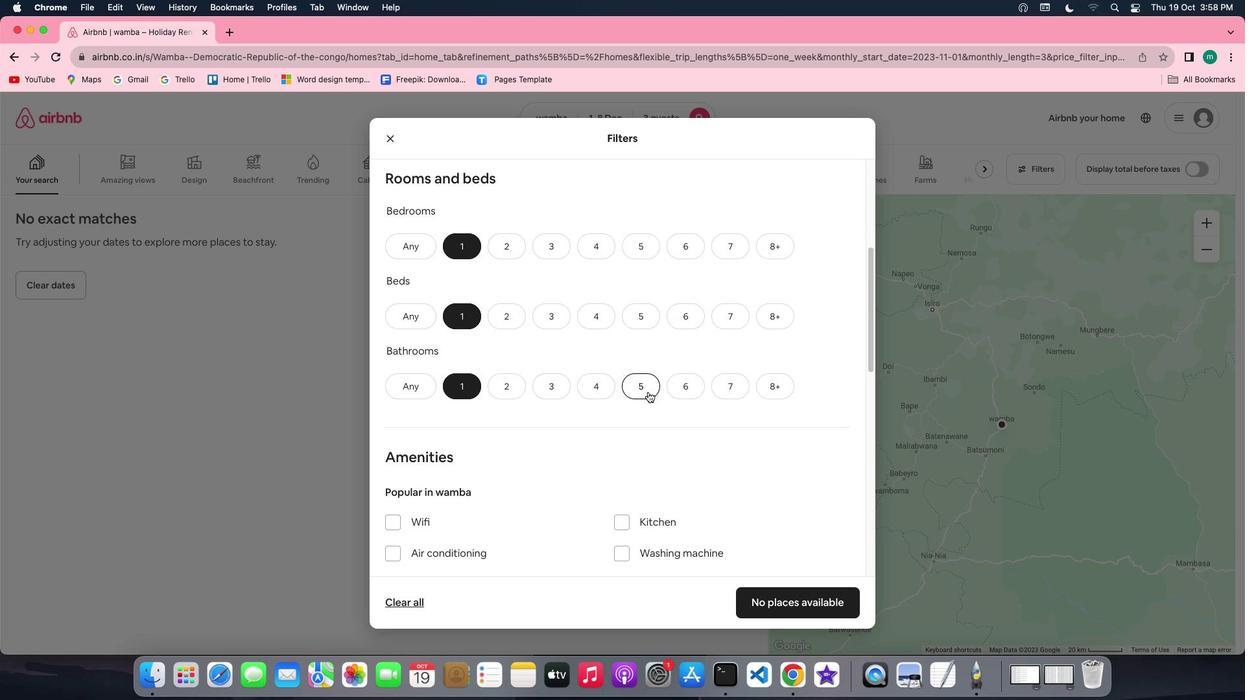 
Action: Mouse scrolled (648, 391) with delta (0, 0)
Screenshot: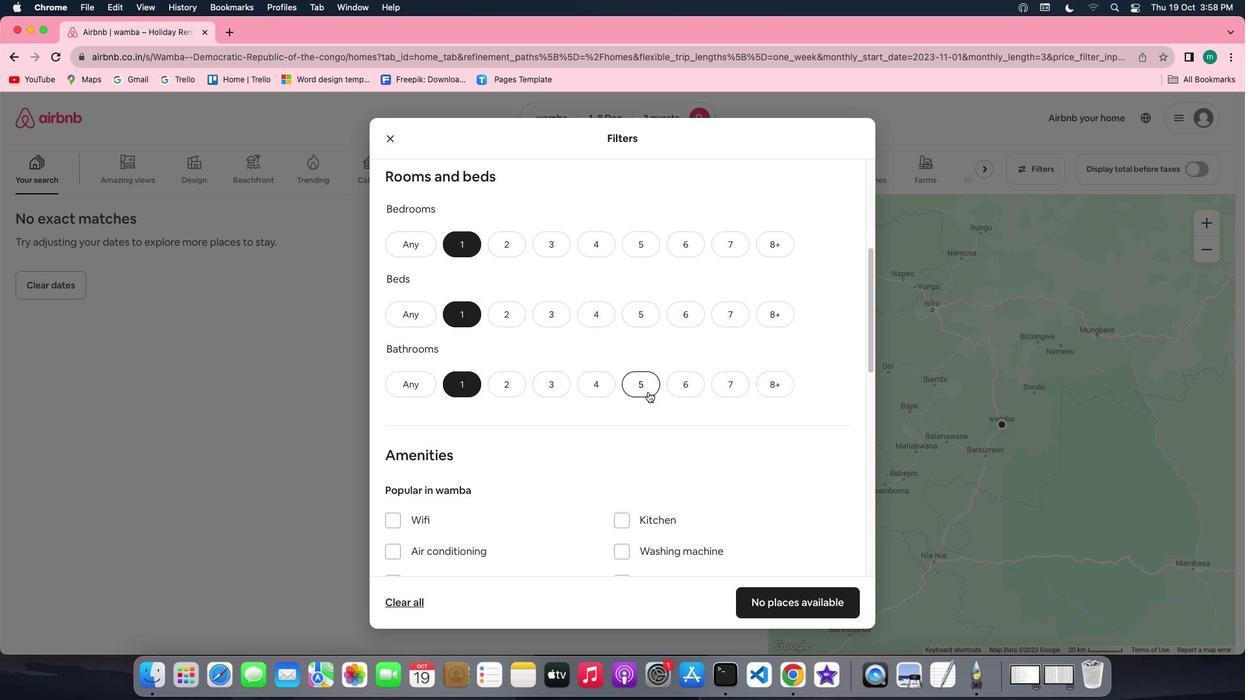 
Action: Mouse scrolled (648, 391) with delta (0, 0)
Screenshot: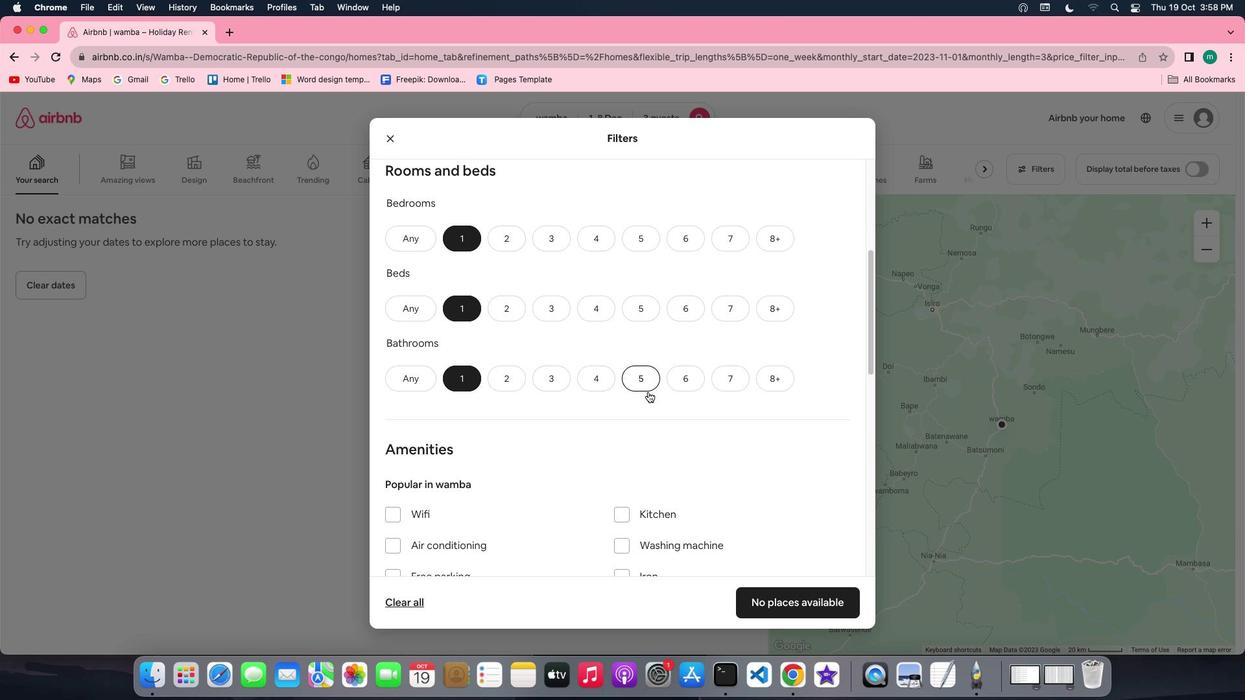 
Action: Mouse scrolled (648, 391) with delta (0, 0)
Screenshot: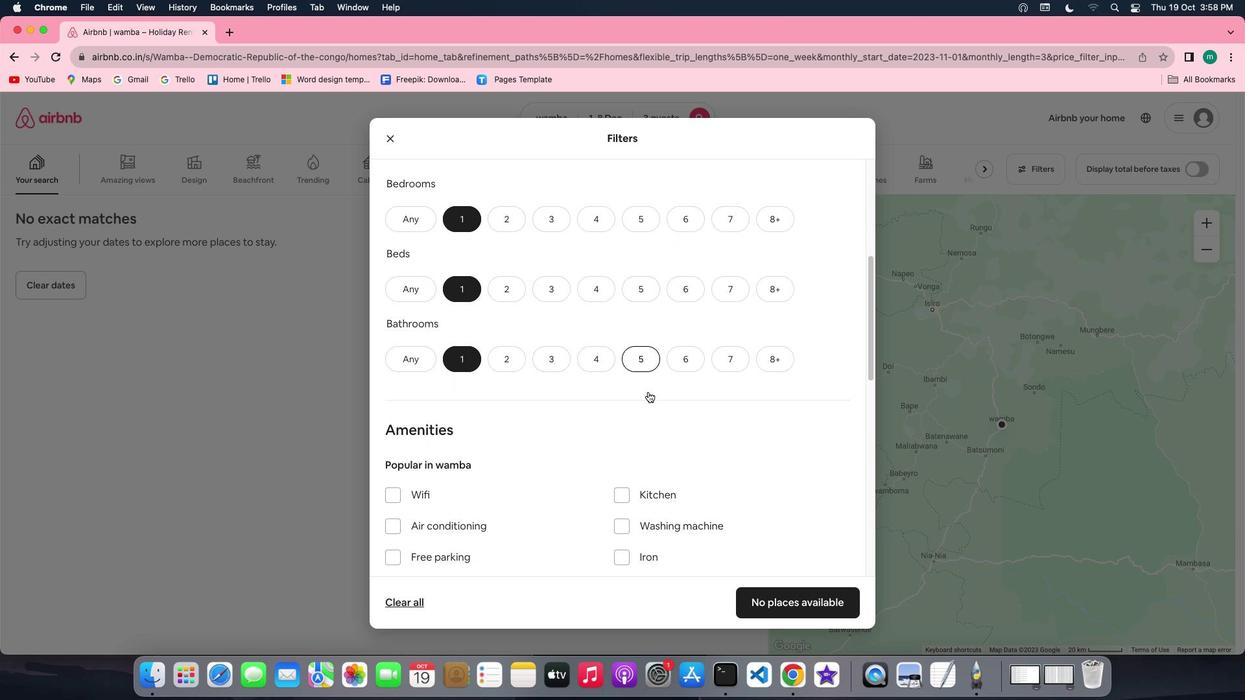 
Action: Mouse scrolled (648, 391) with delta (0, 0)
Screenshot: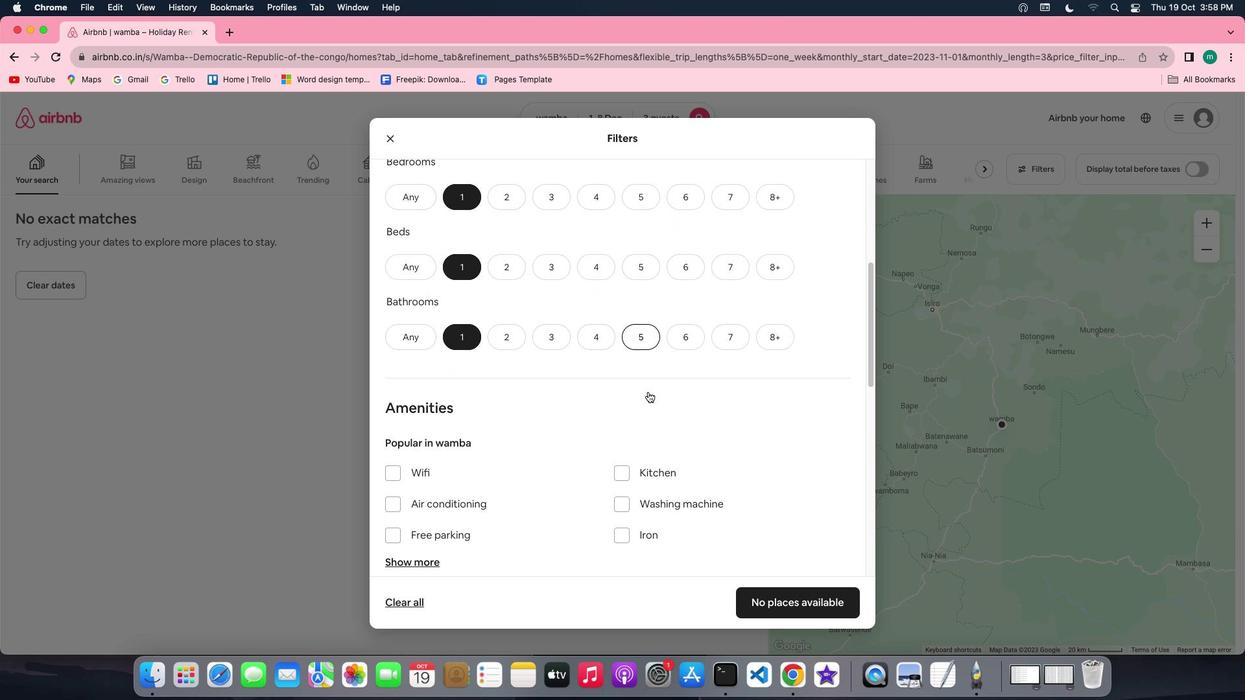 
Action: Mouse scrolled (648, 391) with delta (0, 0)
Screenshot: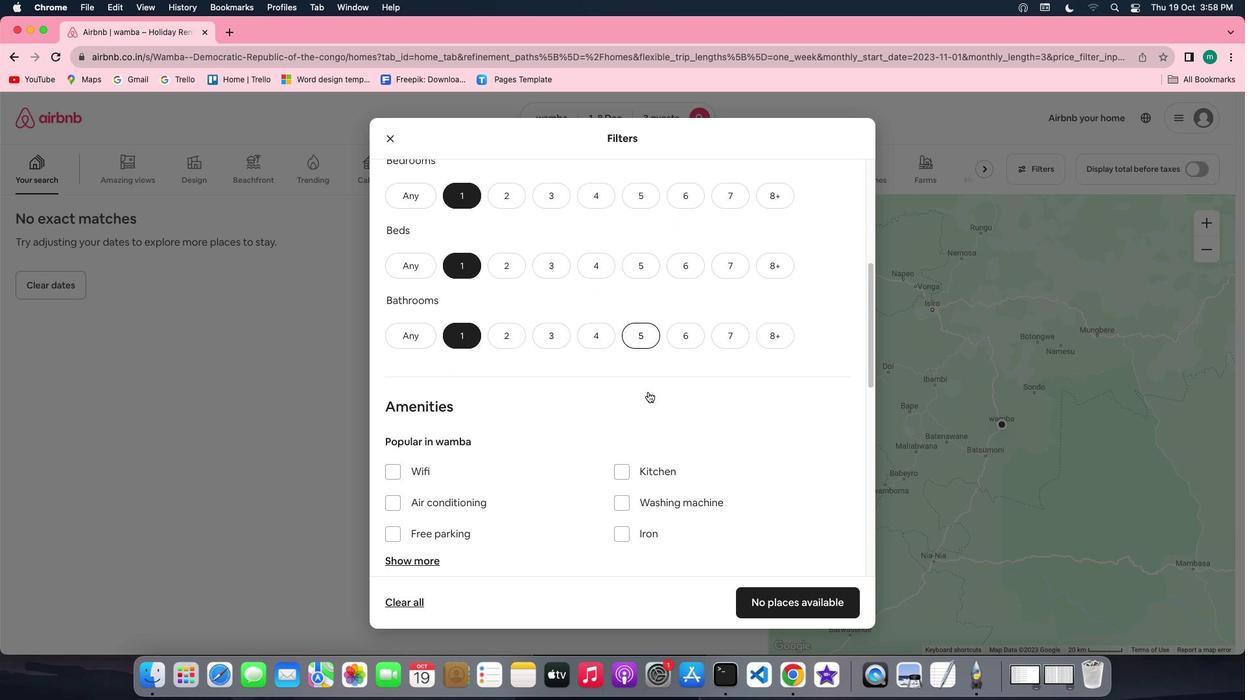 
Action: Mouse scrolled (648, 391) with delta (0, 0)
Screenshot: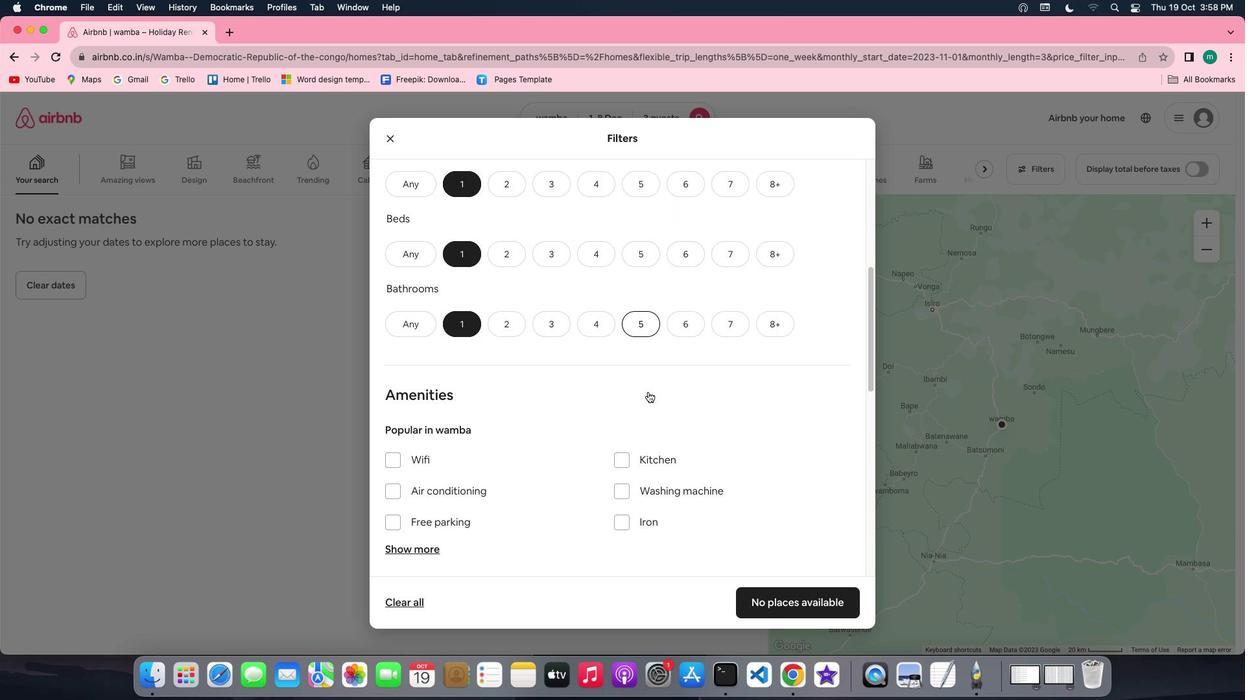 
Action: Mouse moved to (648, 392)
Screenshot: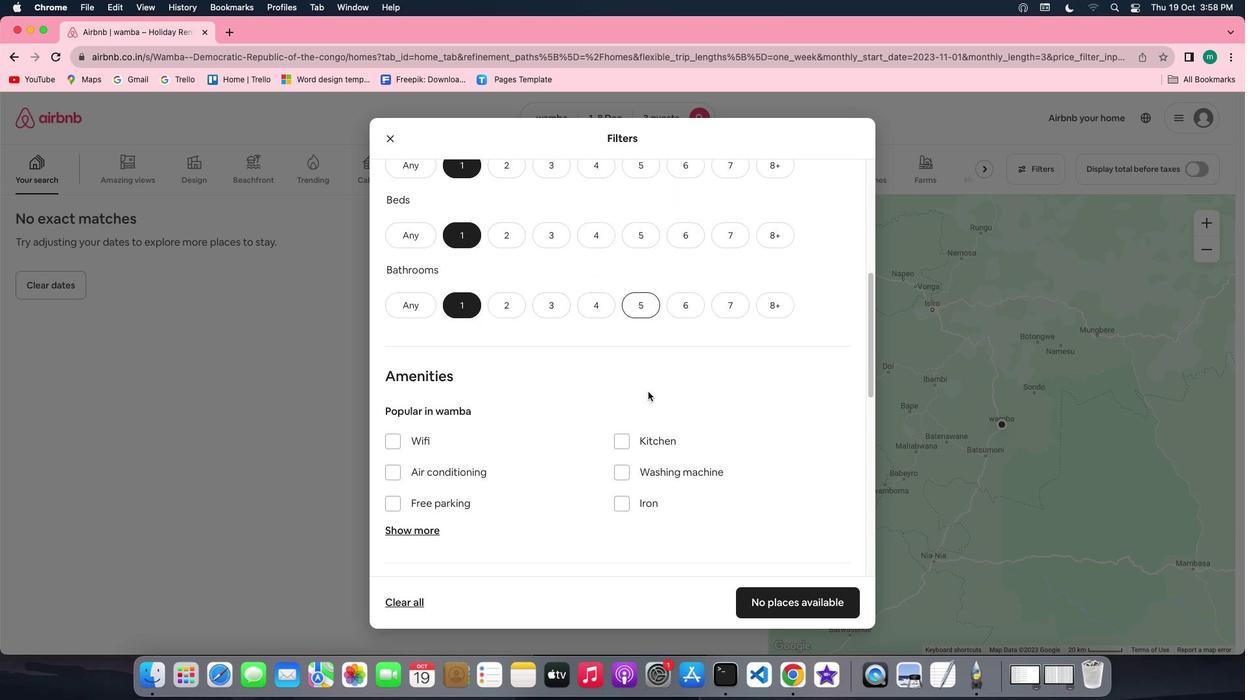 
Action: Mouse scrolled (648, 392) with delta (0, 0)
Screenshot: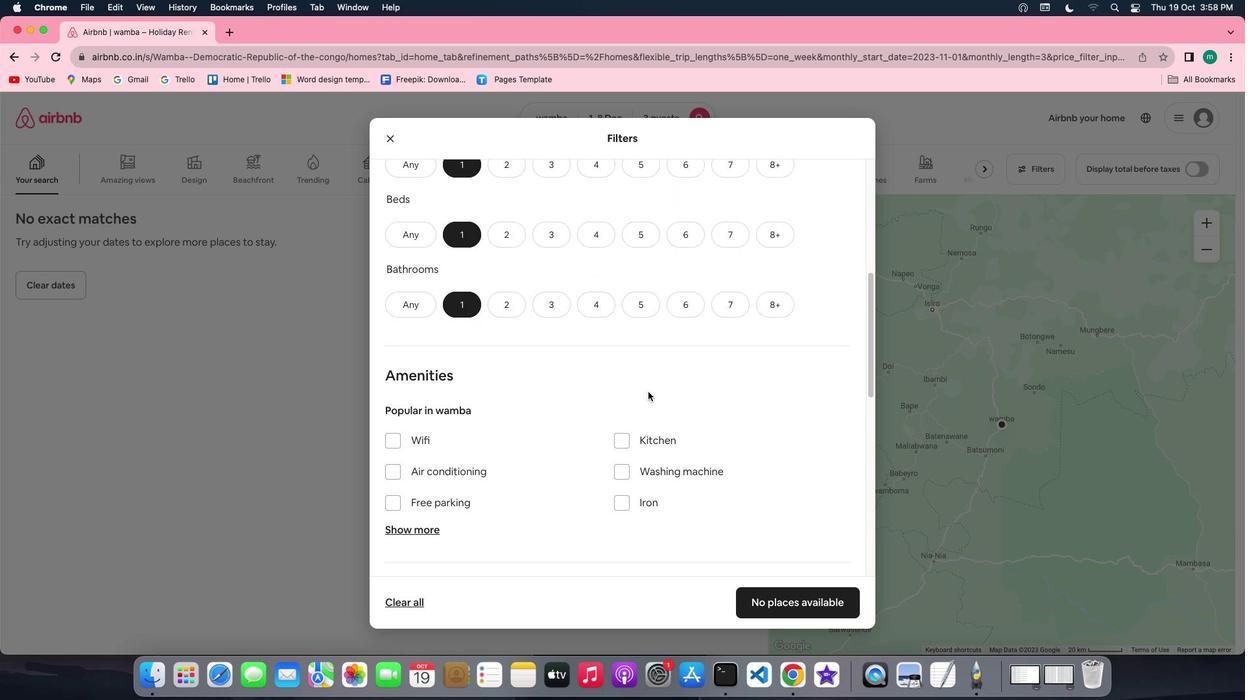 
Action: Mouse scrolled (648, 392) with delta (0, 0)
Screenshot: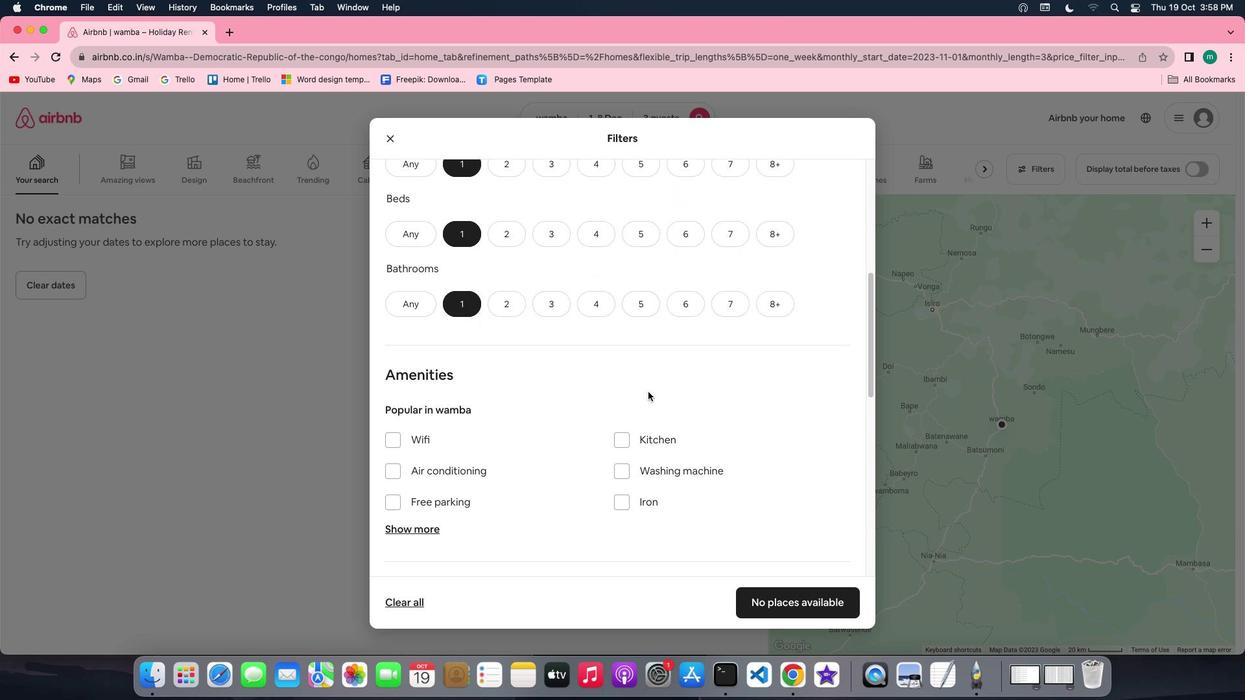 
Action: Mouse scrolled (648, 392) with delta (0, 0)
Screenshot: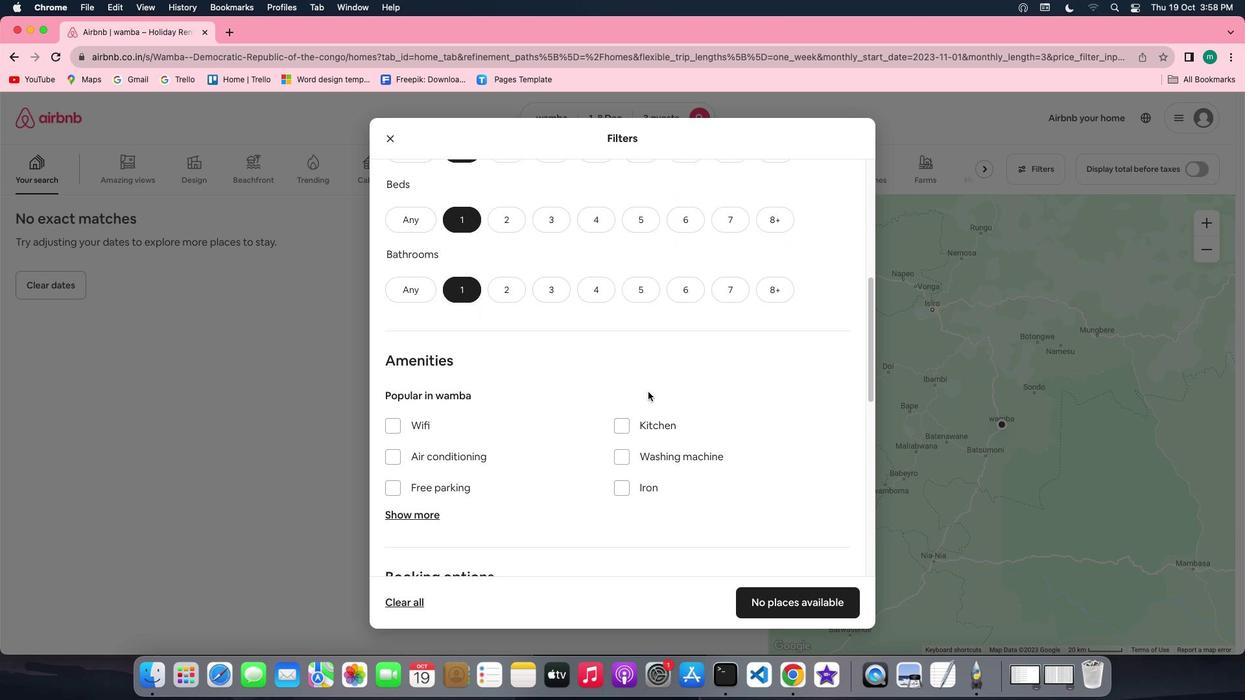 
Action: Mouse scrolled (648, 392) with delta (0, 0)
Screenshot: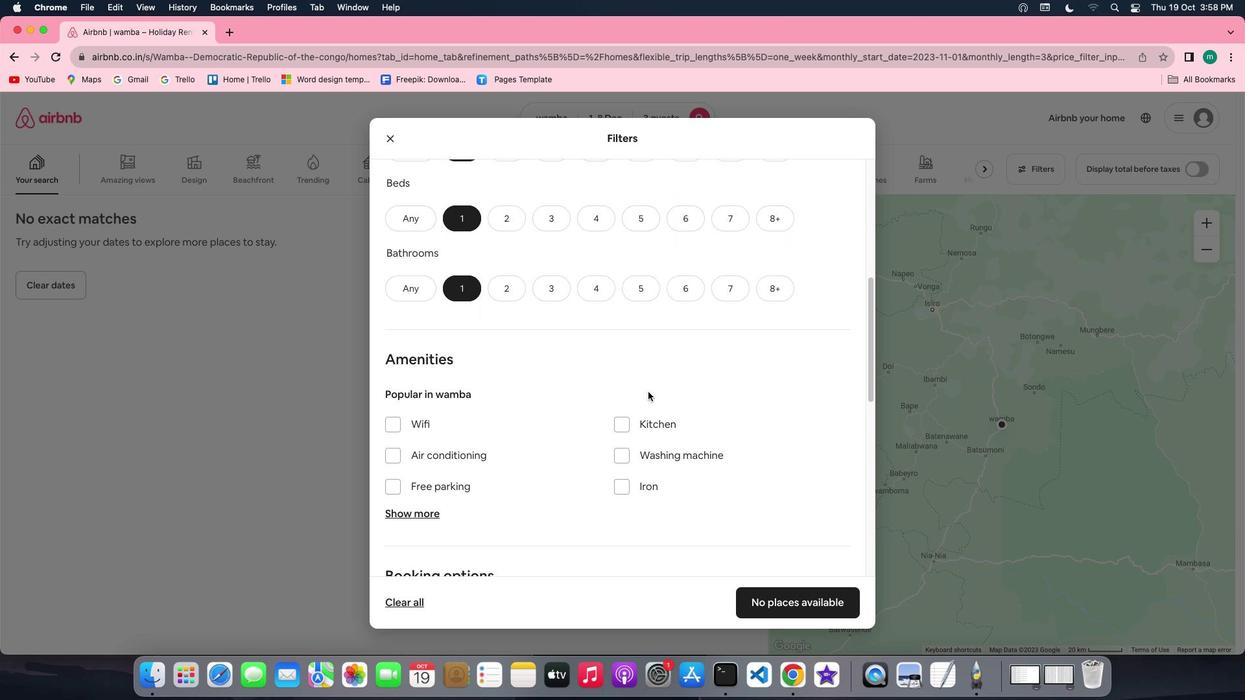 
Action: Mouse scrolled (648, 392) with delta (0, 0)
Screenshot: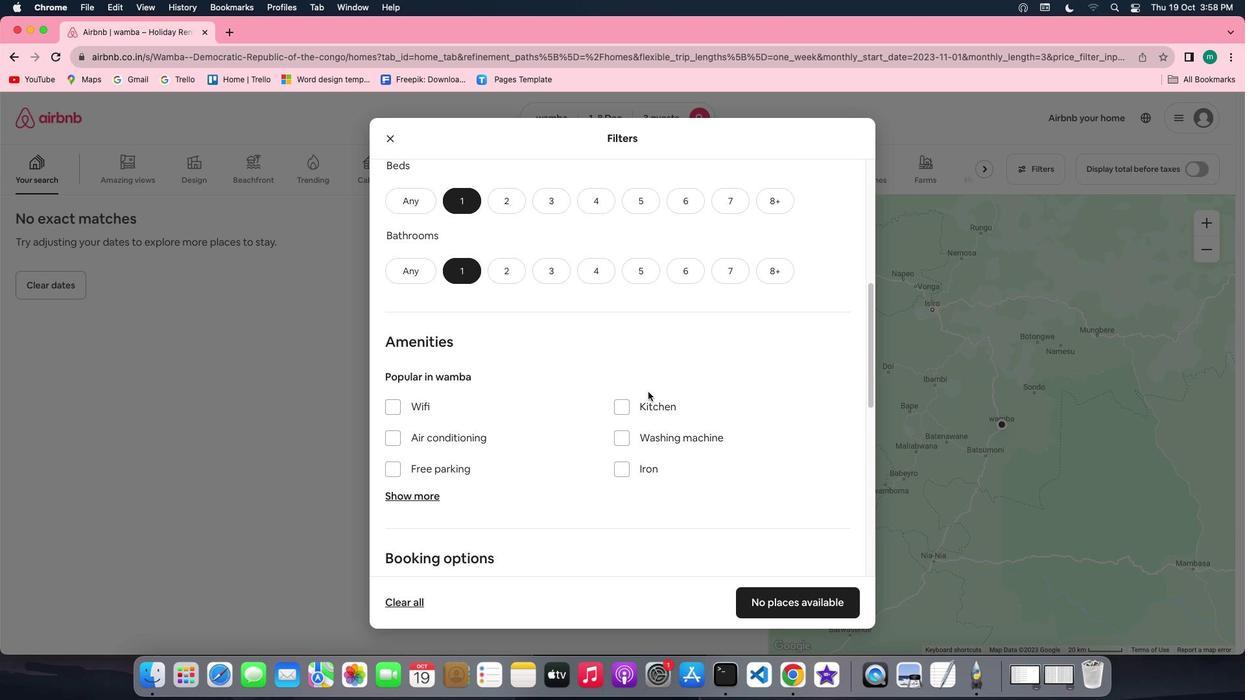 
Action: Mouse scrolled (648, 392) with delta (0, 0)
Screenshot: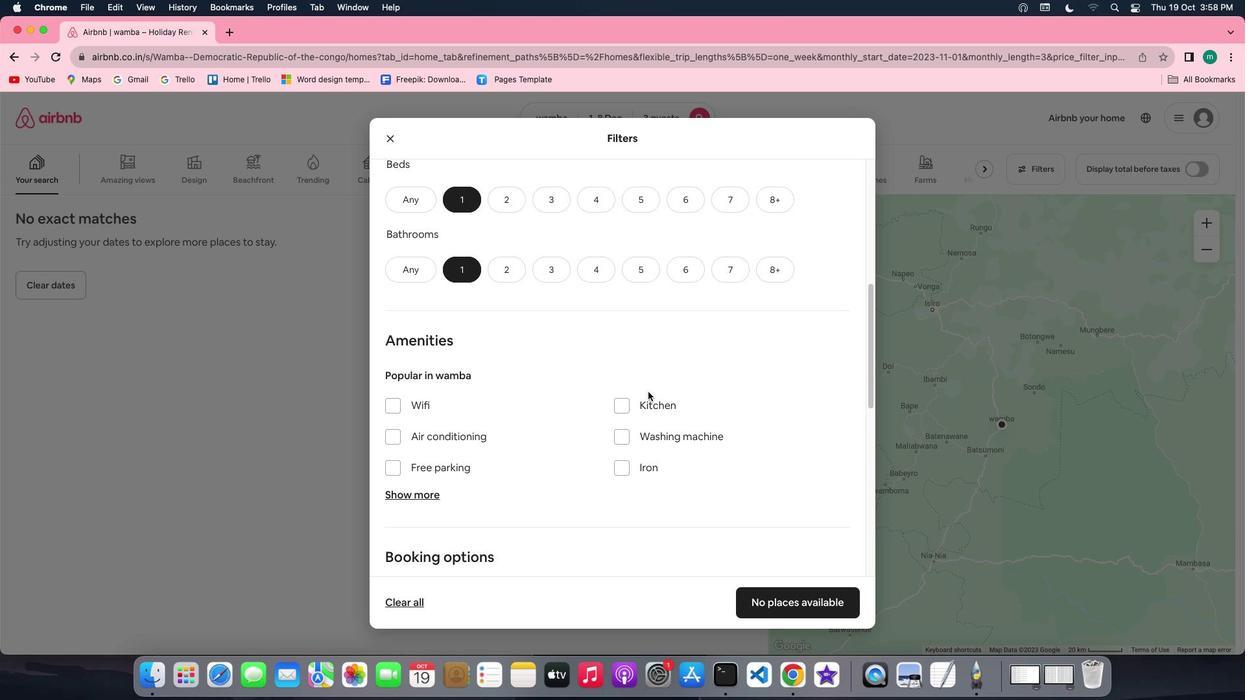 
Action: Mouse scrolled (648, 392) with delta (0, 0)
Screenshot: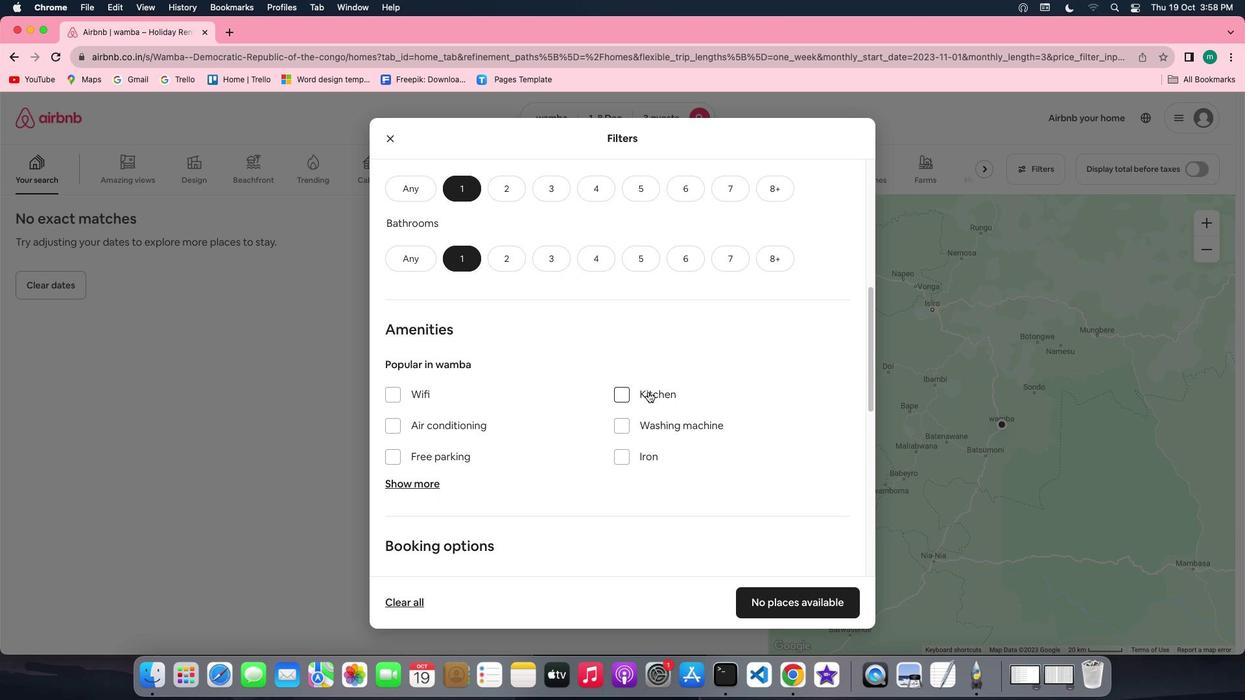 
Action: Mouse scrolled (648, 392) with delta (0, 0)
Screenshot: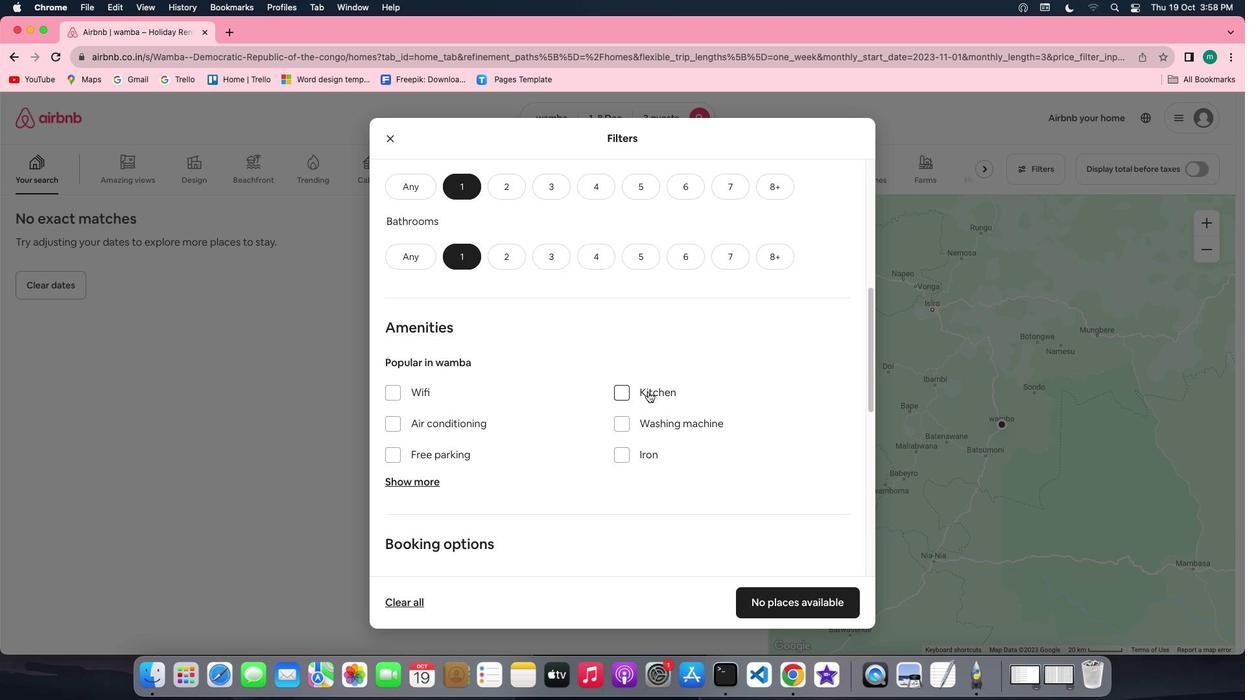 
Action: Mouse scrolled (648, 392) with delta (0, 0)
Screenshot: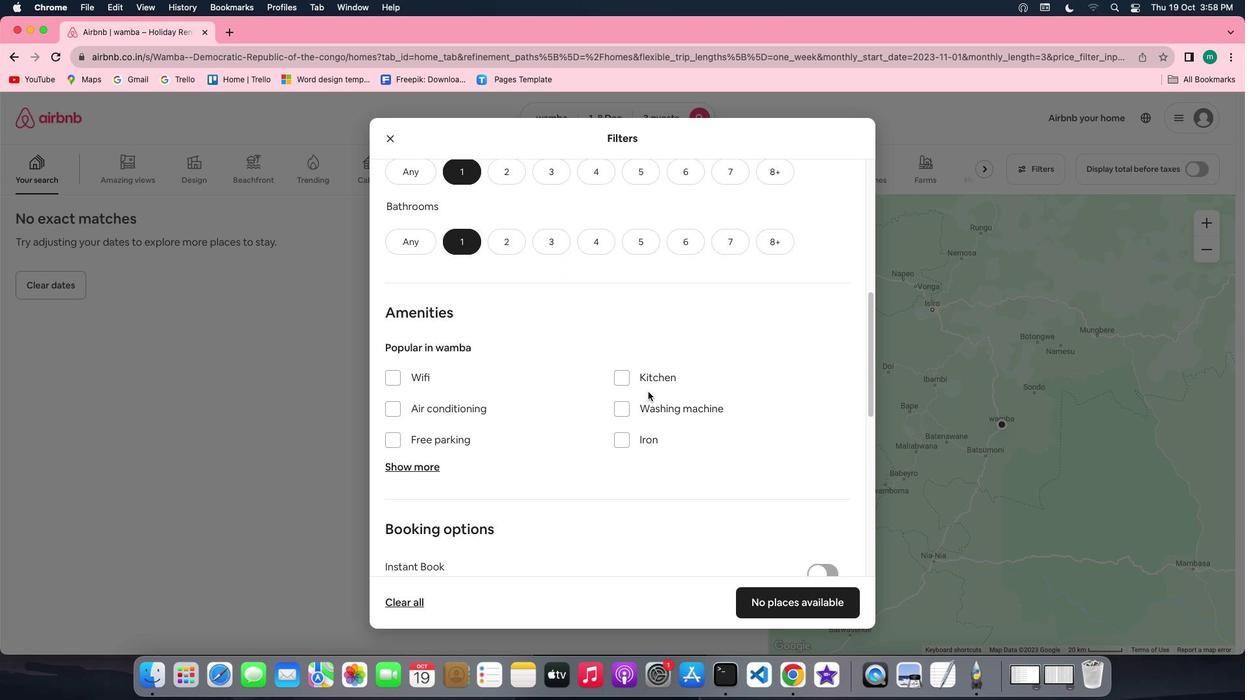 
Action: Mouse scrolled (648, 392) with delta (0, 0)
Screenshot: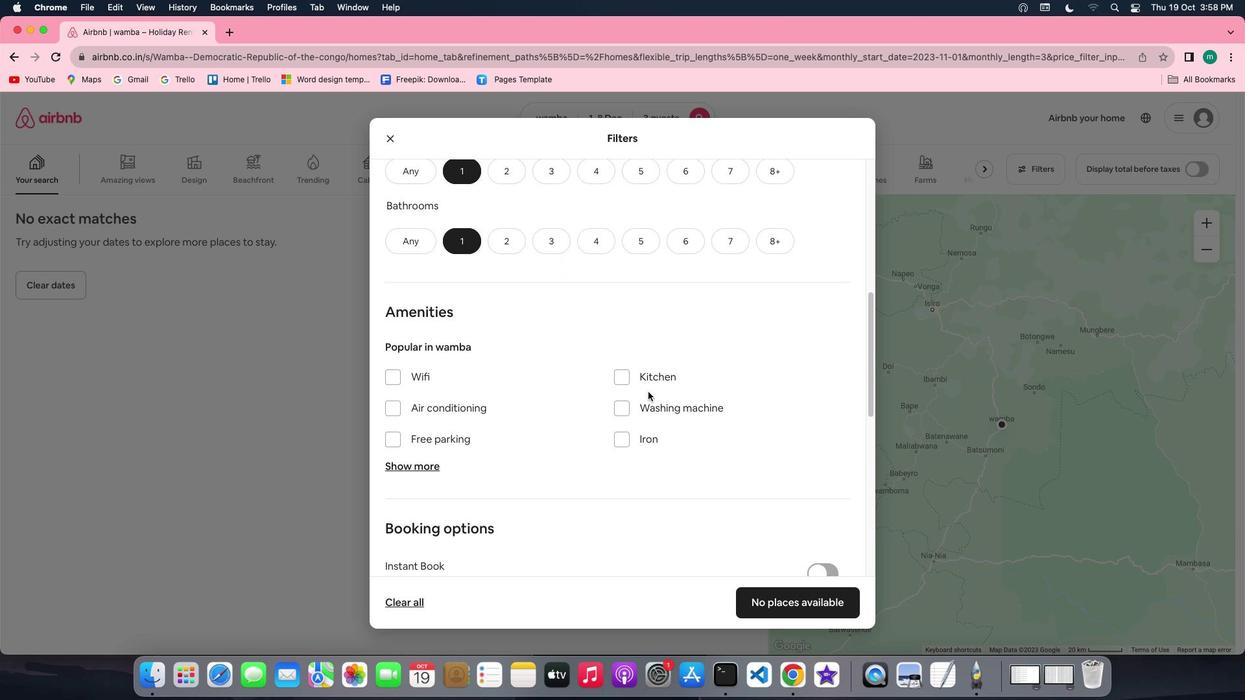 
Action: Mouse scrolled (648, 392) with delta (0, 0)
Screenshot: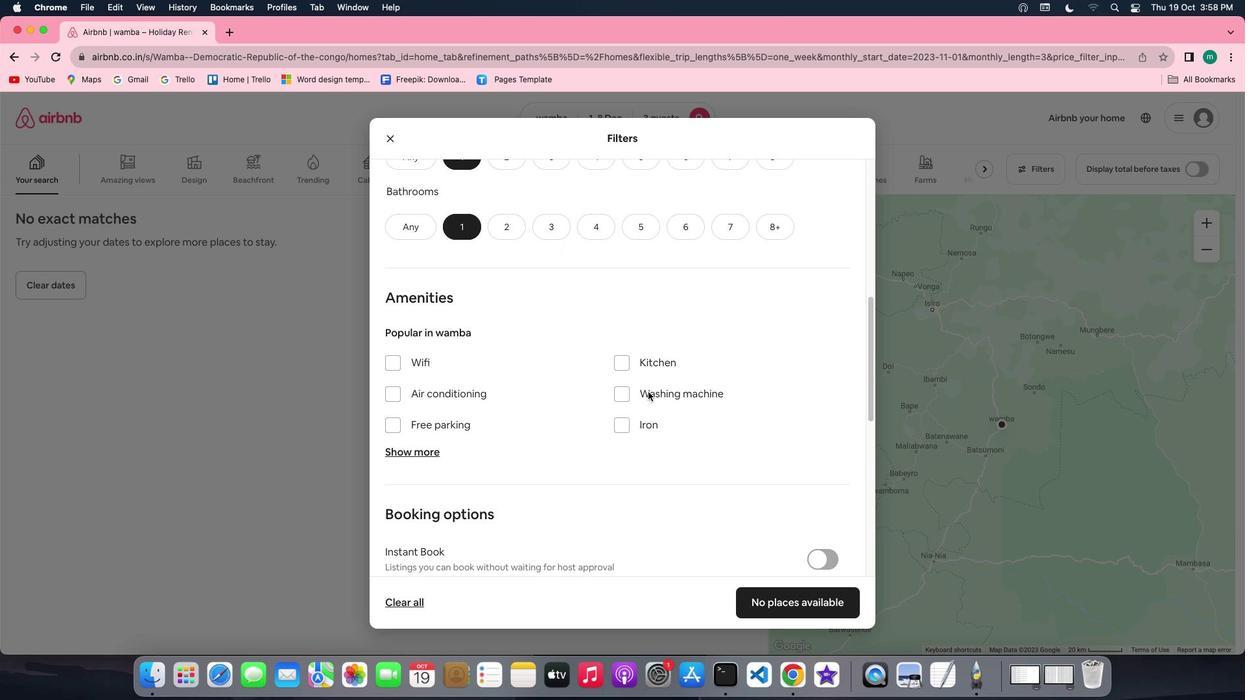 
Action: Mouse scrolled (648, 392) with delta (0, 0)
Screenshot: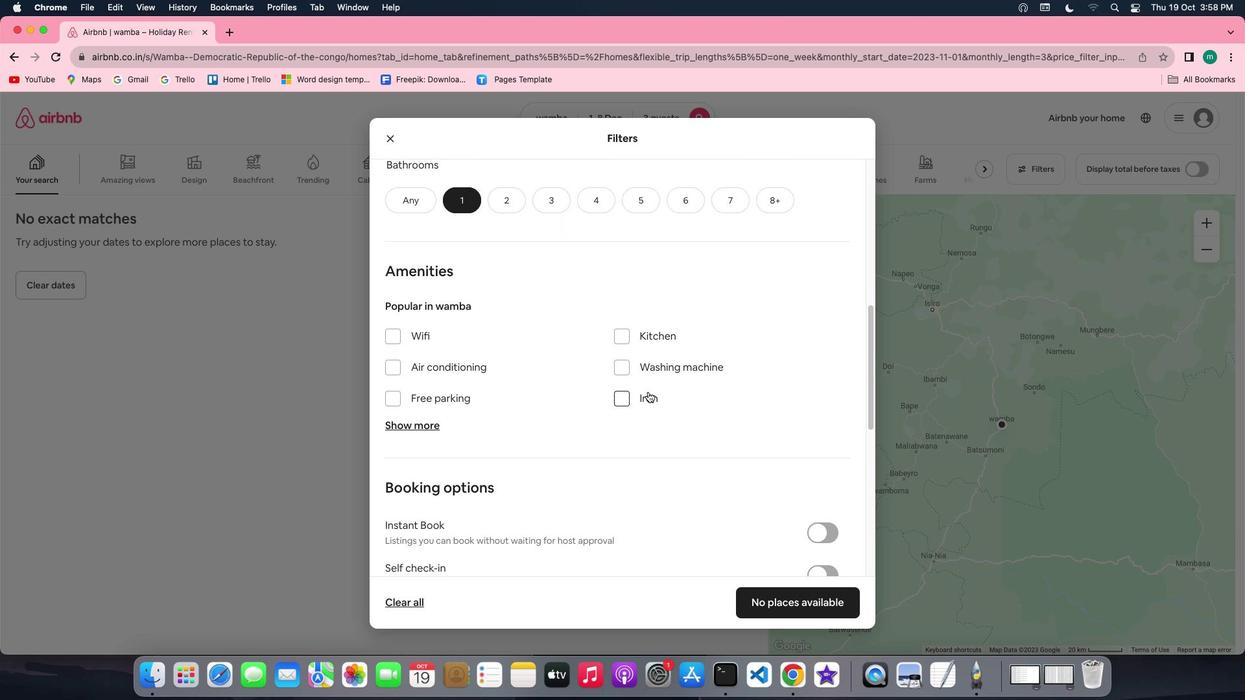 
Action: Mouse scrolled (648, 392) with delta (0, 0)
Screenshot: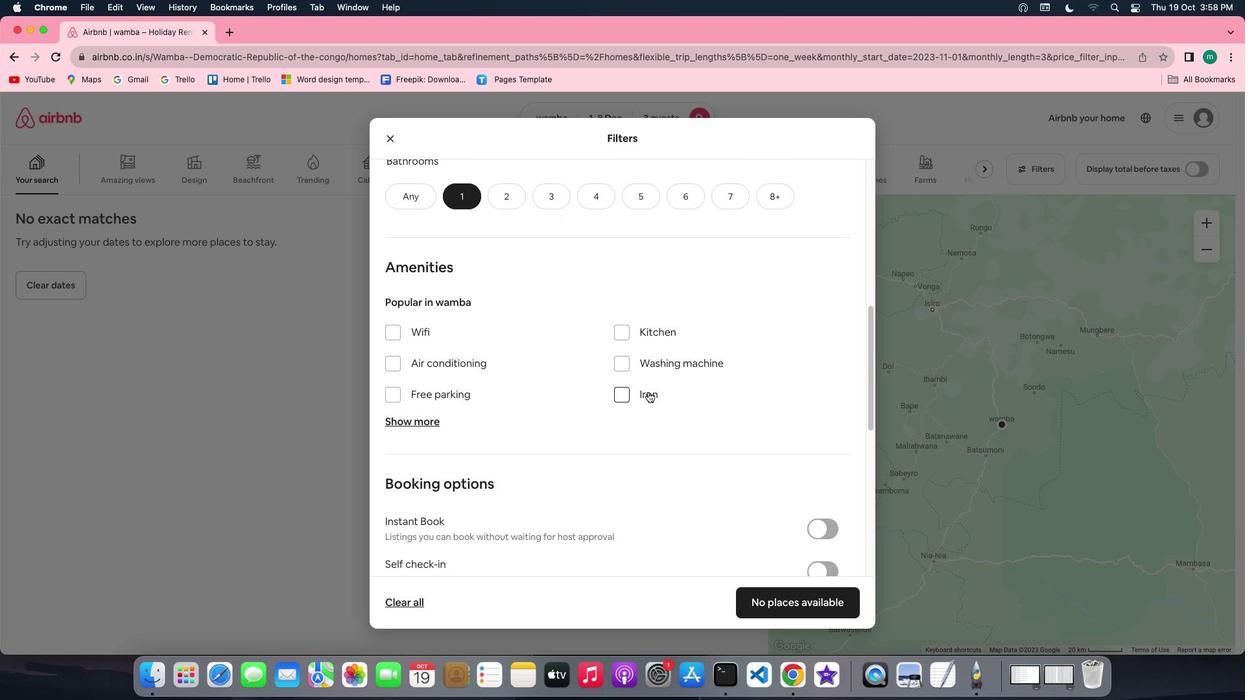 
Action: Mouse scrolled (648, 392) with delta (0, 0)
Screenshot: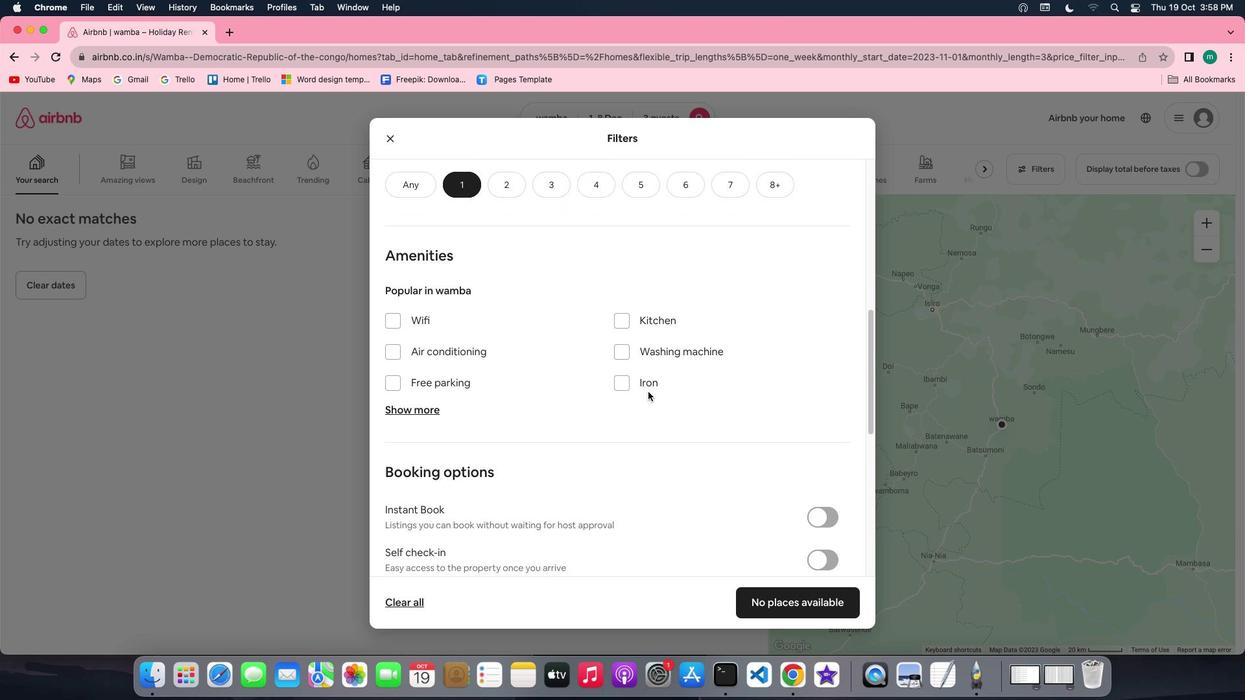 
Action: Mouse scrolled (648, 392) with delta (0, 0)
Screenshot: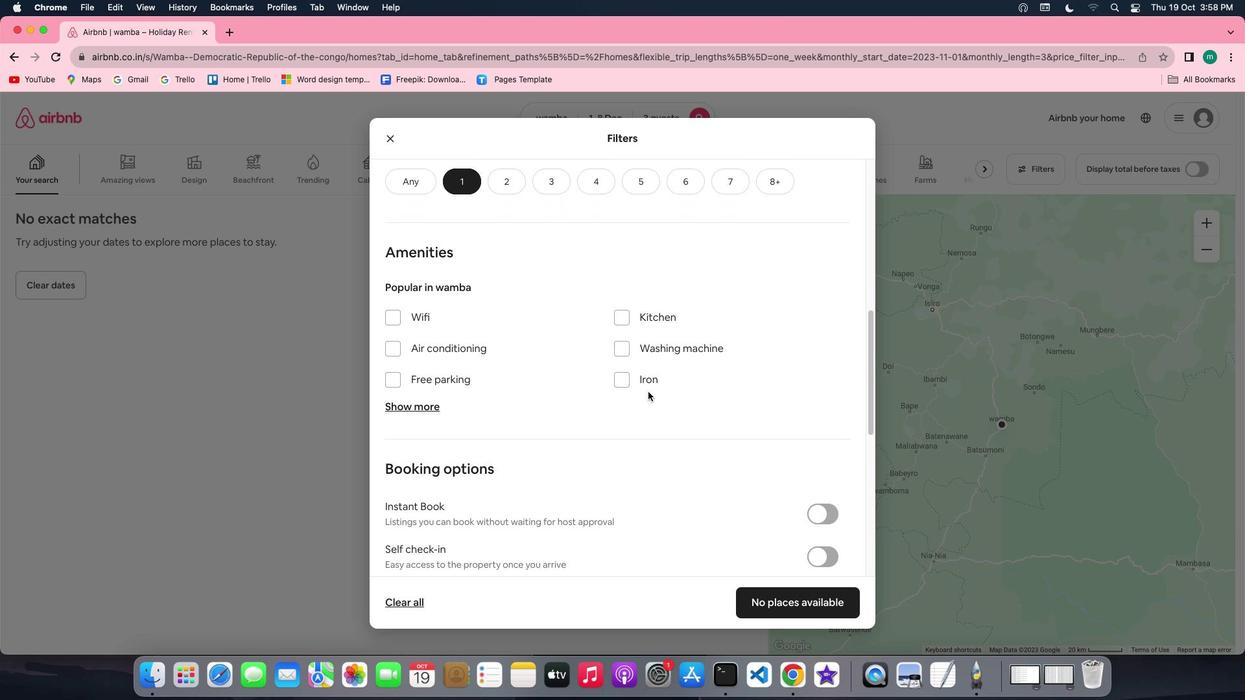 
Action: Mouse scrolled (648, 392) with delta (0, 0)
Screenshot: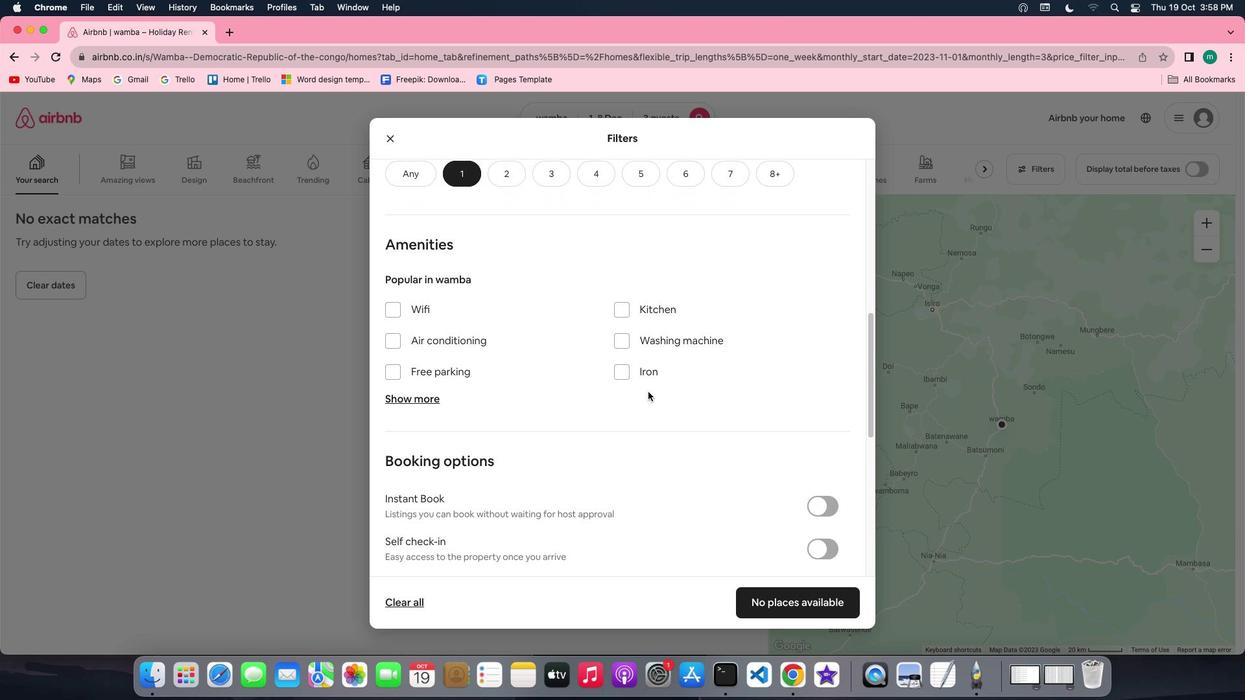 
Action: Mouse scrolled (648, 392) with delta (0, 0)
Screenshot: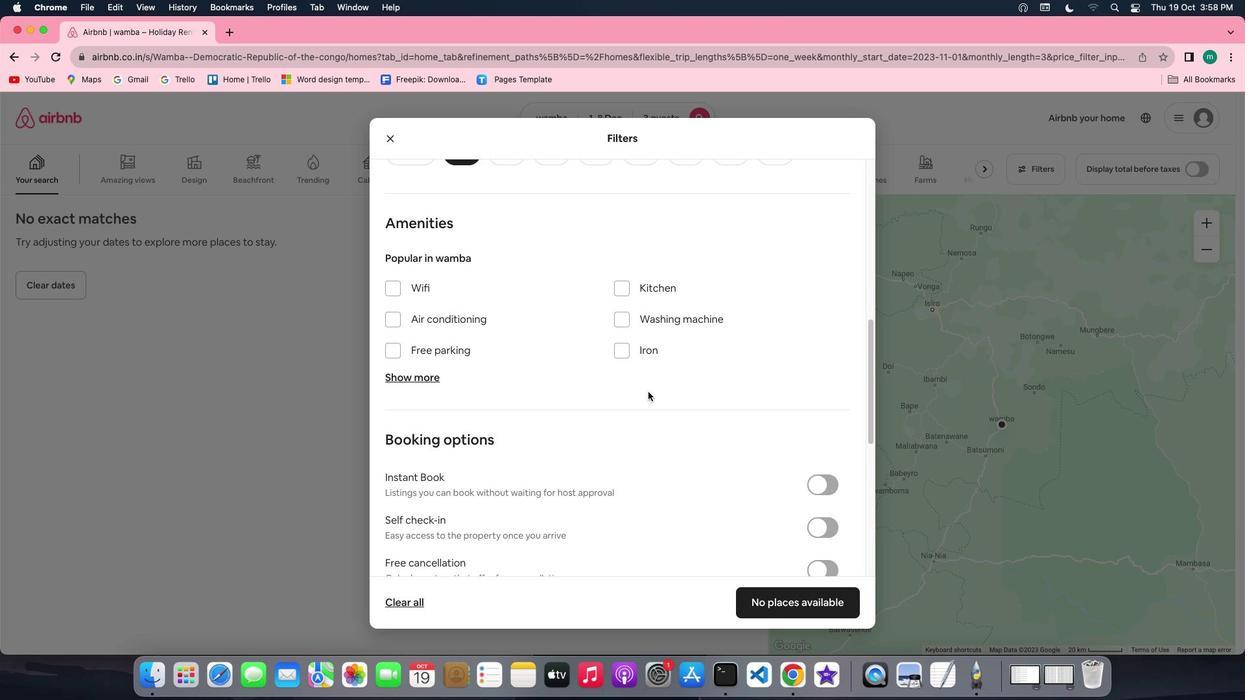 
Action: Mouse scrolled (648, 392) with delta (0, 0)
Screenshot: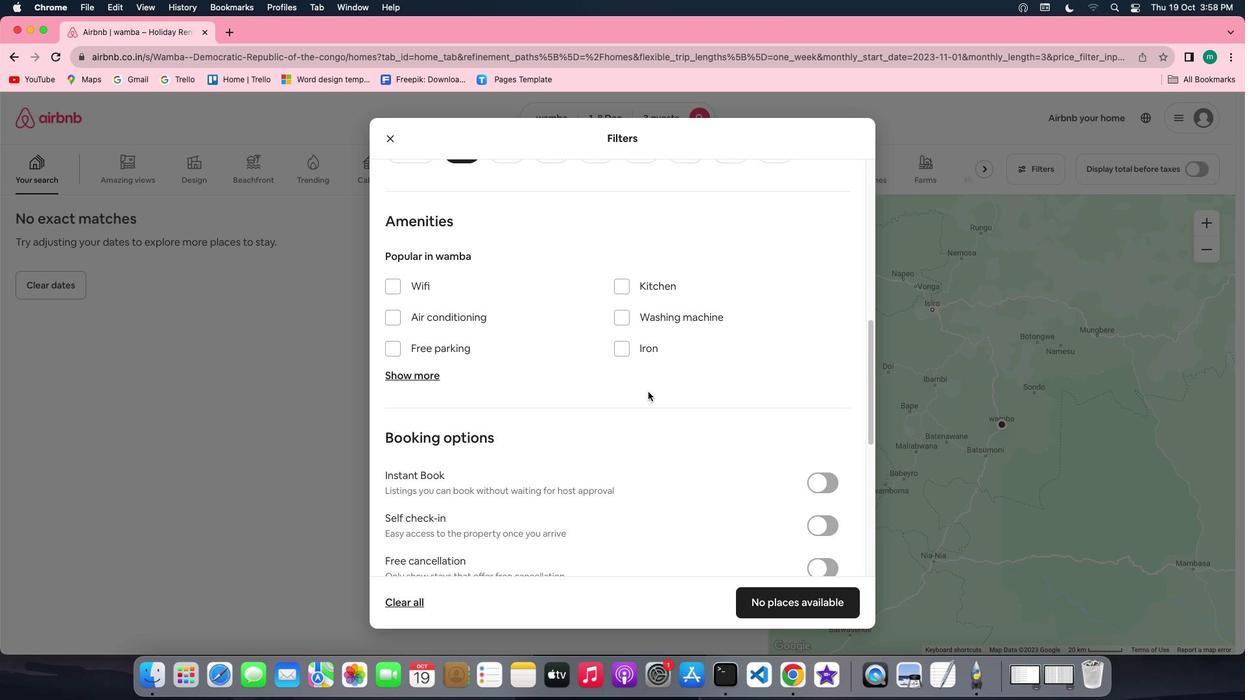 
Action: Mouse scrolled (648, 392) with delta (0, 0)
Screenshot: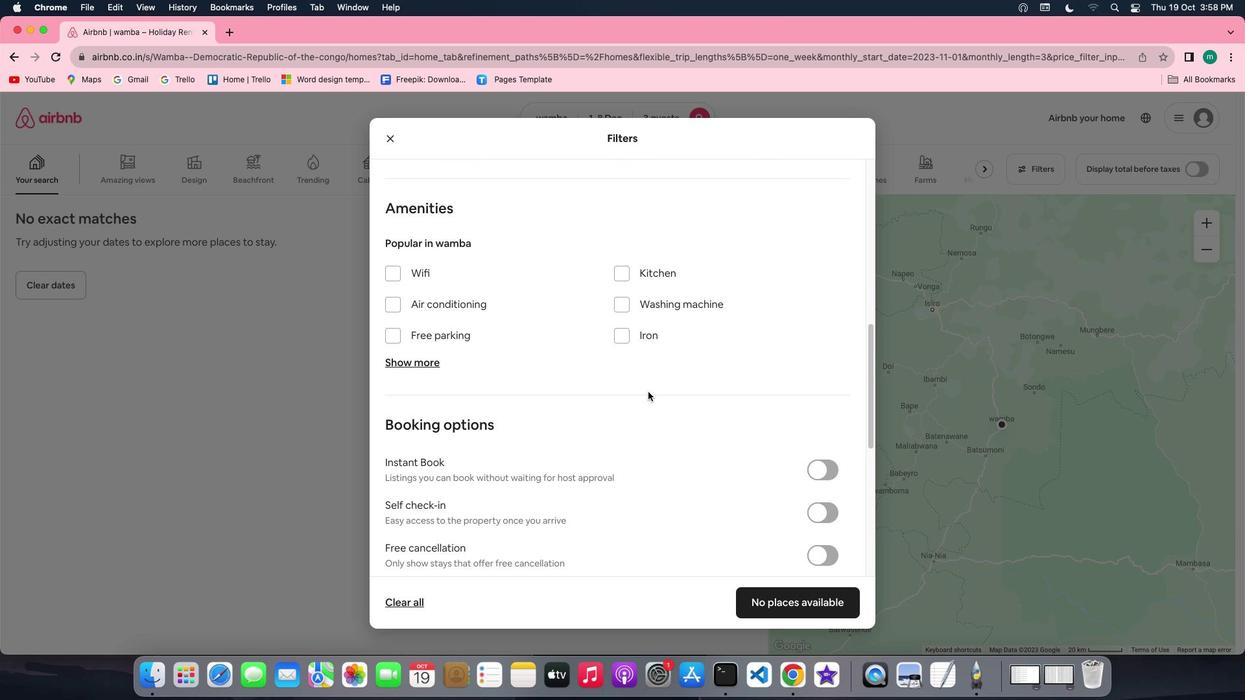 
Action: Mouse scrolled (648, 392) with delta (0, 0)
Screenshot: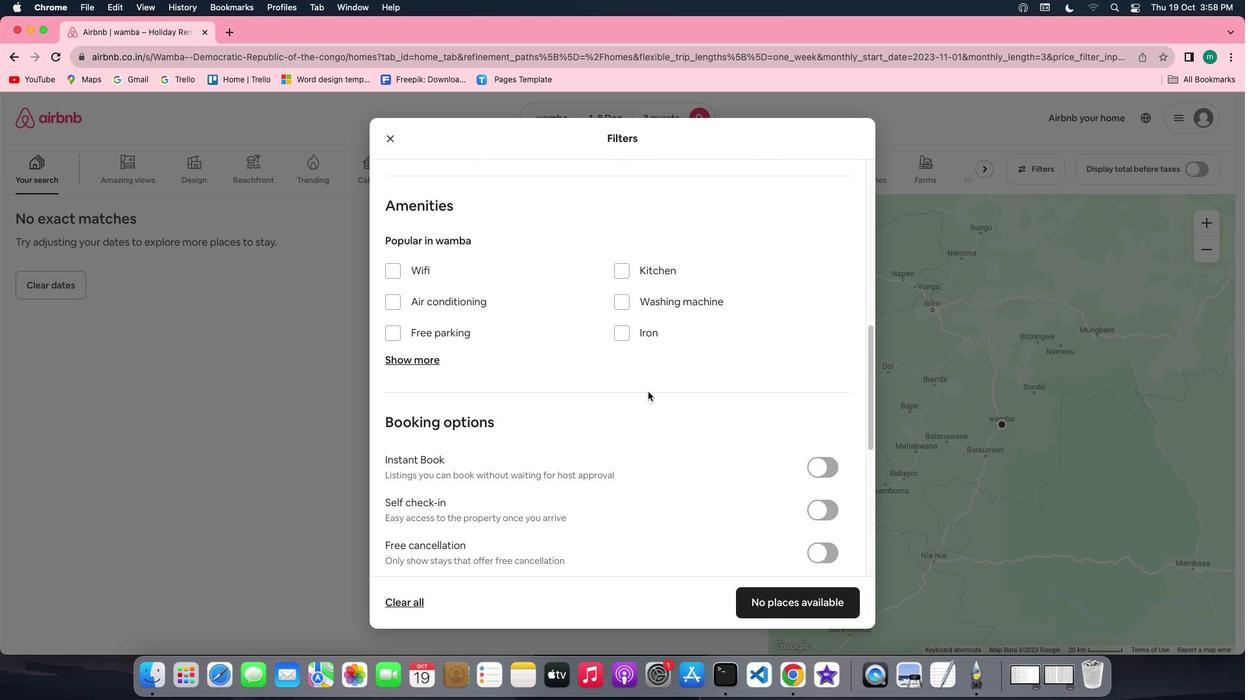 
Action: Mouse scrolled (648, 392) with delta (0, 0)
Screenshot: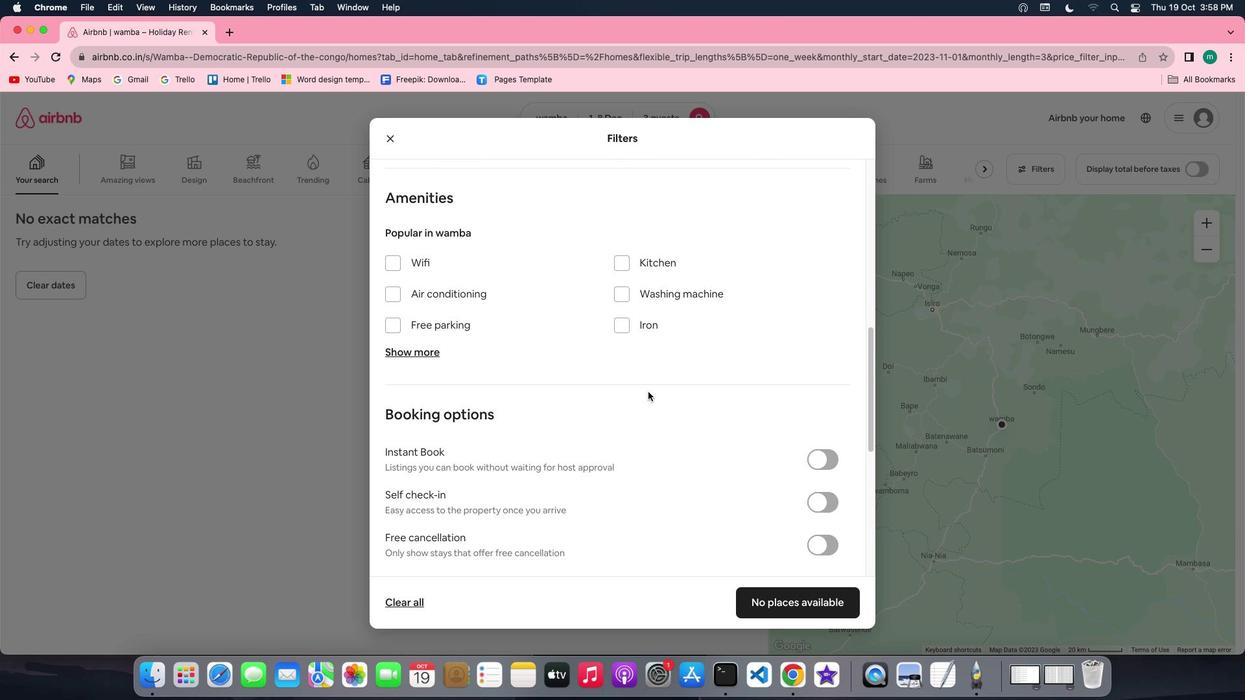 
Action: Mouse scrolled (648, 392) with delta (0, 0)
Screenshot: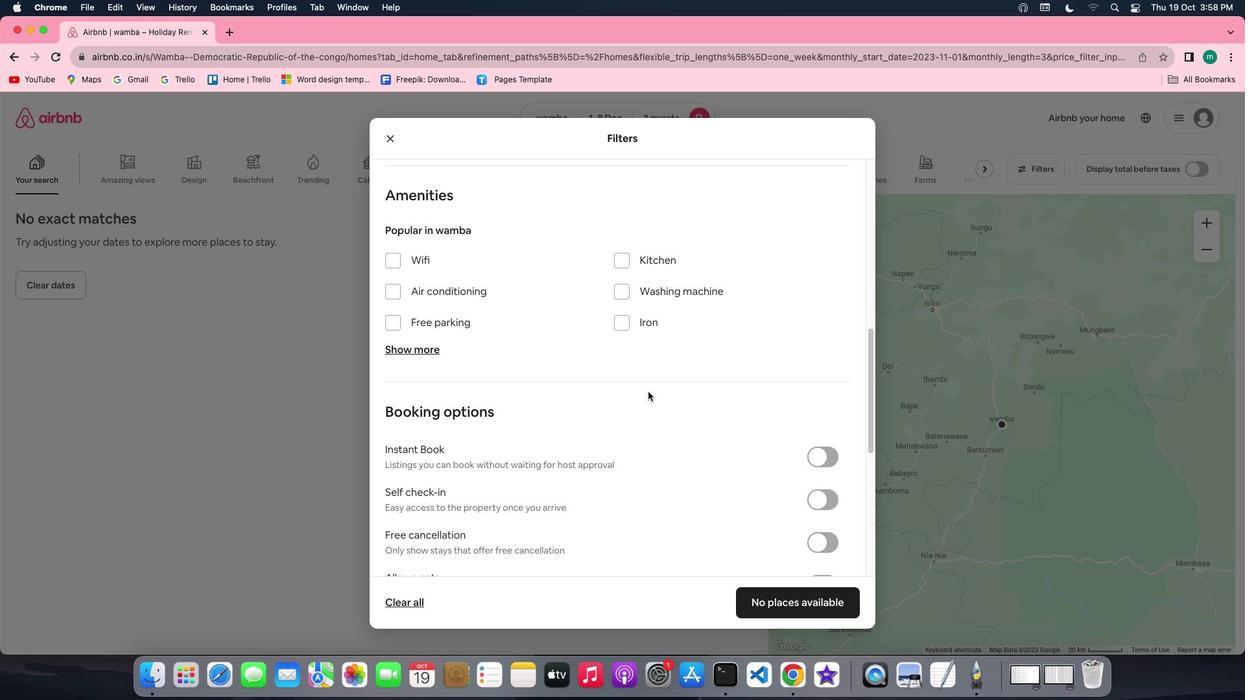 
Action: Mouse scrolled (648, 392) with delta (0, 0)
Screenshot: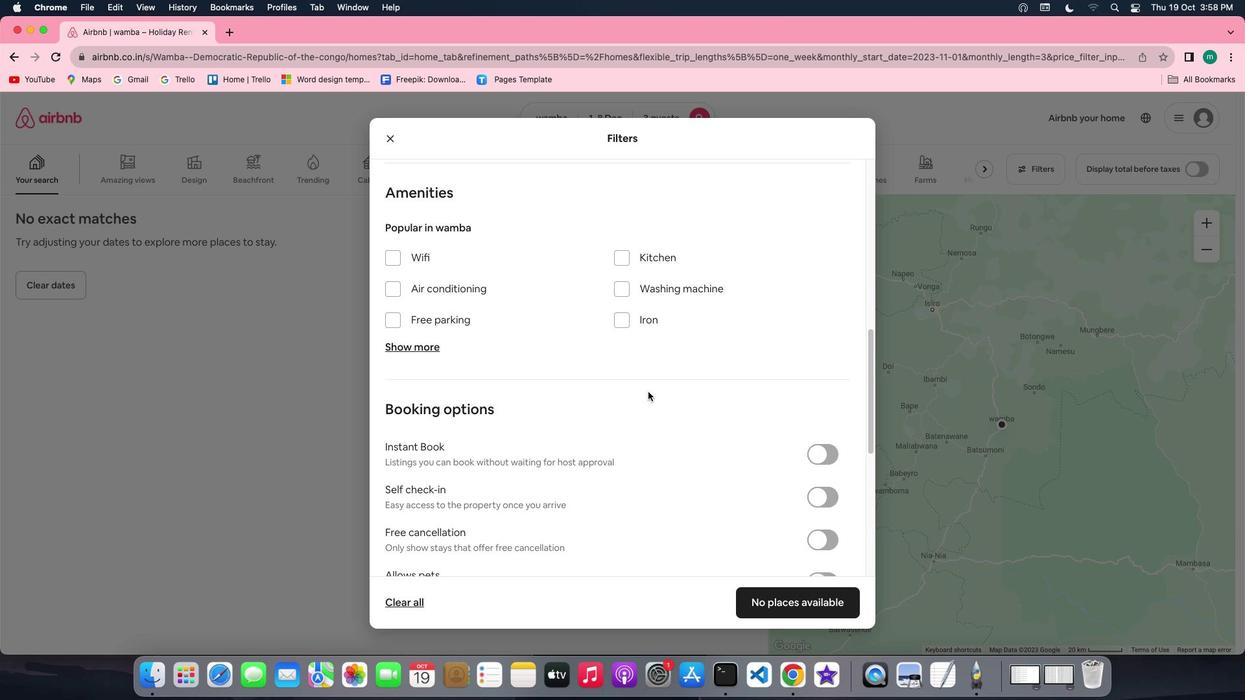 
Action: Mouse scrolled (648, 392) with delta (0, 0)
Screenshot: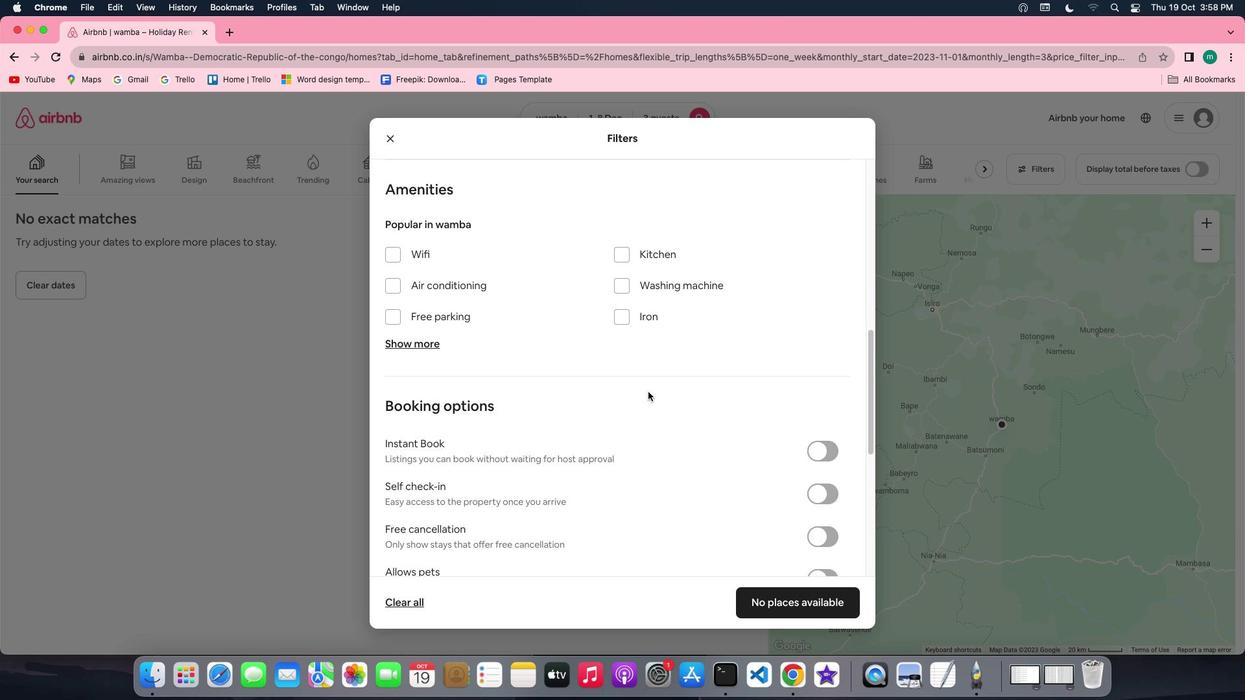 
Action: Mouse scrolled (648, 392) with delta (0, 0)
Screenshot: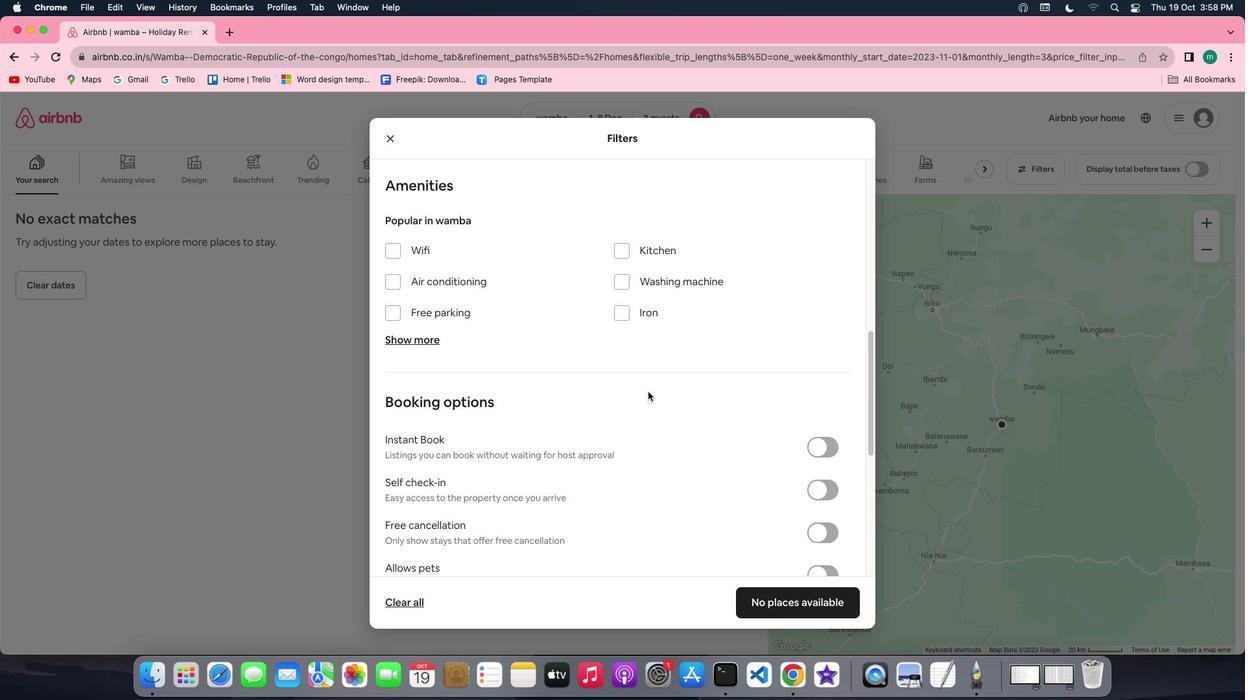
Action: Mouse scrolled (648, 392) with delta (0, 0)
Screenshot: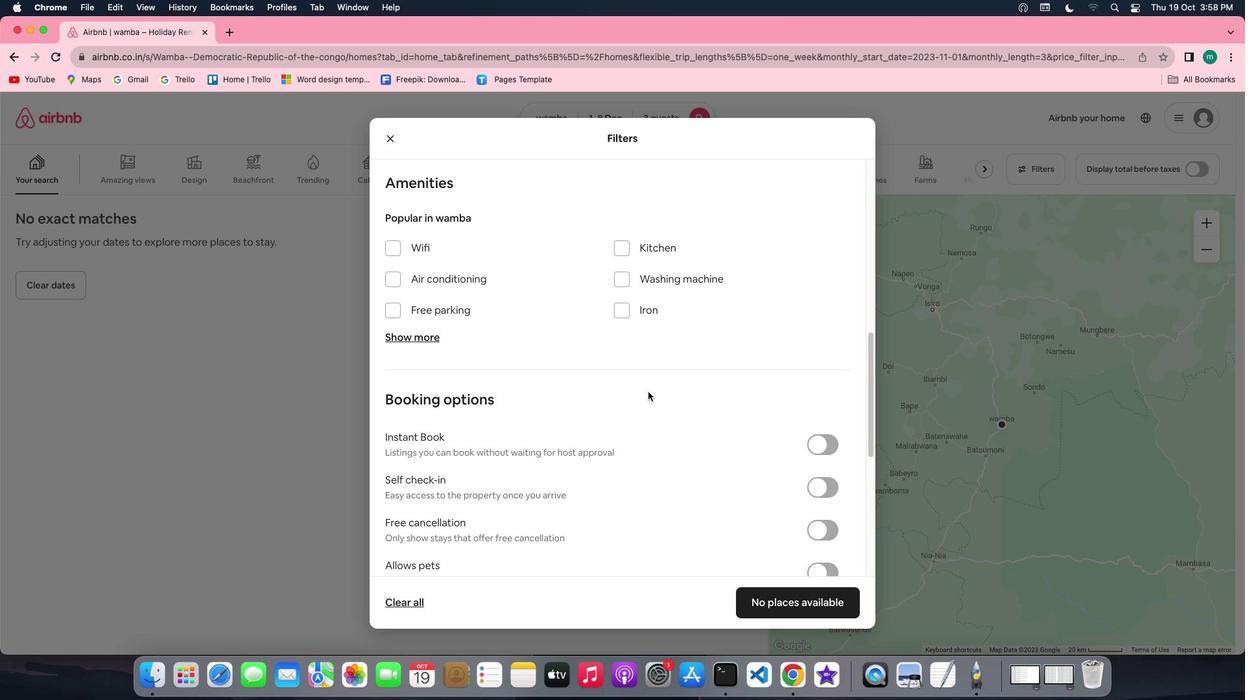 
Action: Mouse scrolled (648, 392) with delta (0, 0)
Screenshot: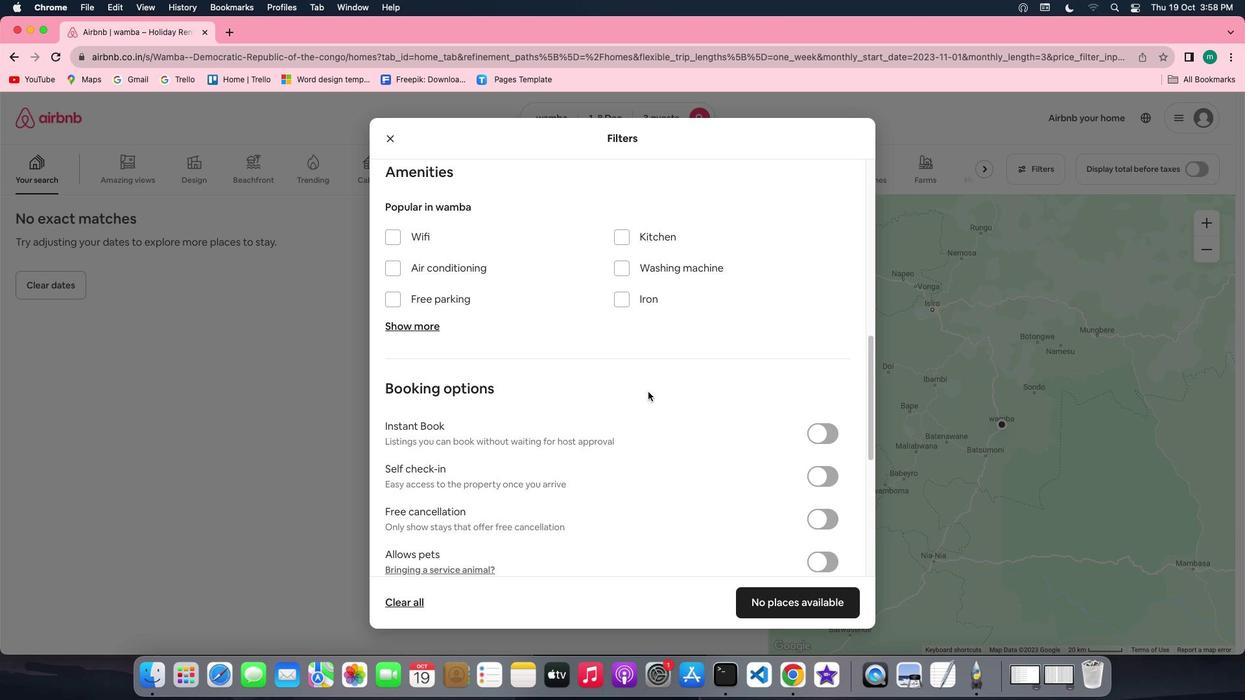 
Action: Mouse scrolled (648, 392) with delta (0, 0)
Screenshot: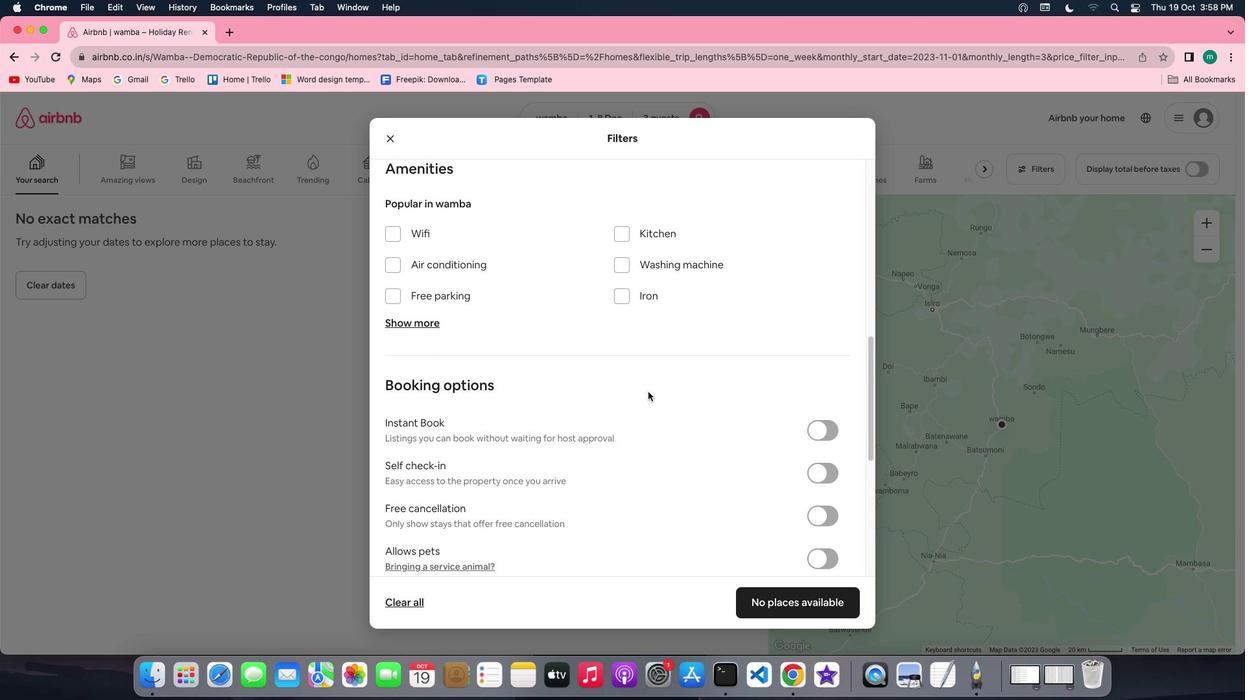 
Action: Mouse scrolled (648, 392) with delta (0, 0)
Screenshot: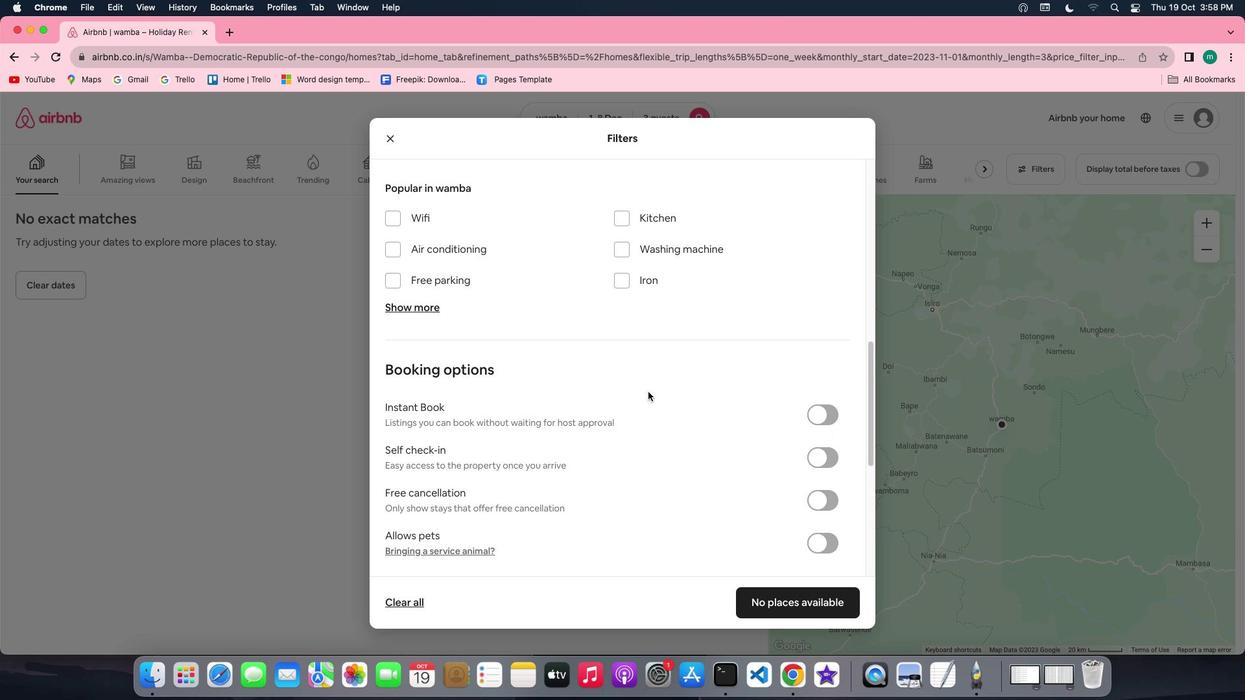 
Action: Mouse scrolled (648, 392) with delta (0, 0)
Screenshot: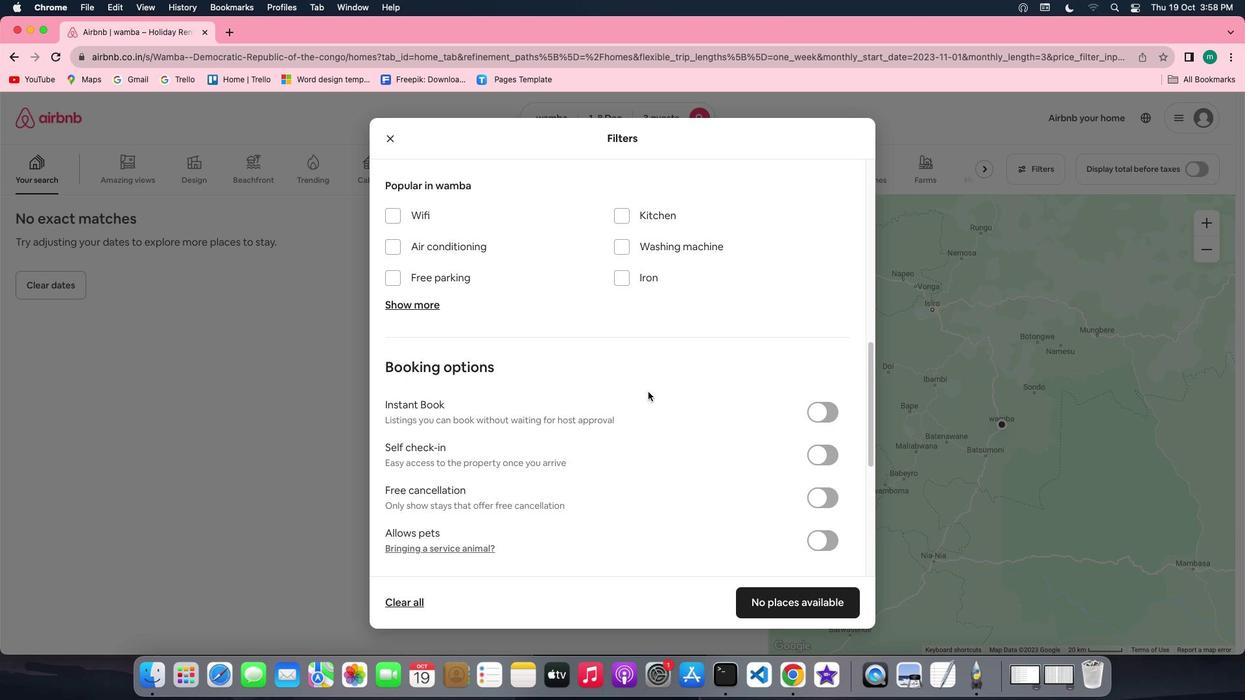
Action: Mouse scrolled (648, 392) with delta (0, 0)
Screenshot: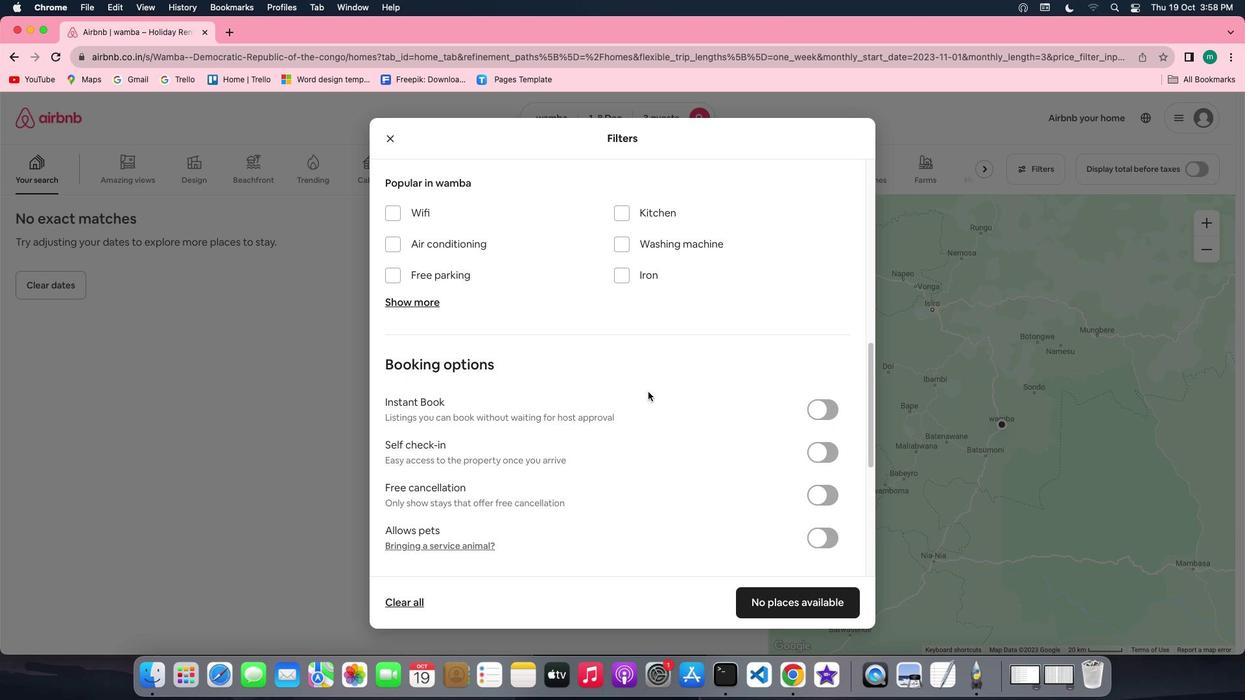 
Action: Mouse scrolled (648, 392) with delta (0, 0)
Screenshot: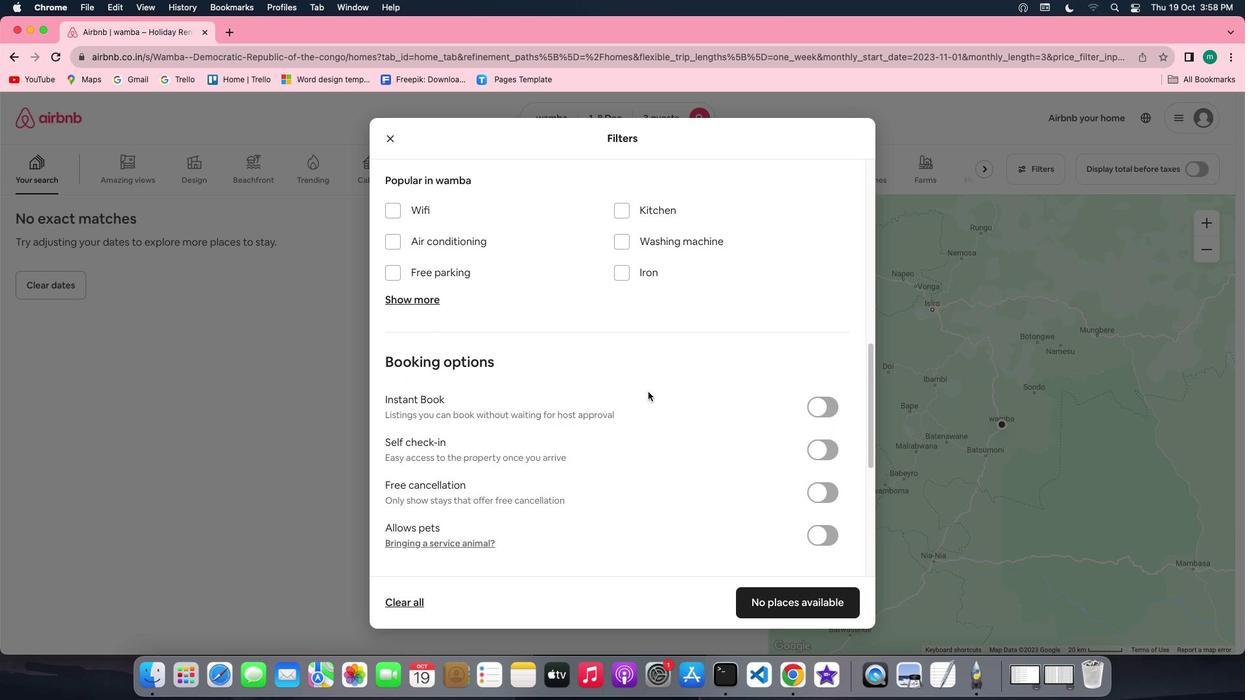 
Action: Mouse scrolled (648, 392) with delta (0, 0)
Screenshot: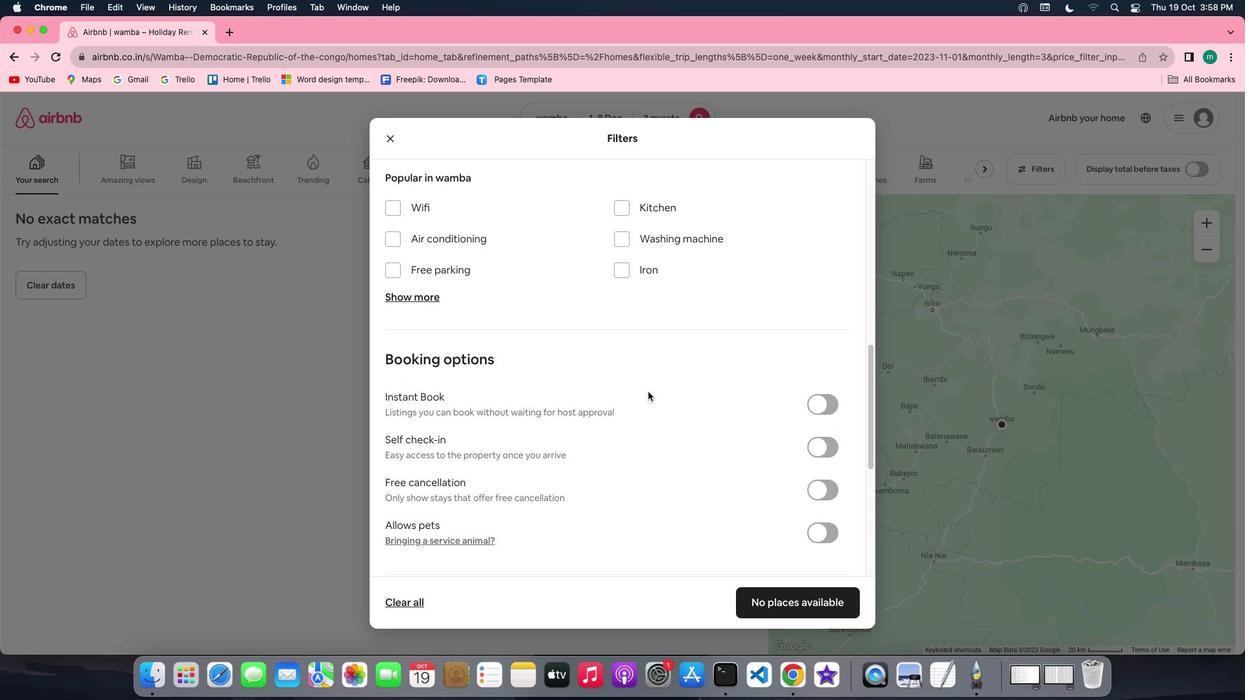 
Action: Mouse scrolled (648, 392) with delta (0, 0)
Screenshot: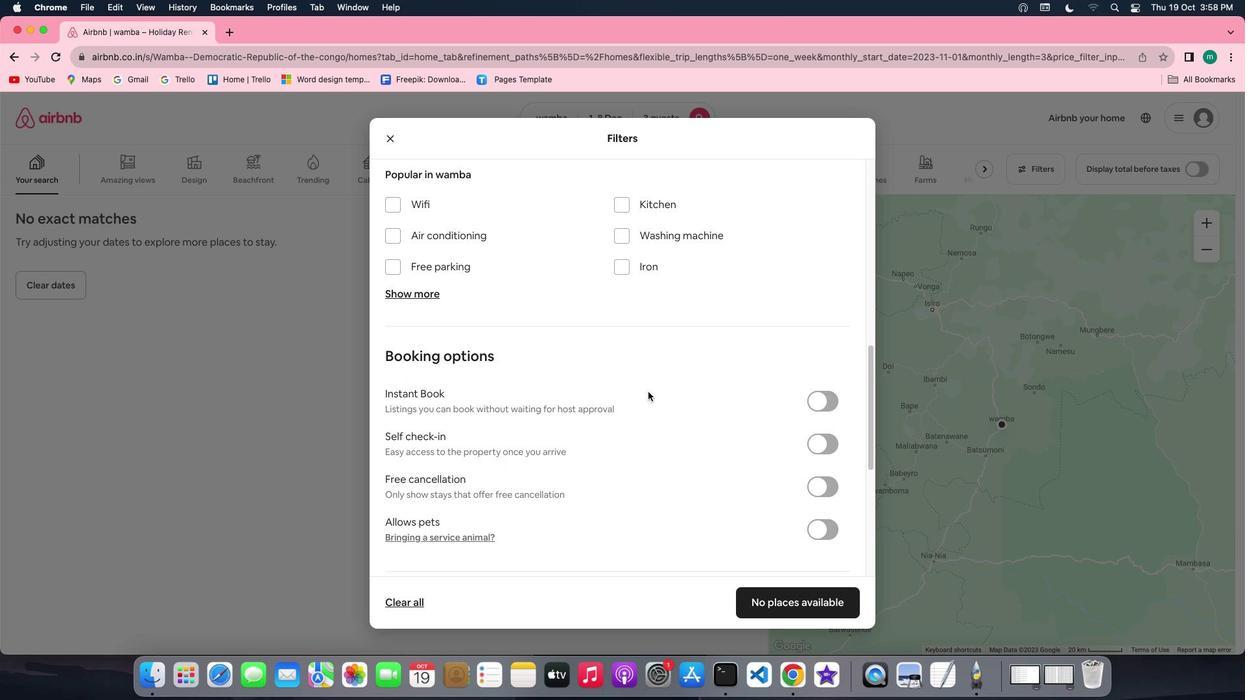 
Action: Mouse scrolled (648, 392) with delta (0, 0)
Screenshot: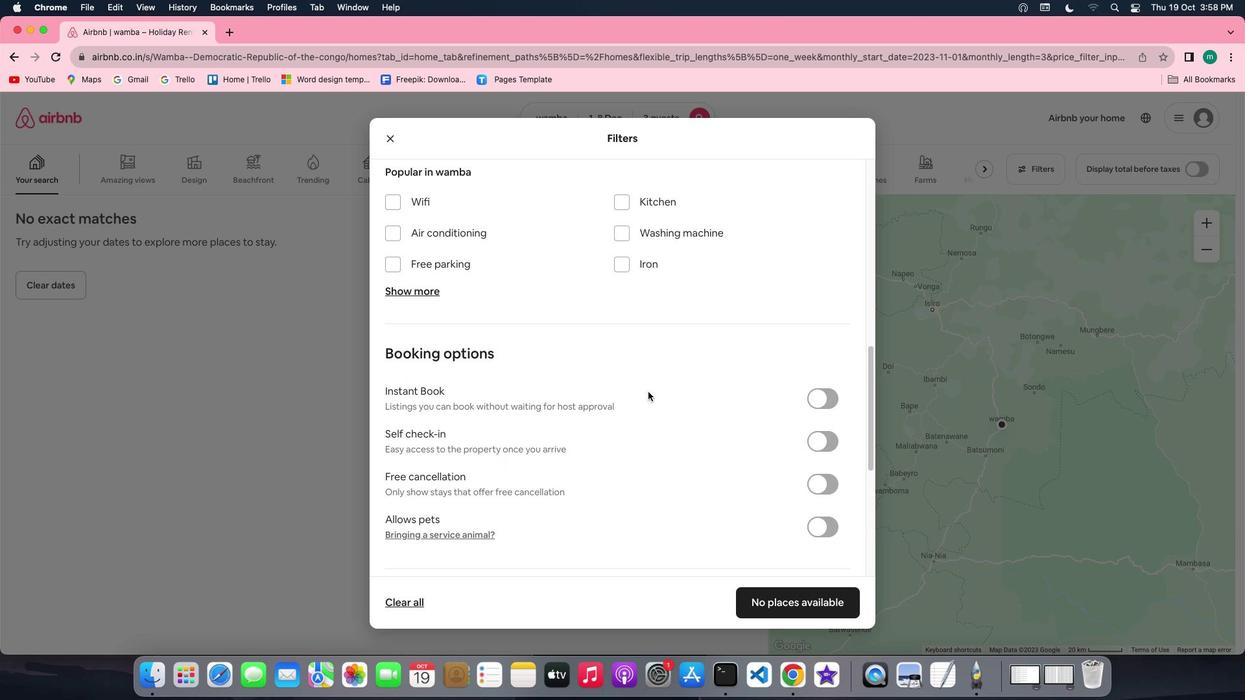 
Action: Mouse scrolled (648, 392) with delta (0, 0)
Screenshot: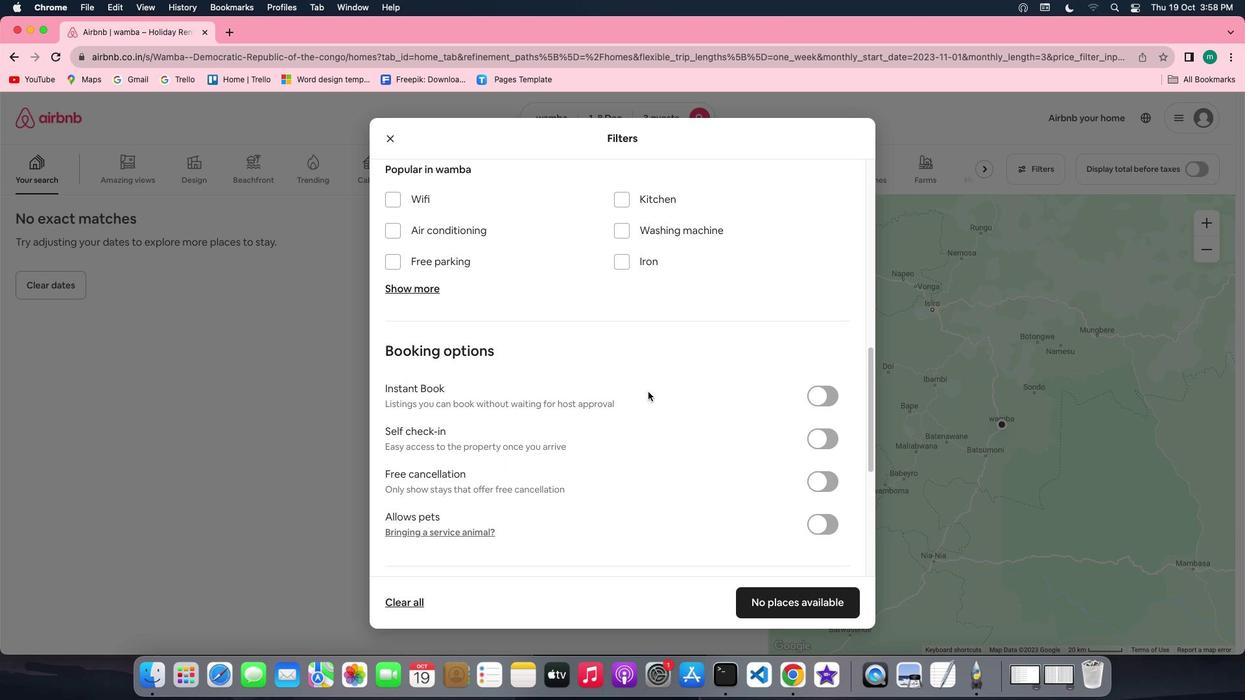 
Action: Mouse scrolled (648, 392) with delta (0, 0)
Screenshot: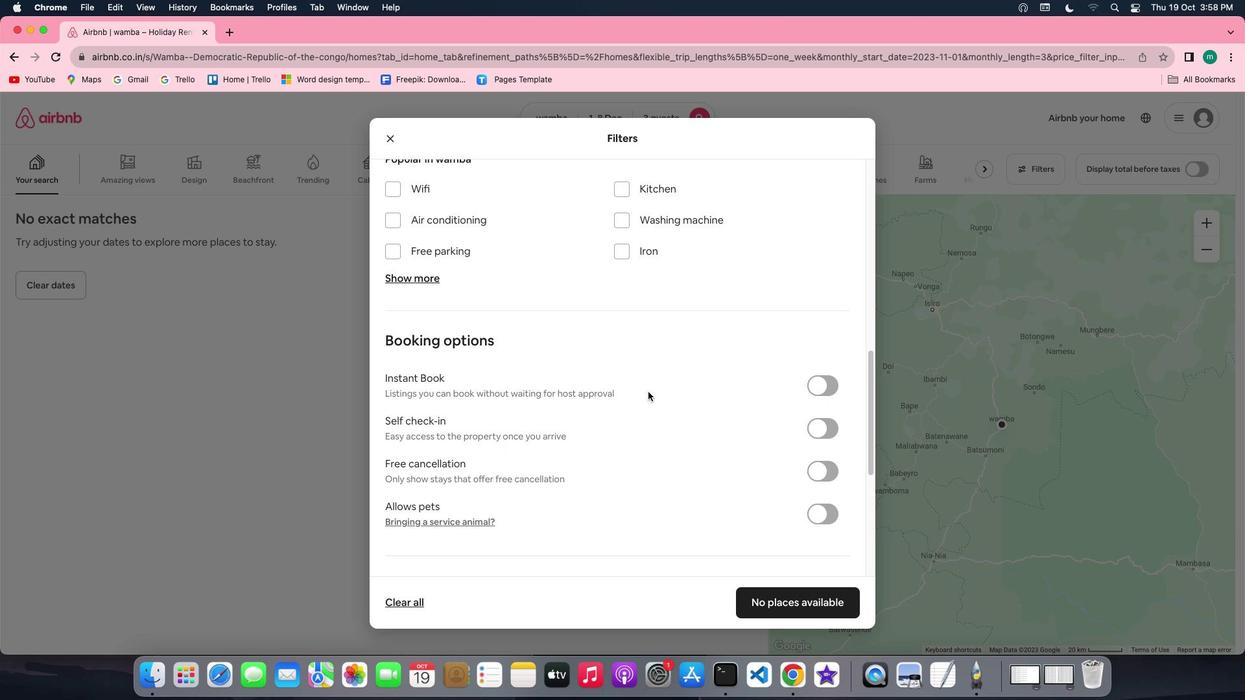 
Action: Mouse scrolled (648, 392) with delta (0, 0)
Screenshot: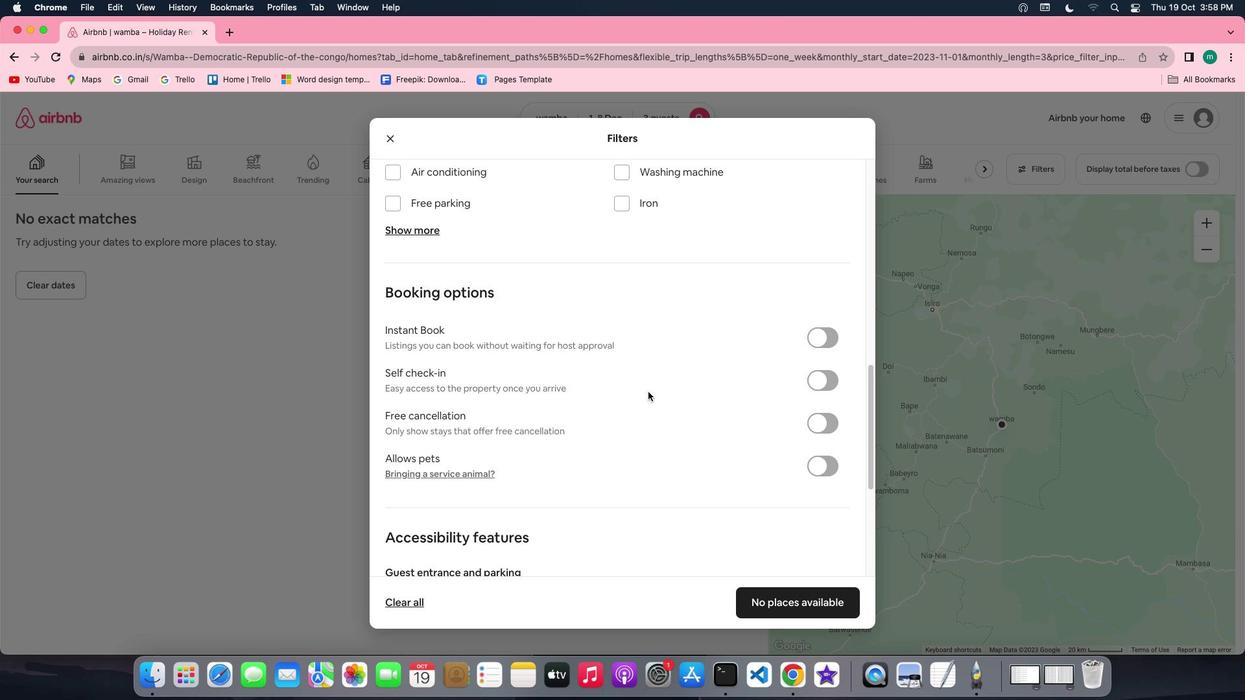 
Action: Mouse scrolled (648, 392) with delta (0, 0)
Screenshot: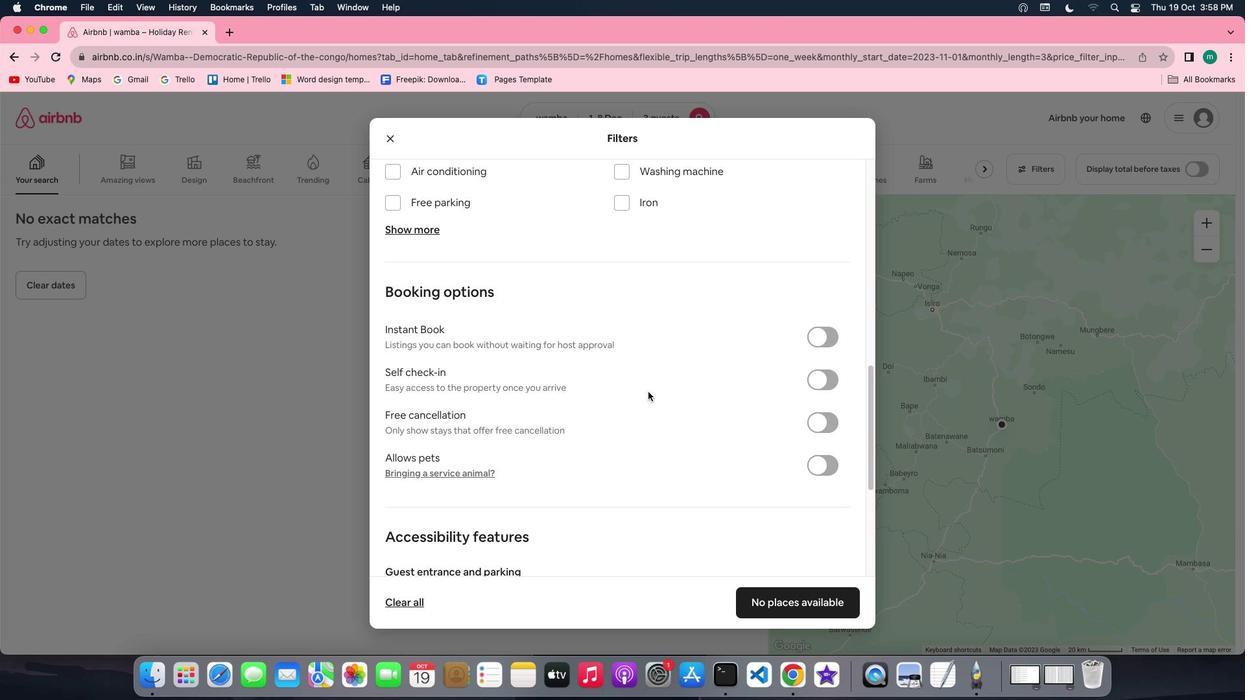 
Action: Mouse scrolled (648, 392) with delta (0, 0)
Screenshot: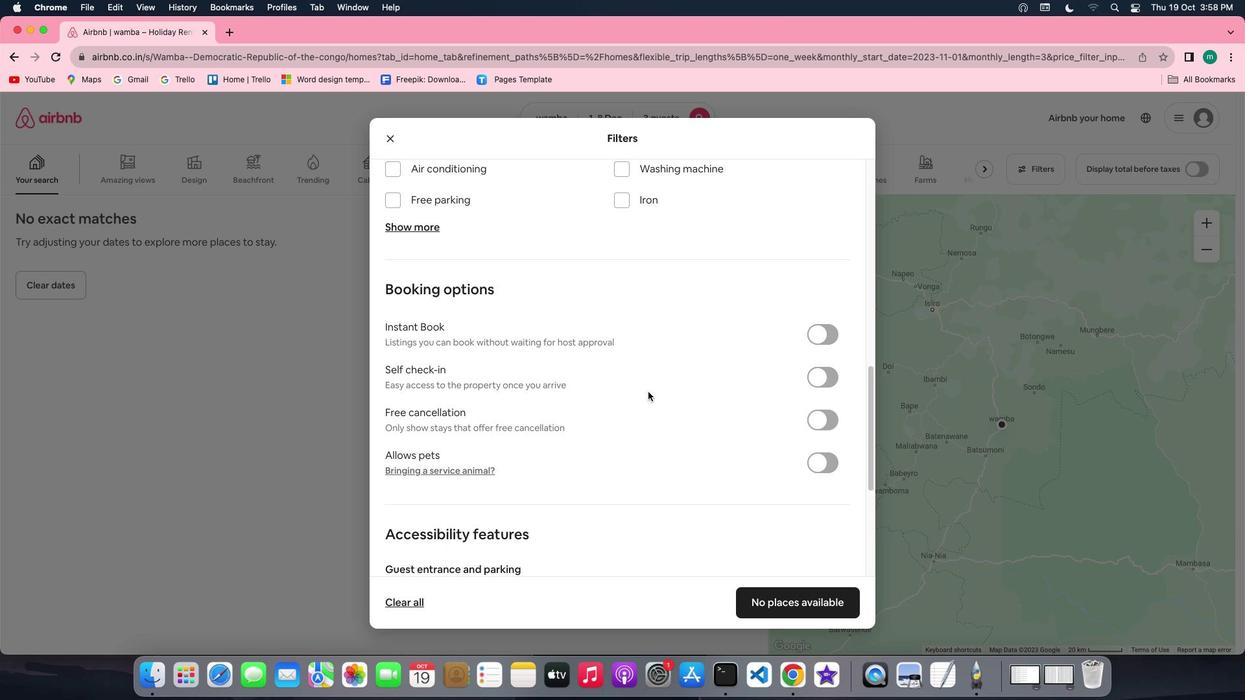 
Action: Mouse scrolled (648, 392) with delta (0, 0)
Screenshot: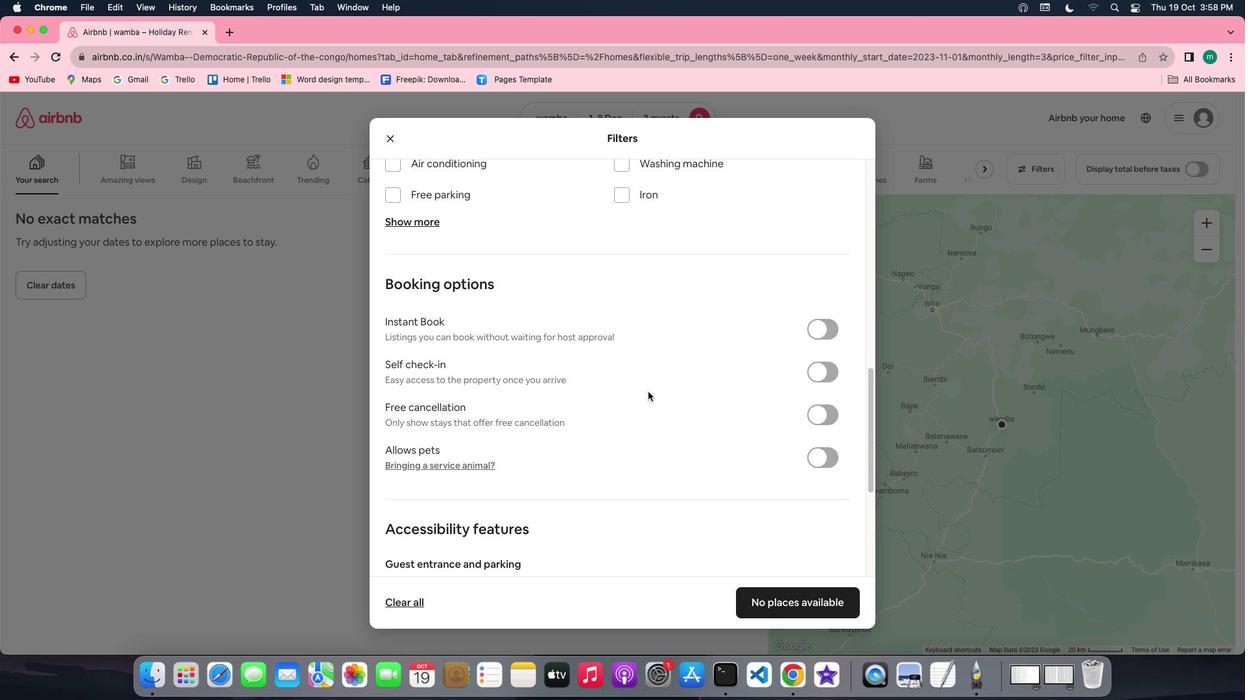 
Action: Mouse moved to (811, 361)
Screenshot: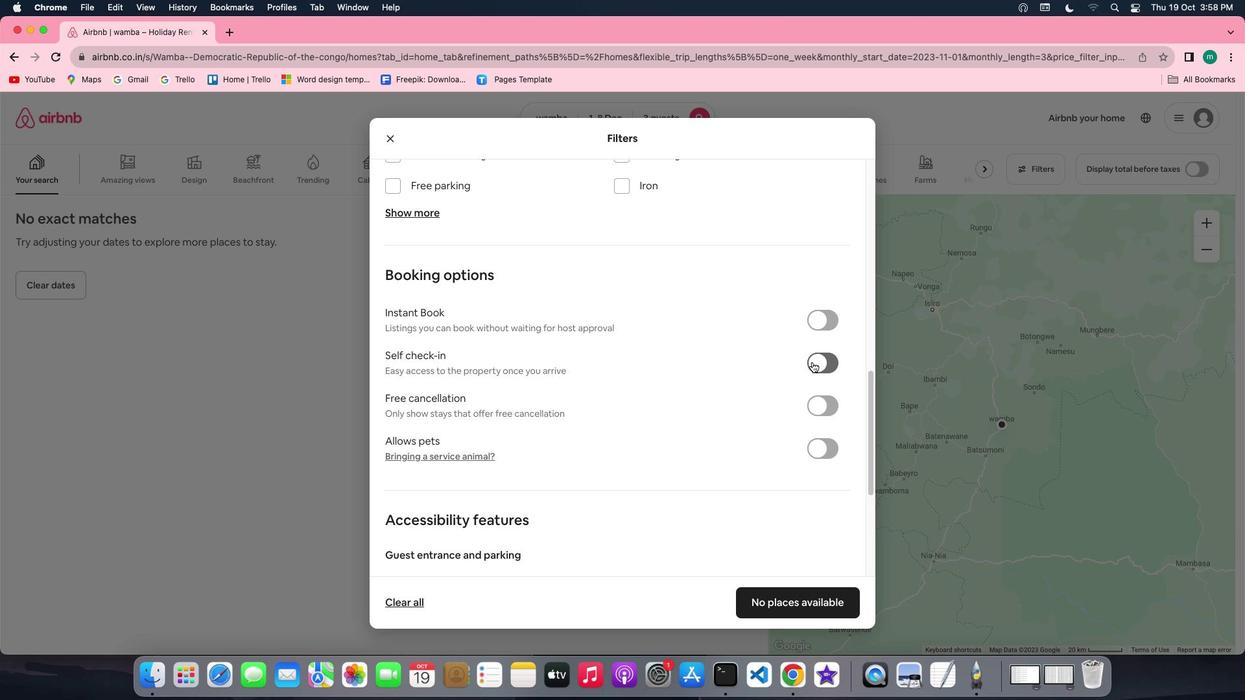
Action: Mouse pressed left at (811, 361)
Screenshot: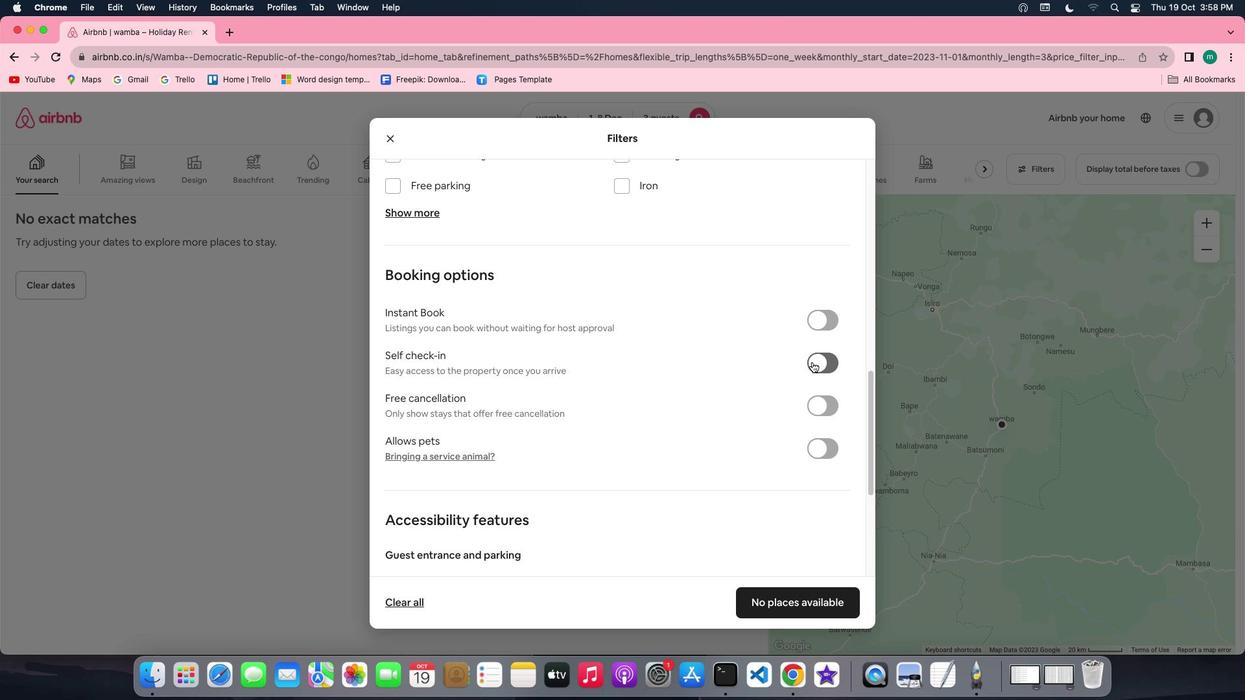 
Action: Mouse moved to (627, 395)
Screenshot: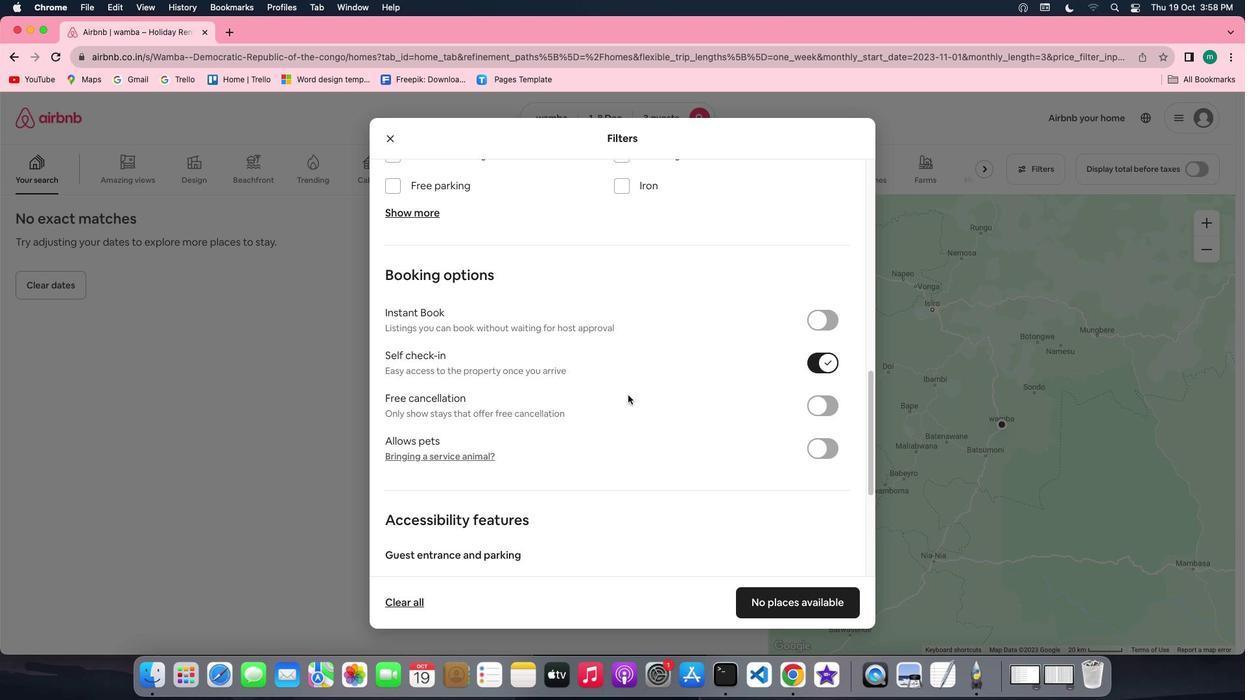 
Action: Mouse scrolled (627, 395) with delta (0, 0)
Screenshot: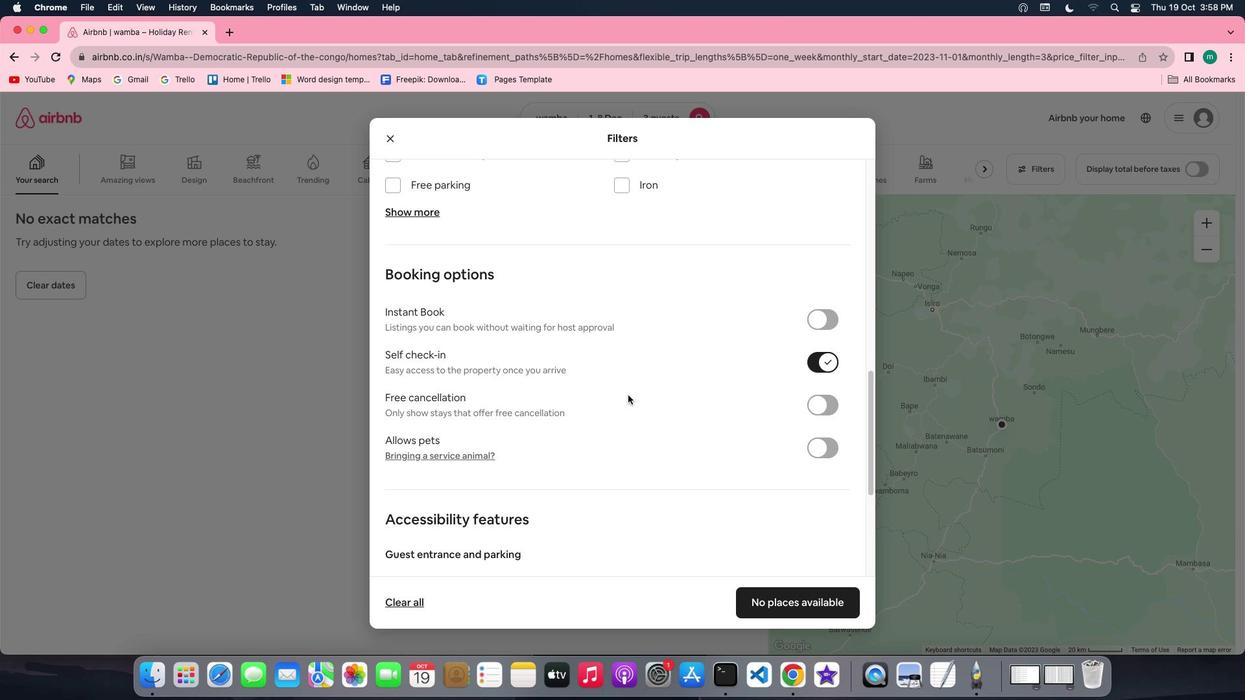 
Action: Mouse scrolled (627, 395) with delta (0, 0)
Screenshot: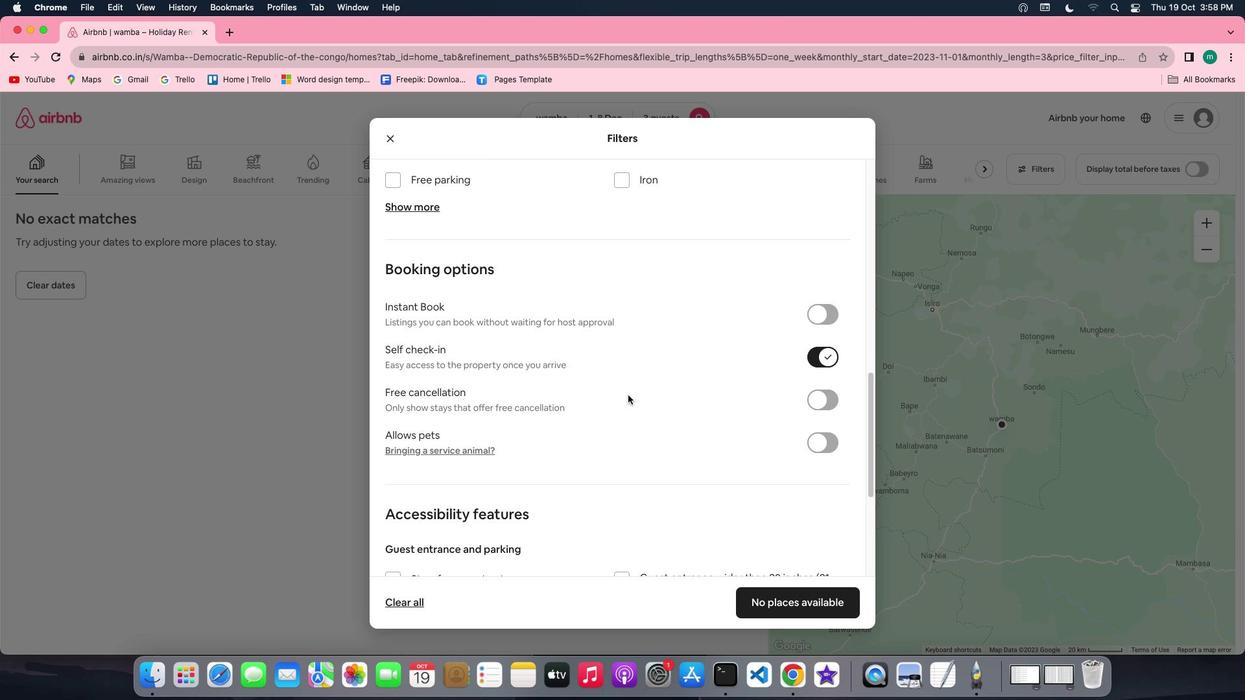 
Action: Mouse scrolled (627, 395) with delta (0, -1)
Screenshot: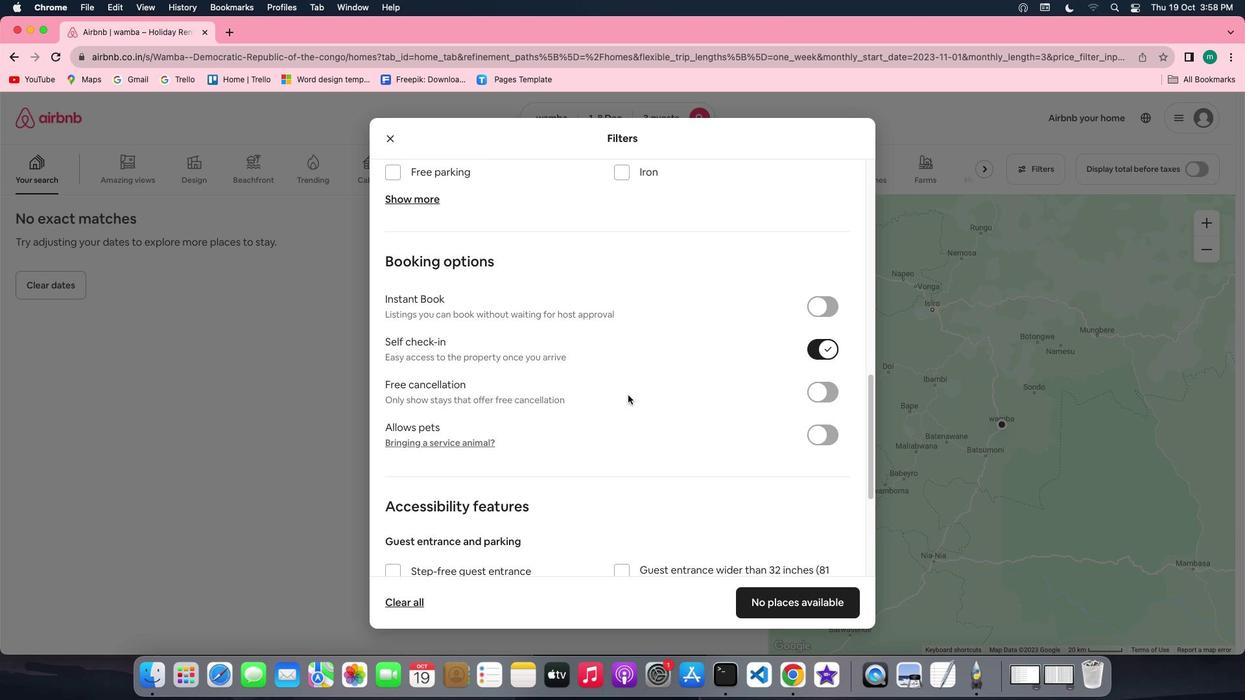 
Action: Mouse scrolled (627, 395) with delta (0, -2)
Screenshot: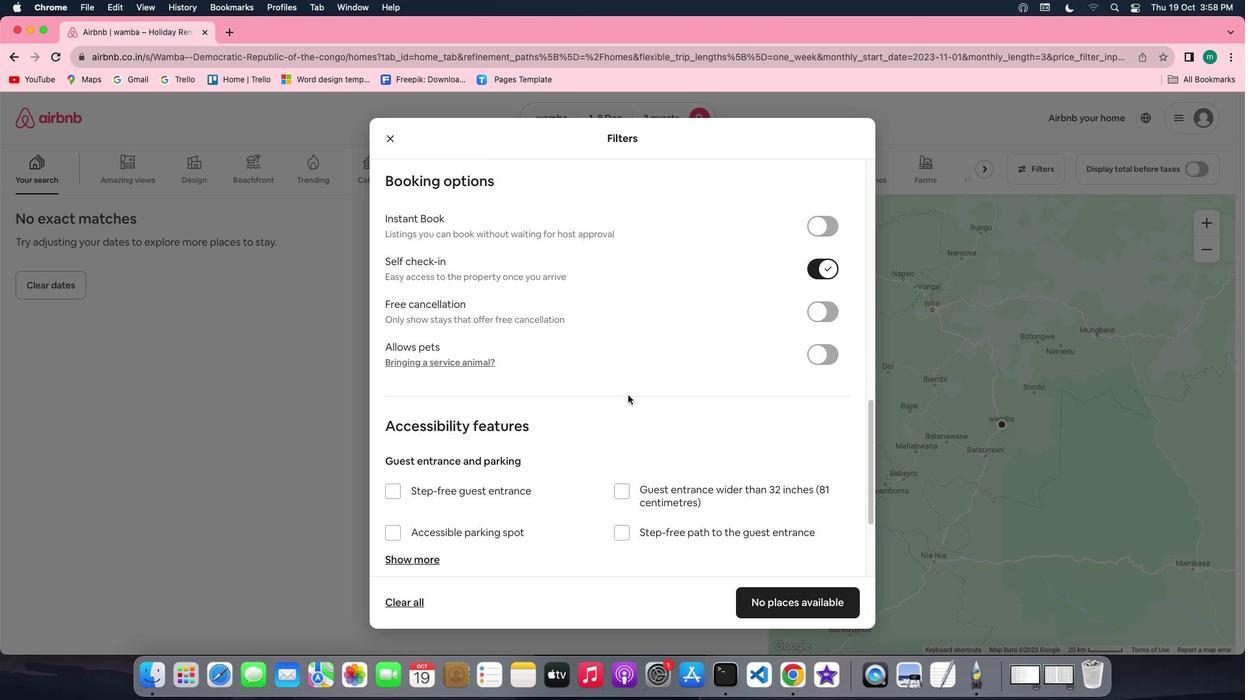 
Action: Mouse scrolled (627, 395) with delta (0, 0)
Screenshot: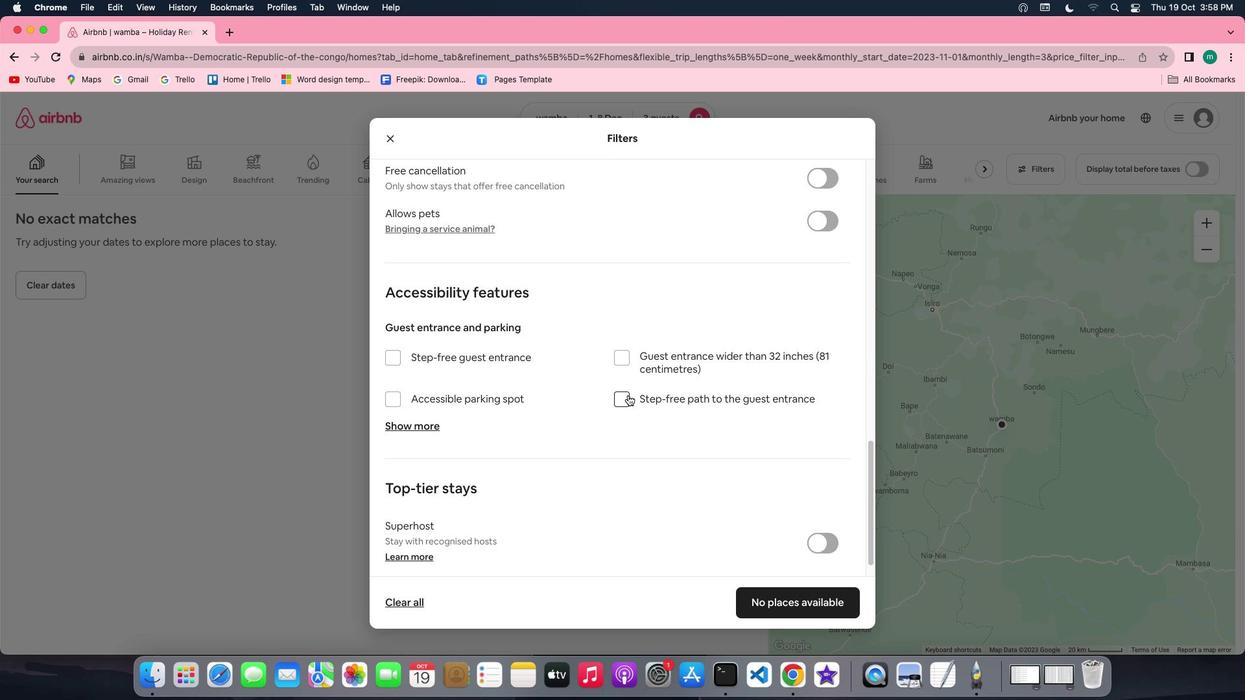 
Action: Mouse scrolled (627, 395) with delta (0, 0)
Screenshot: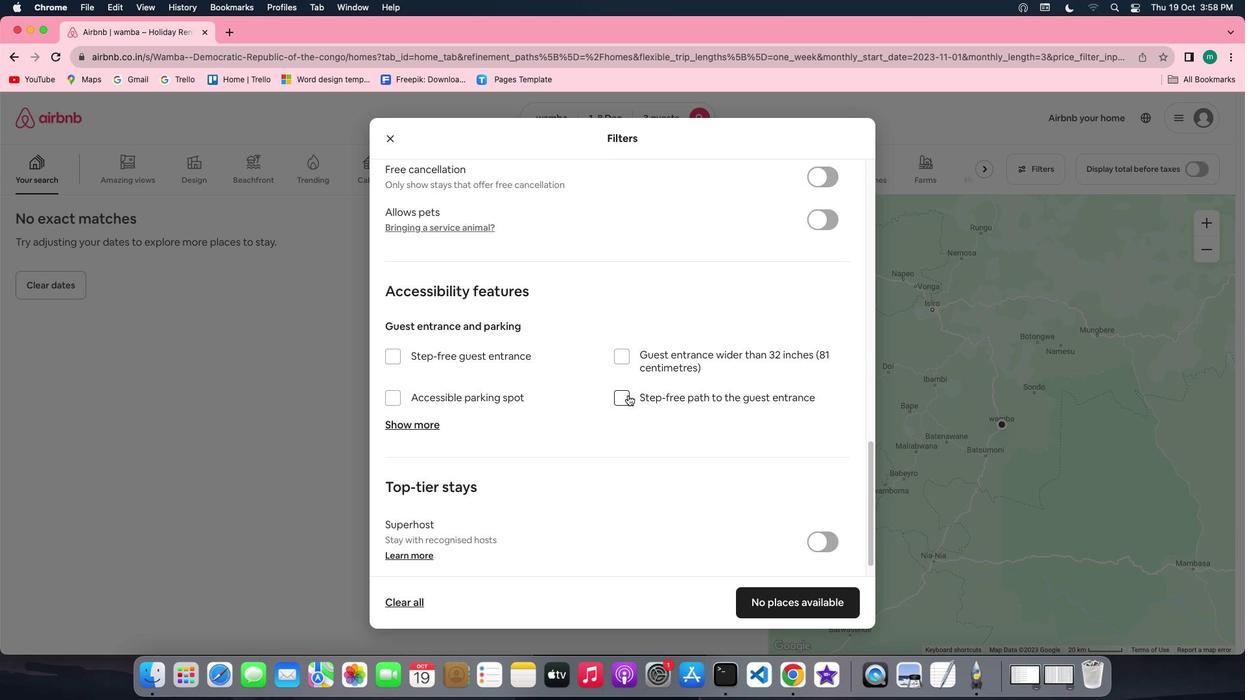 
Action: Mouse scrolled (627, 395) with delta (0, -1)
Screenshot: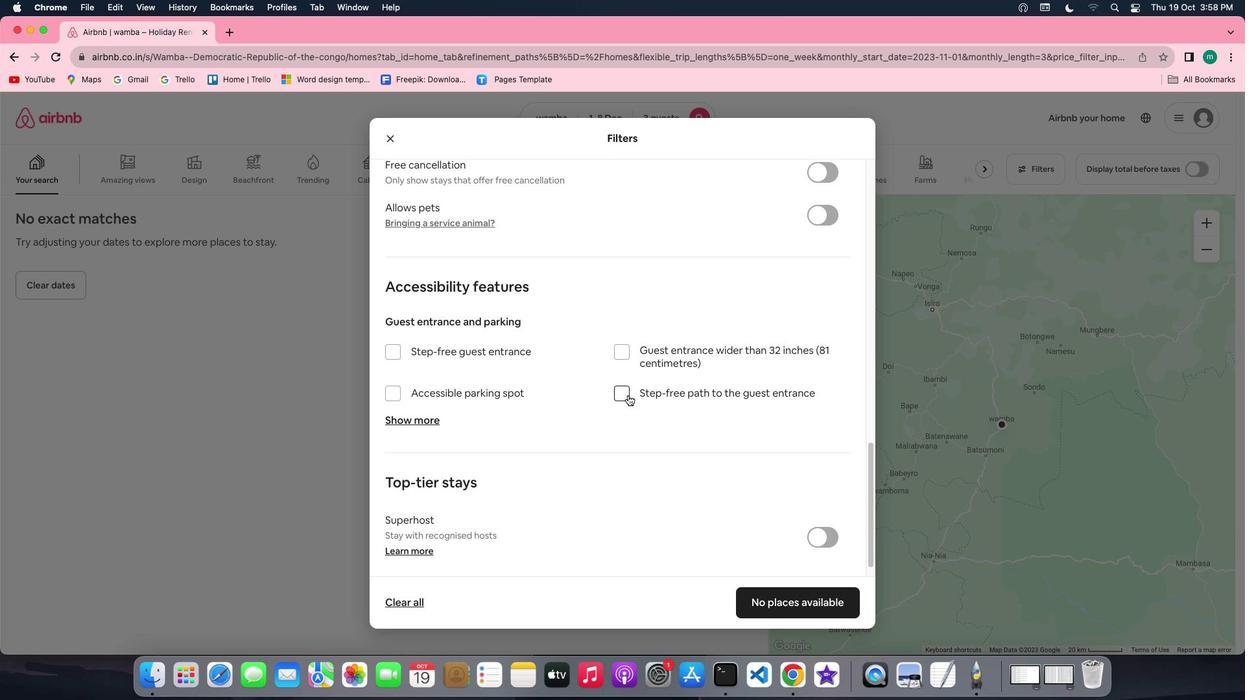 
Action: Mouse scrolled (627, 395) with delta (0, -2)
Screenshot: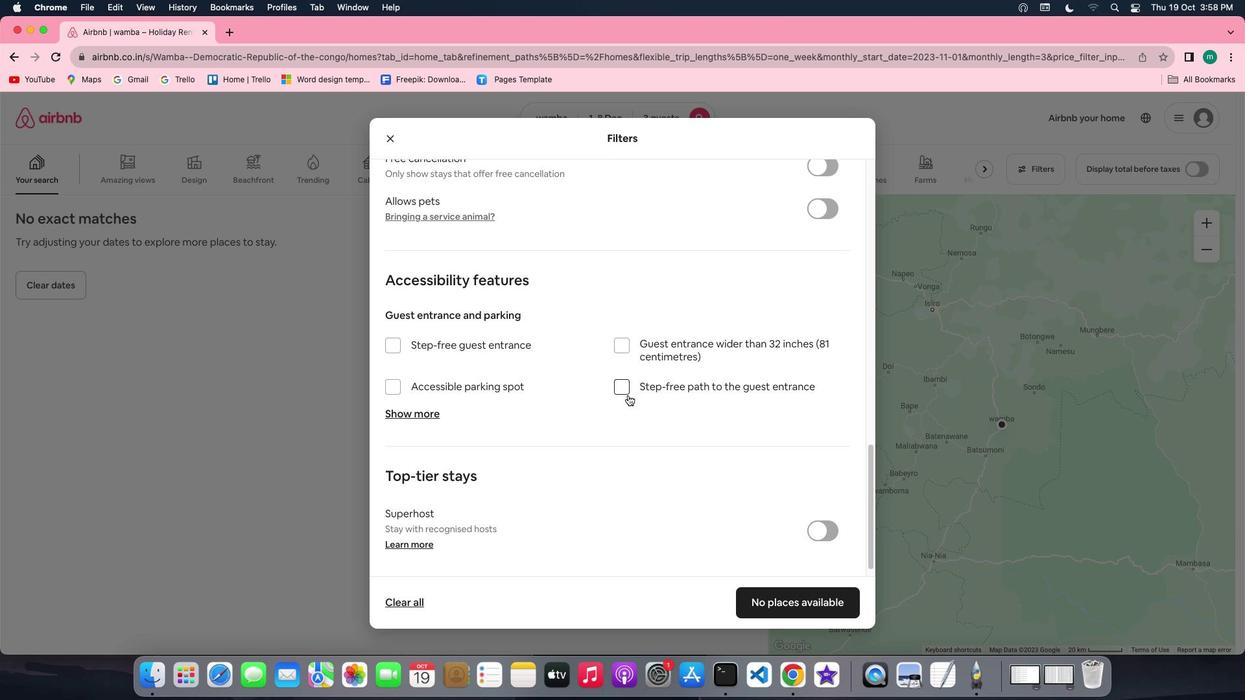 
Action: Mouse scrolled (627, 395) with delta (0, -2)
Screenshot: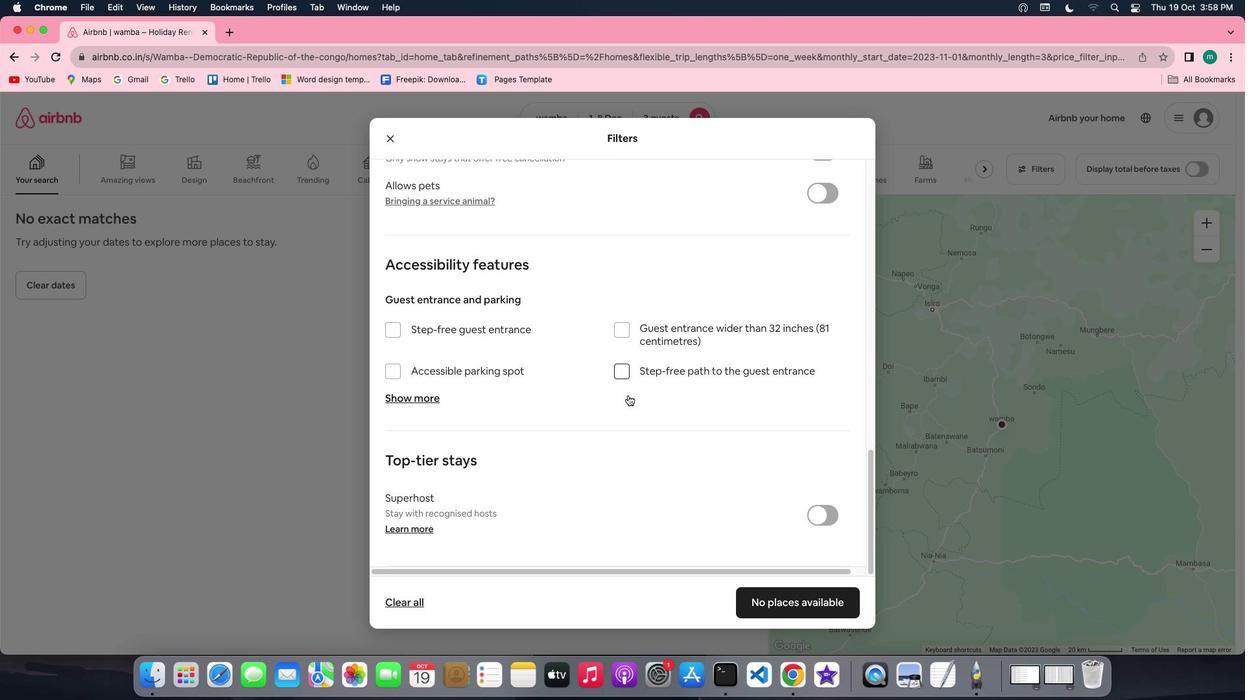 
Action: Mouse moved to (794, 614)
Screenshot: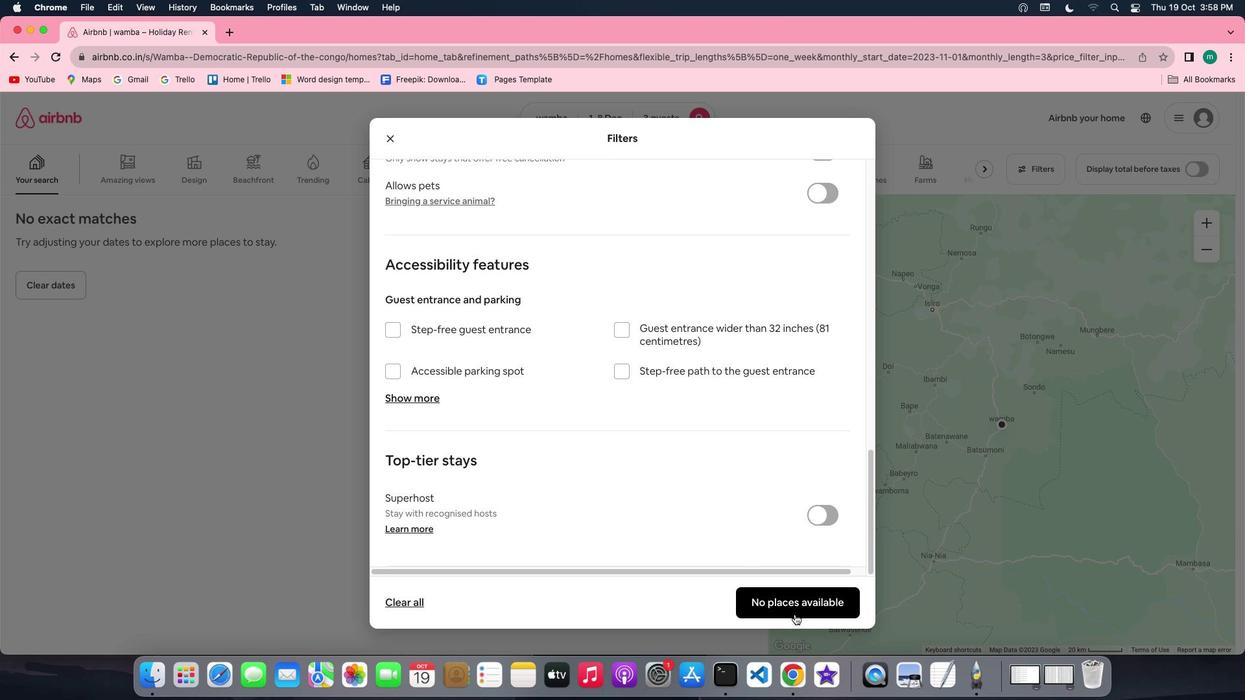 
Action: Mouse pressed left at (794, 614)
Screenshot: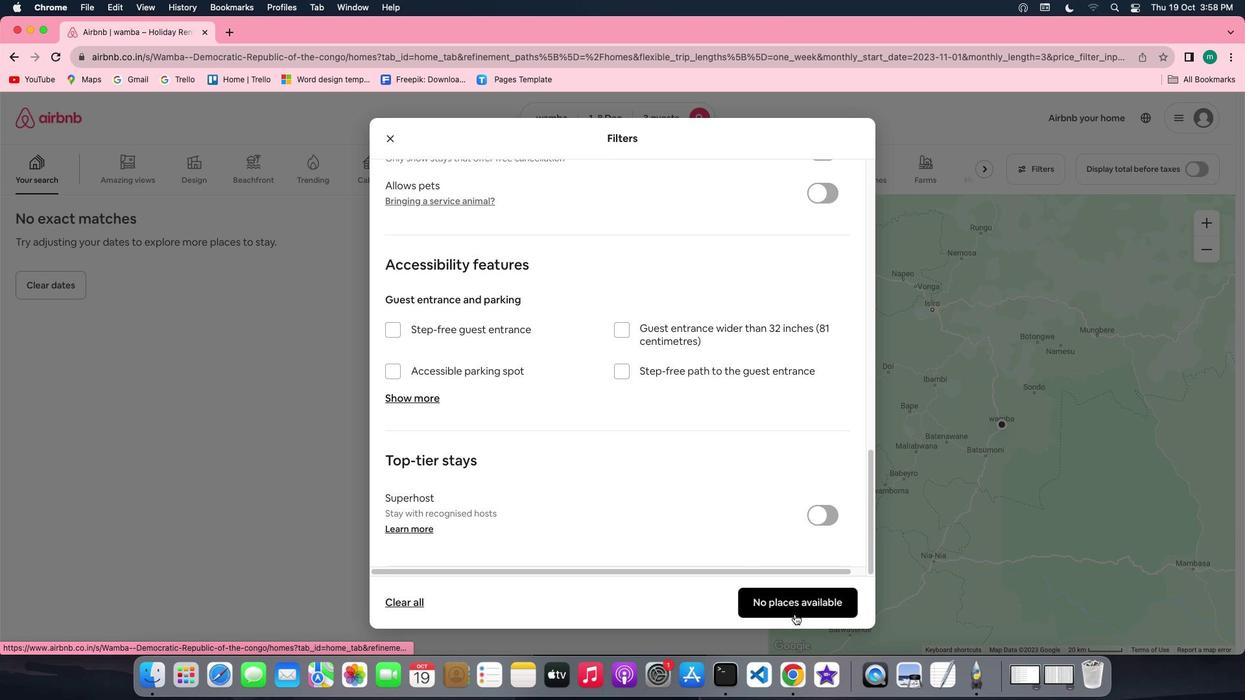 
Action: Mouse moved to (448, 408)
Screenshot: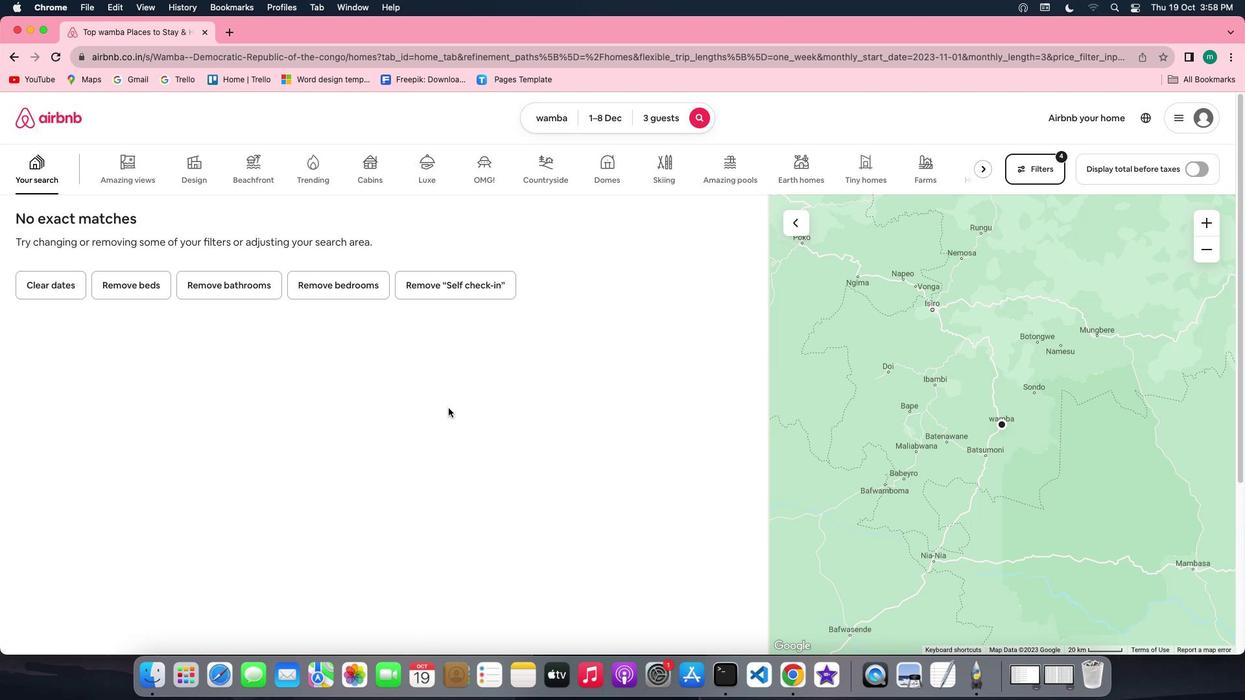 
